 Task: Look for space in Minbu, Myanmar from 9th July, 2023 to 16th July, 2023 for 2 adults, 1 child in price range Rs.8000 to Rs.16000. Place can be entire place with 2 bedrooms having 2 beds and 1 bathroom. Property type can be house, flat, guest house. Amenities needed are: washing machine. Booking option can be shelf check-in. Required host language is English.
Action: Mouse moved to (564, 119)
Screenshot: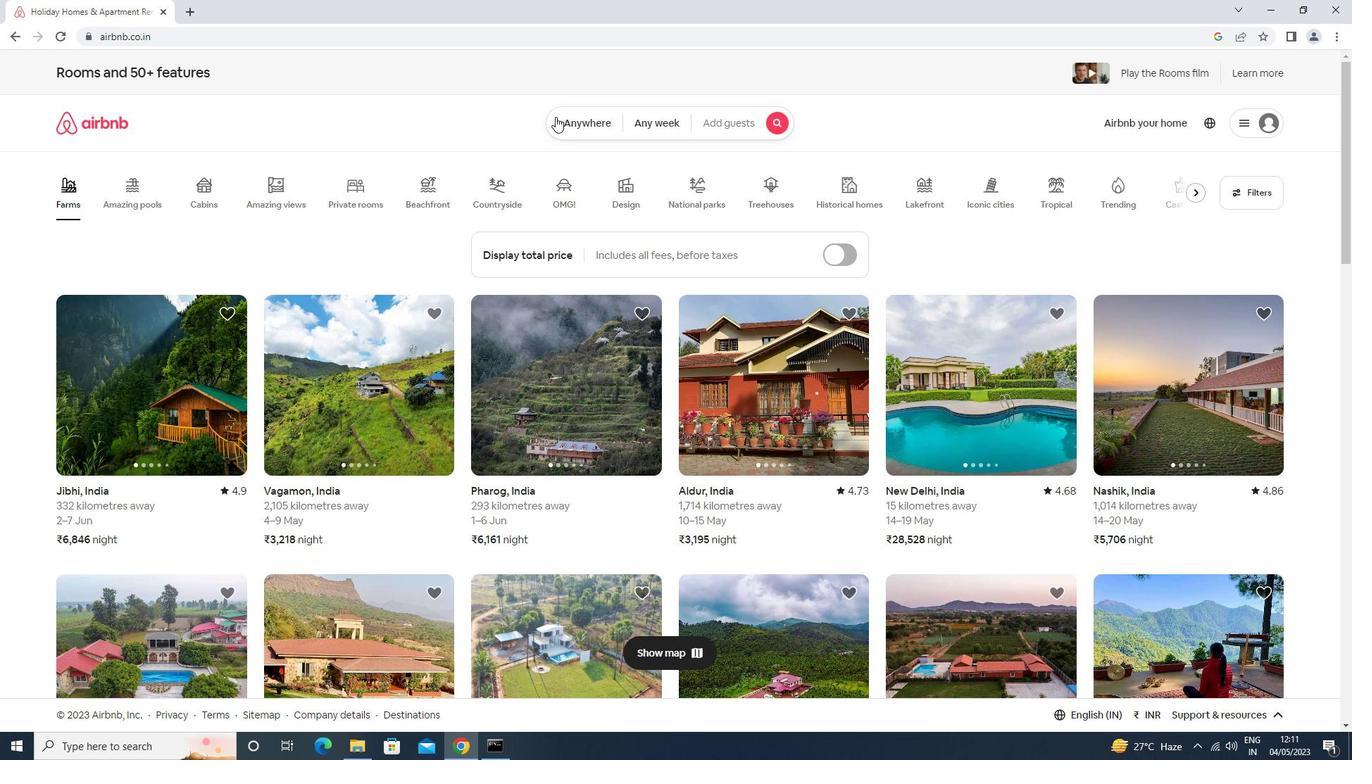 
Action: Mouse pressed left at (564, 119)
Screenshot: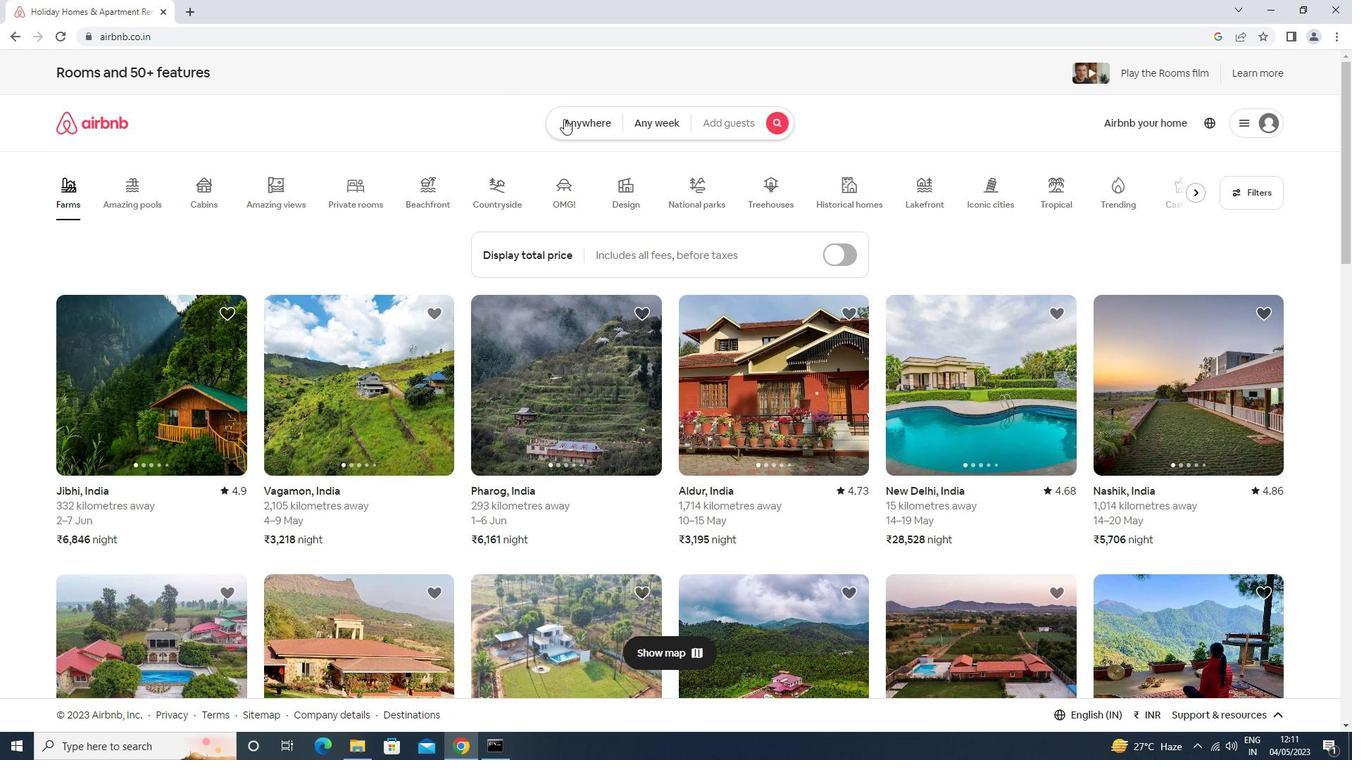 
Action: Mouse moved to (474, 171)
Screenshot: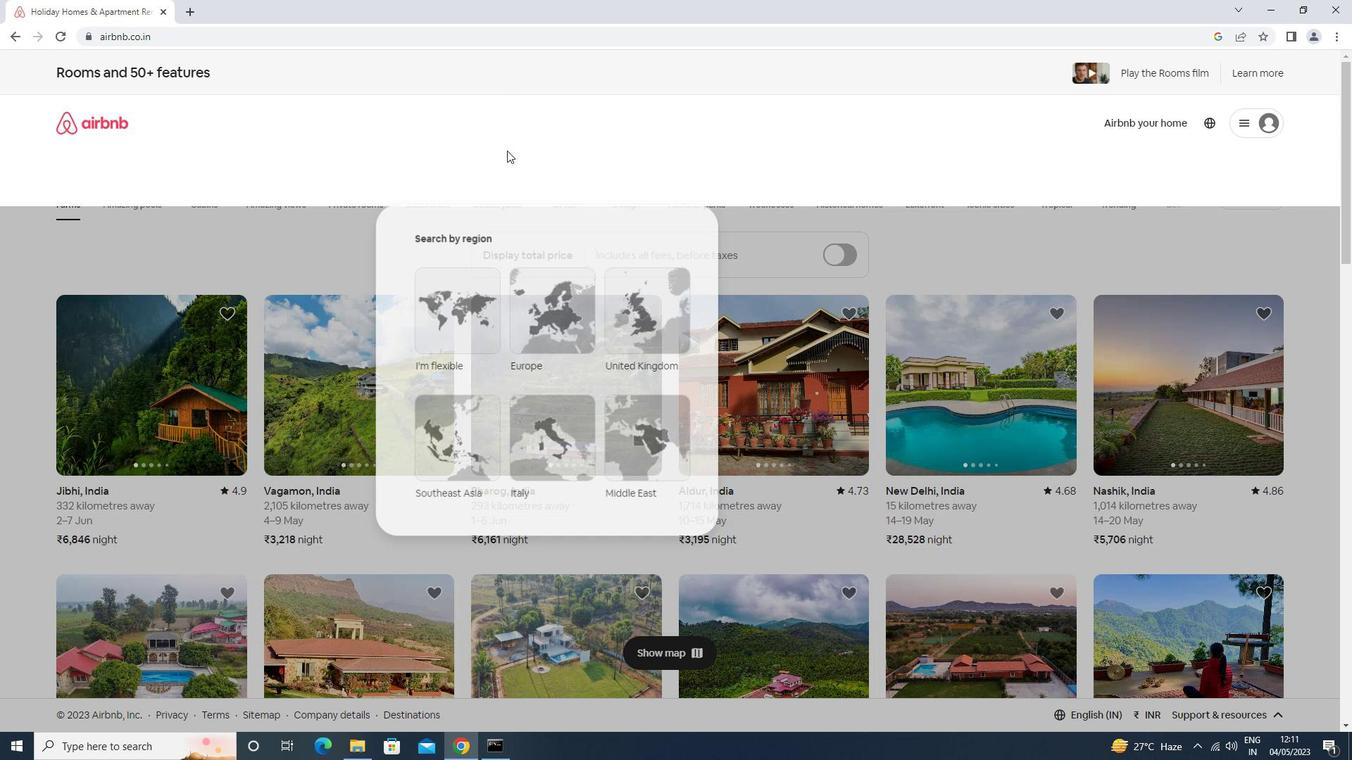 
Action: Mouse pressed left at (474, 171)
Screenshot: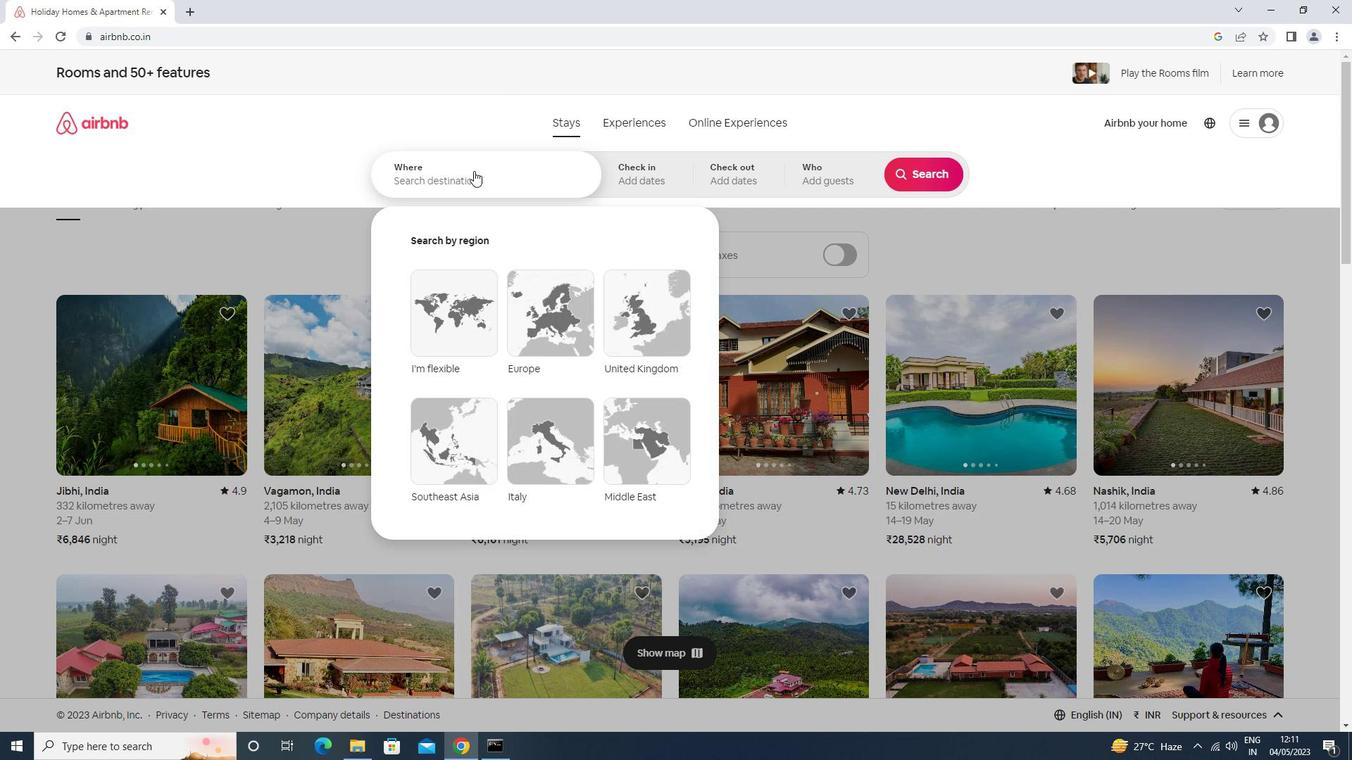 
Action: Mouse moved to (469, 171)
Screenshot: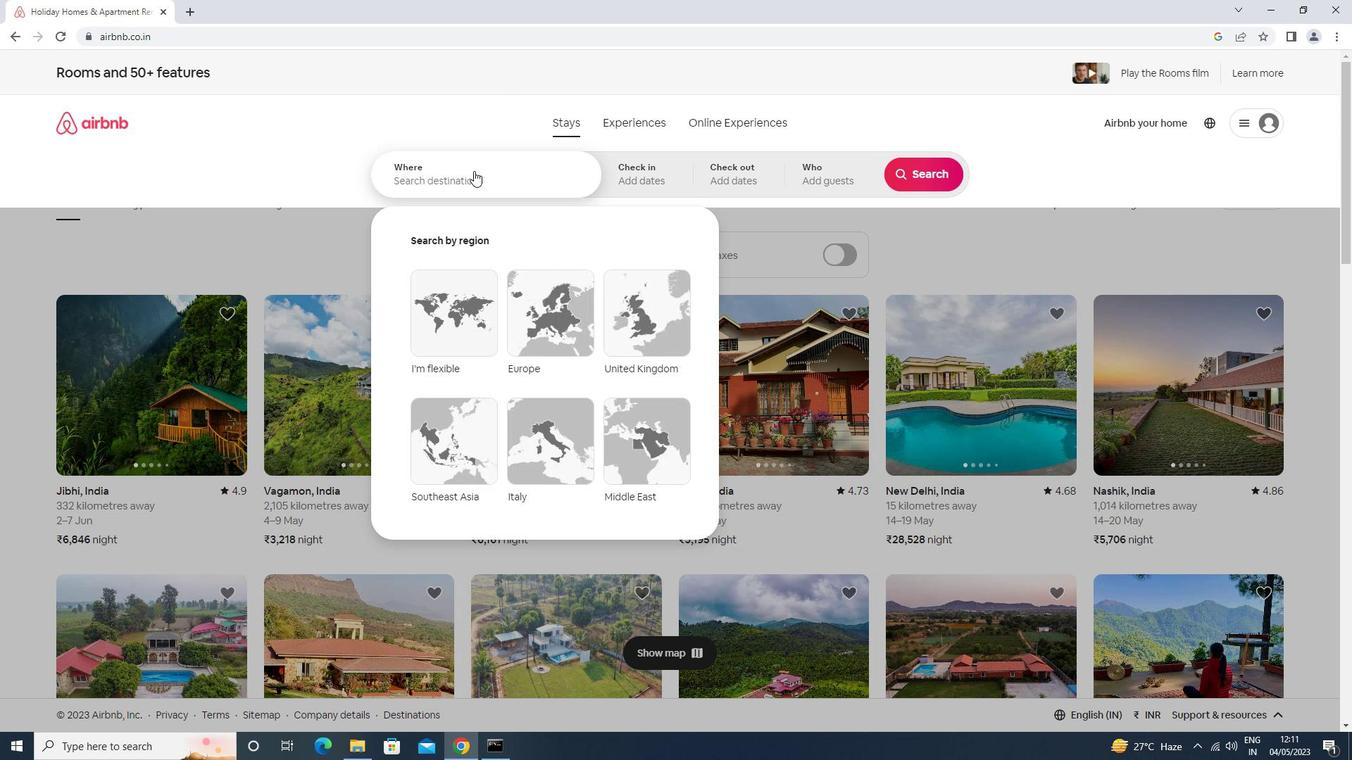
Action: Key pressed minbu<Key.down><Key.down><Key.down><Key.down><Key.down><Key.up><Key.enter>
Screenshot: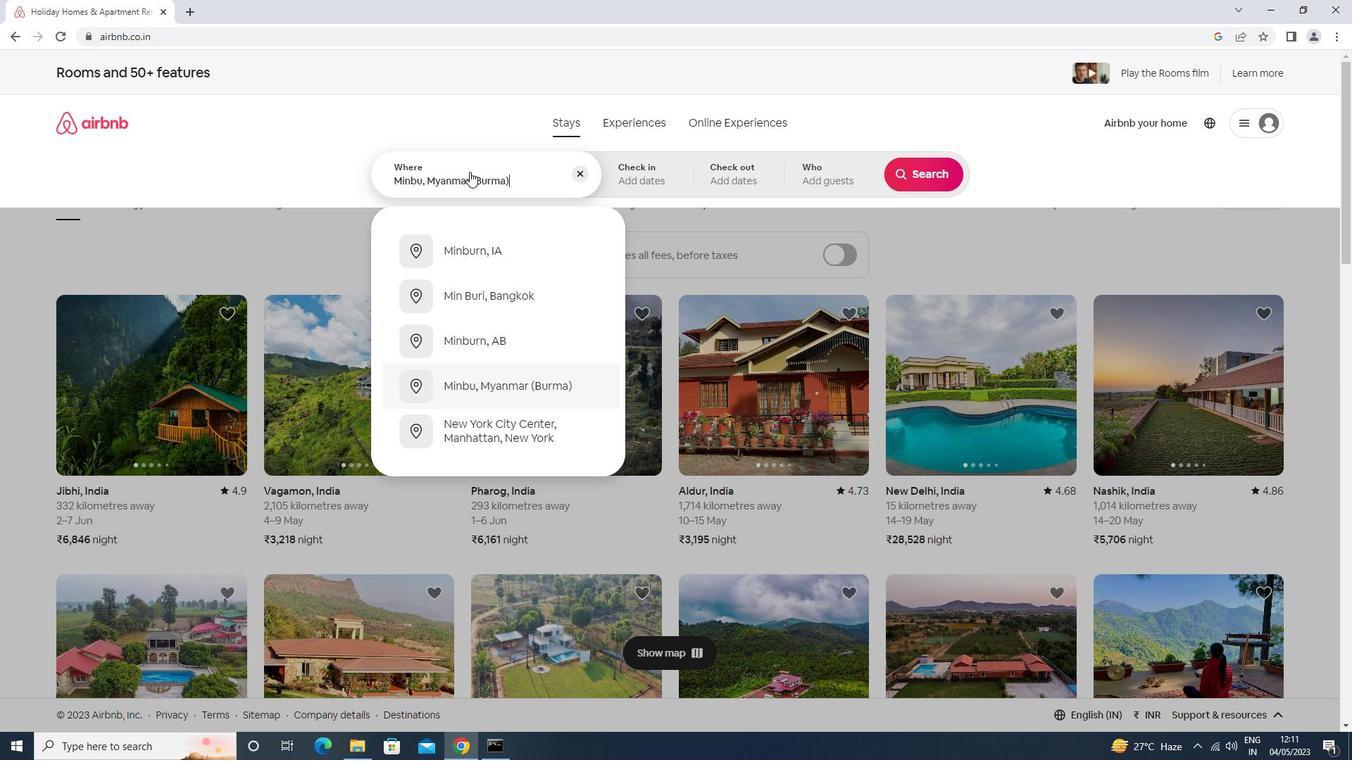 
Action: Mouse moved to (927, 288)
Screenshot: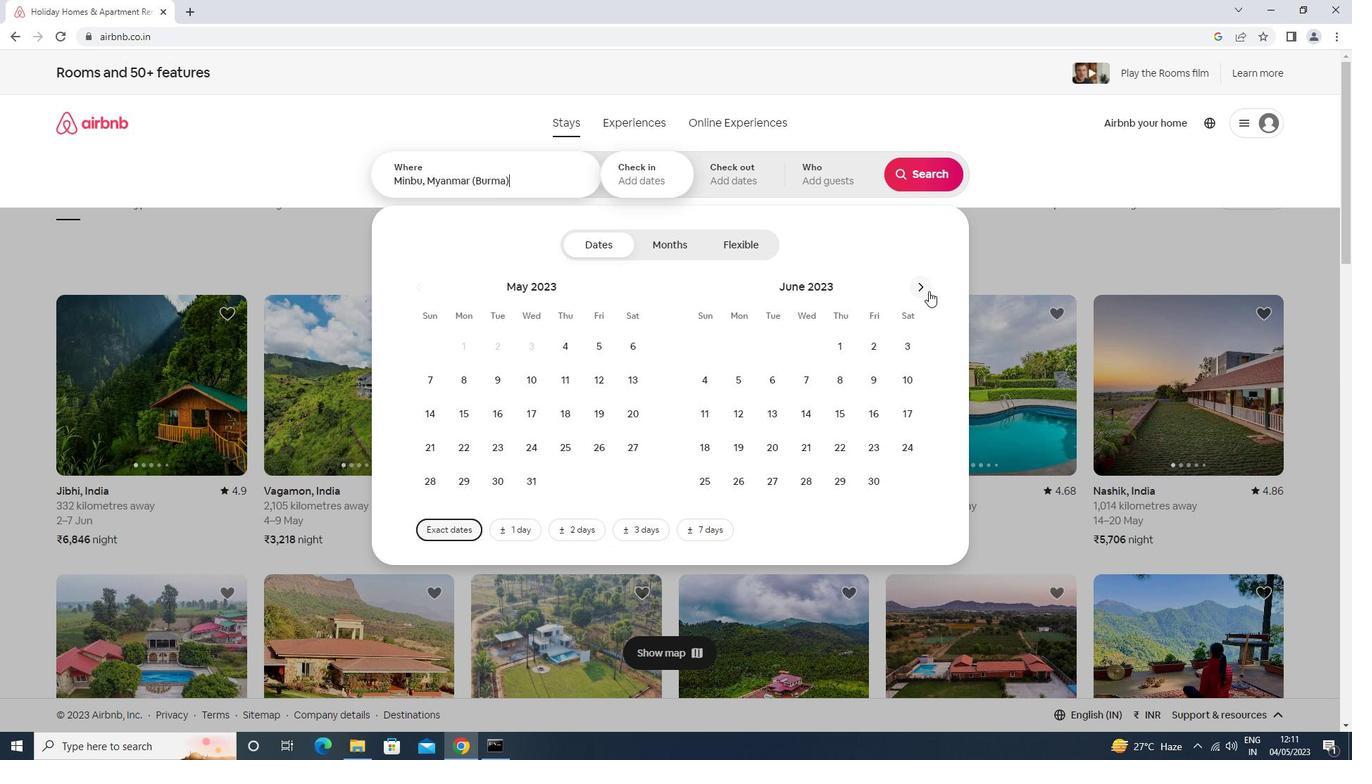 
Action: Mouse pressed left at (927, 288)
Screenshot: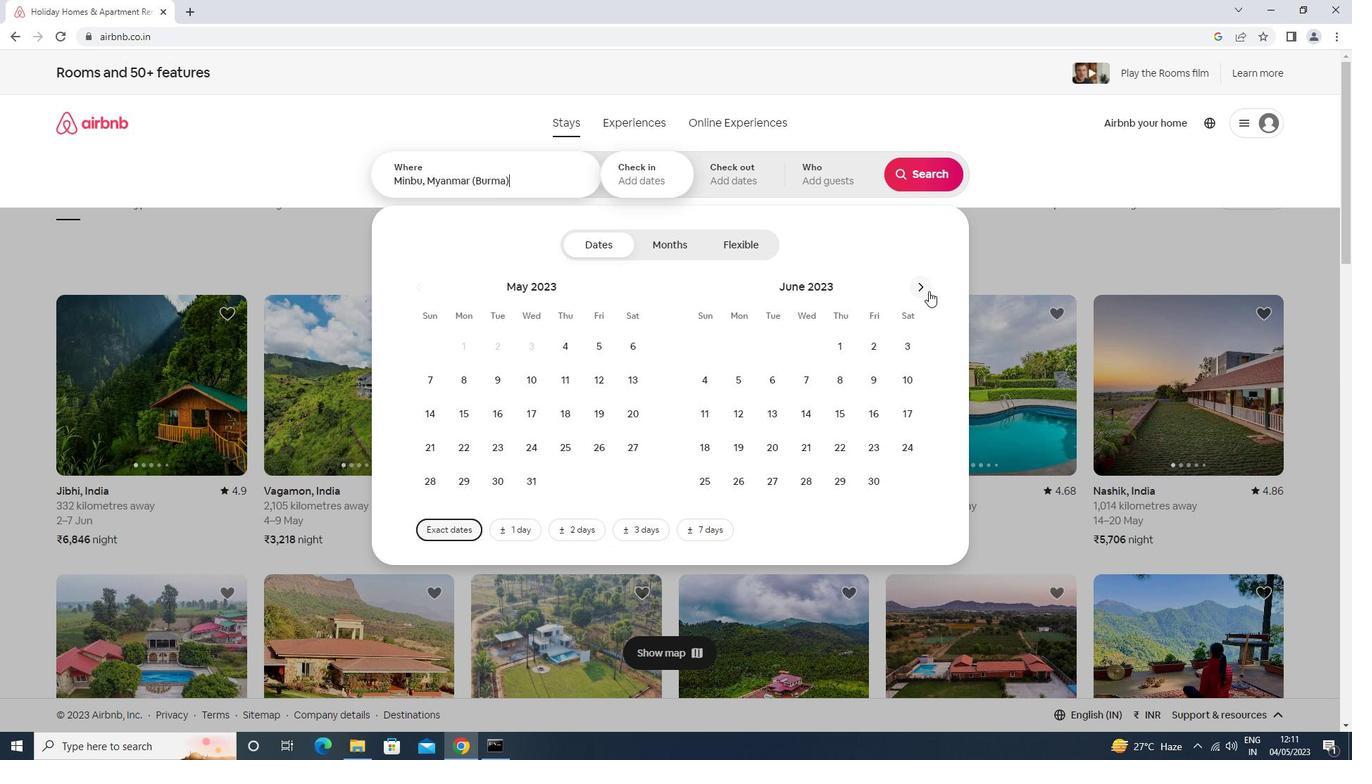 
Action: Mouse moved to (707, 416)
Screenshot: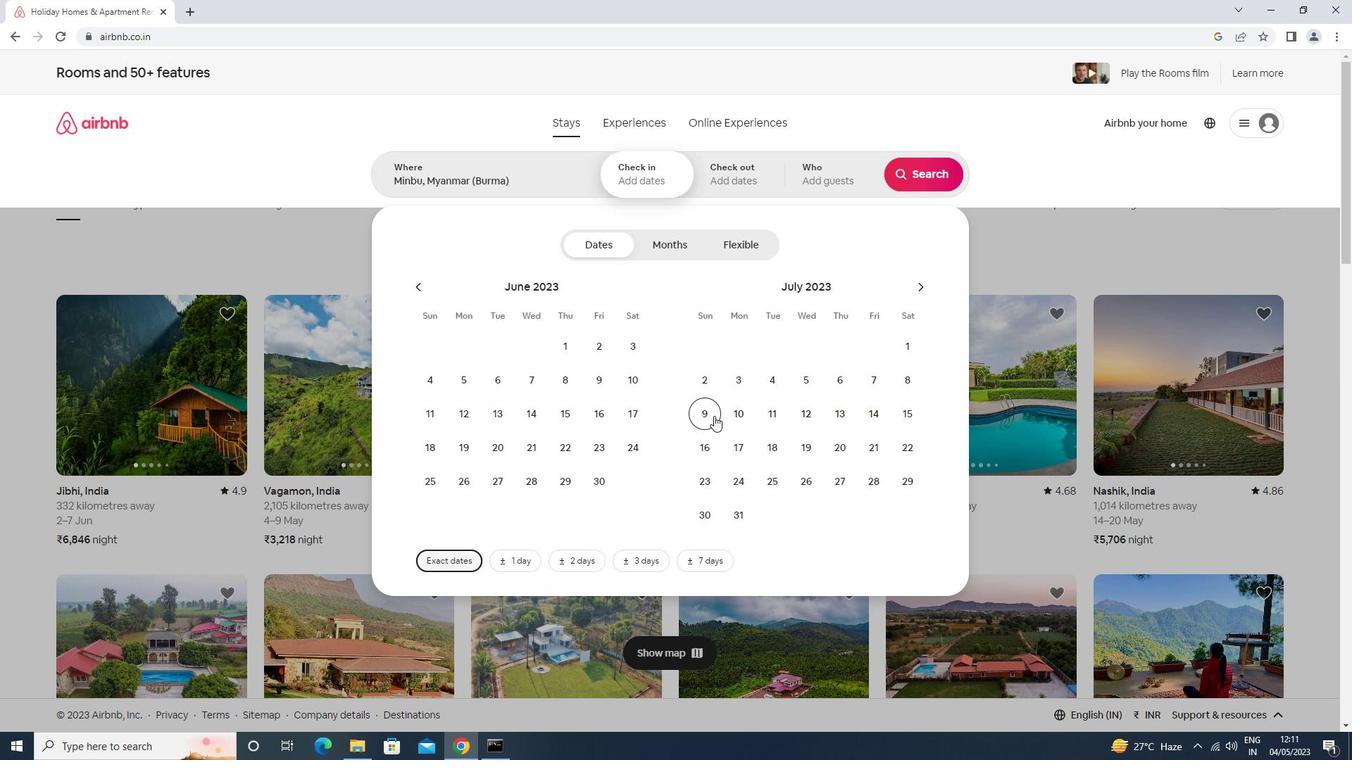 
Action: Mouse pressed left at (707, 416)
Screenshot: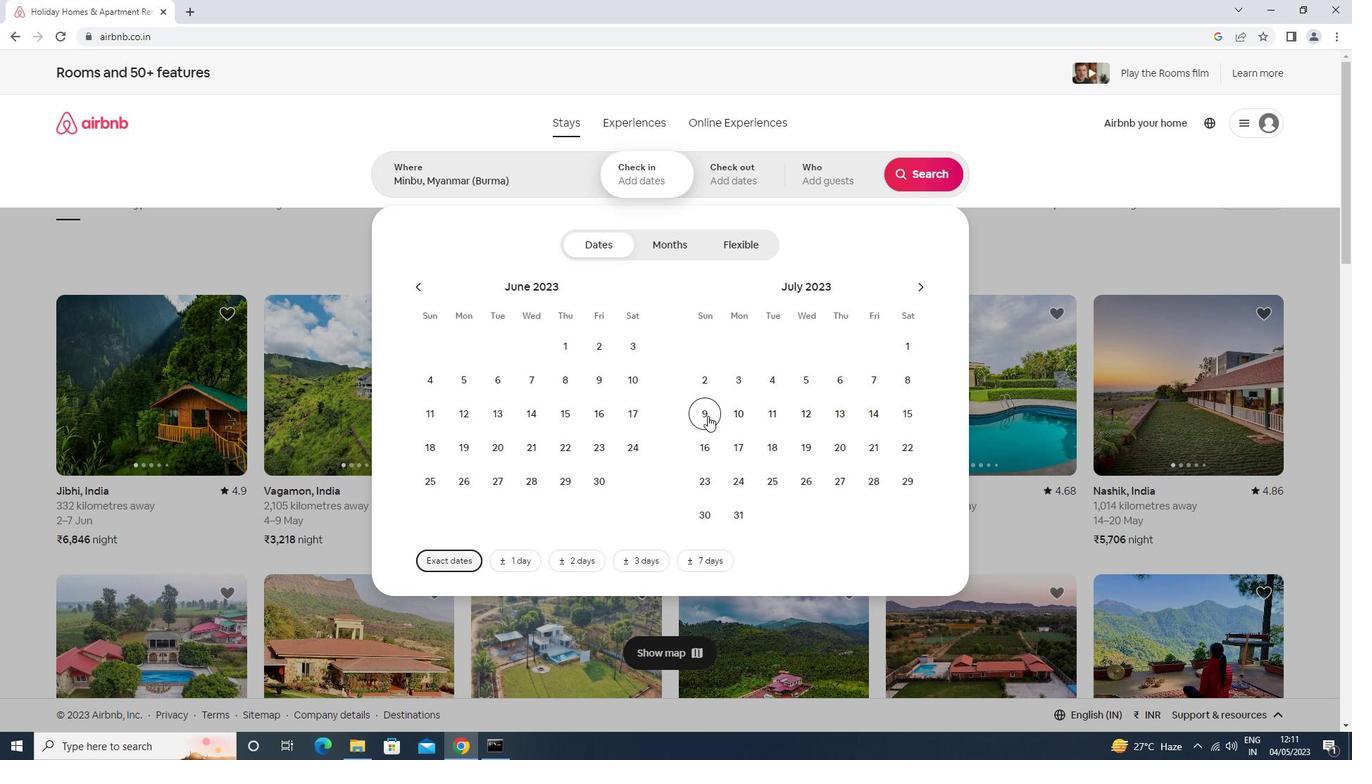 
Action: Mouse moved to (707, 447)
Screenshot: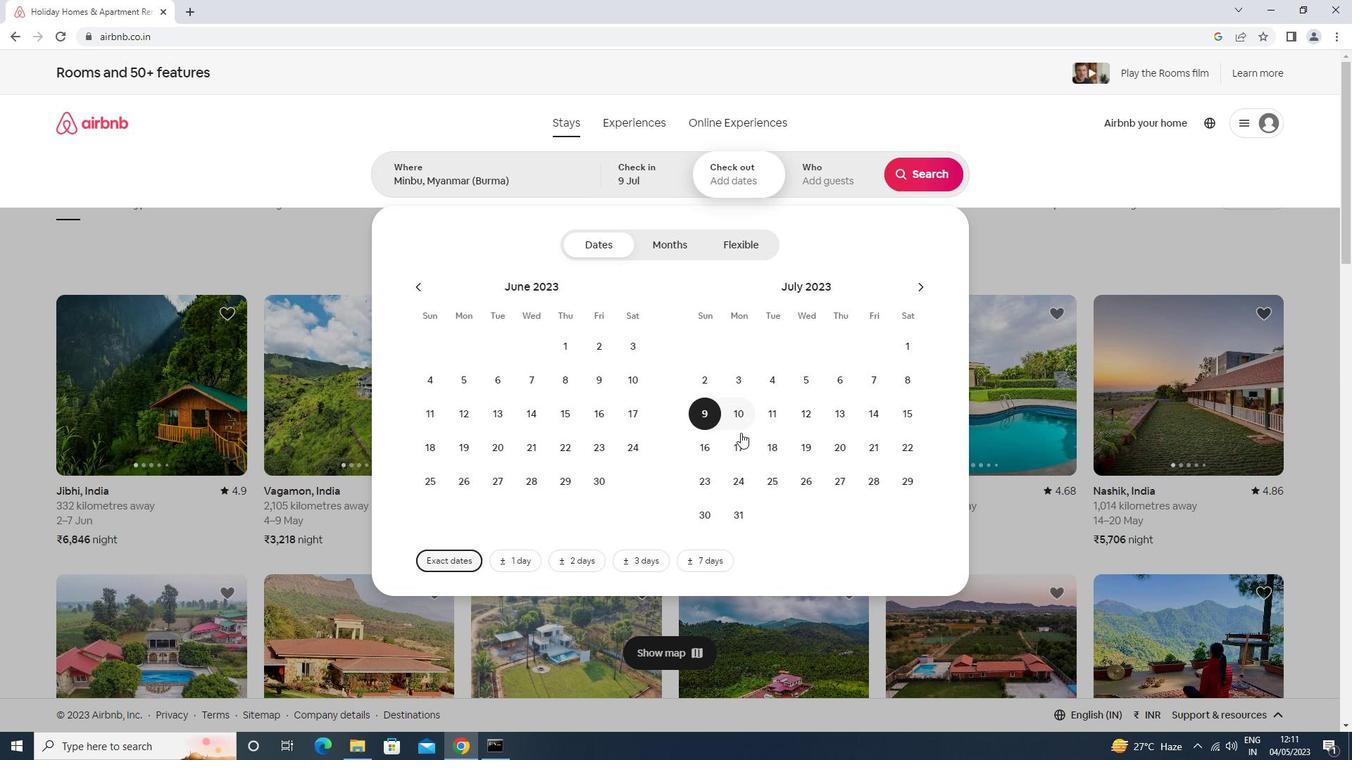 
Action: Mouse pressed left at (707, 447)
Screenshot: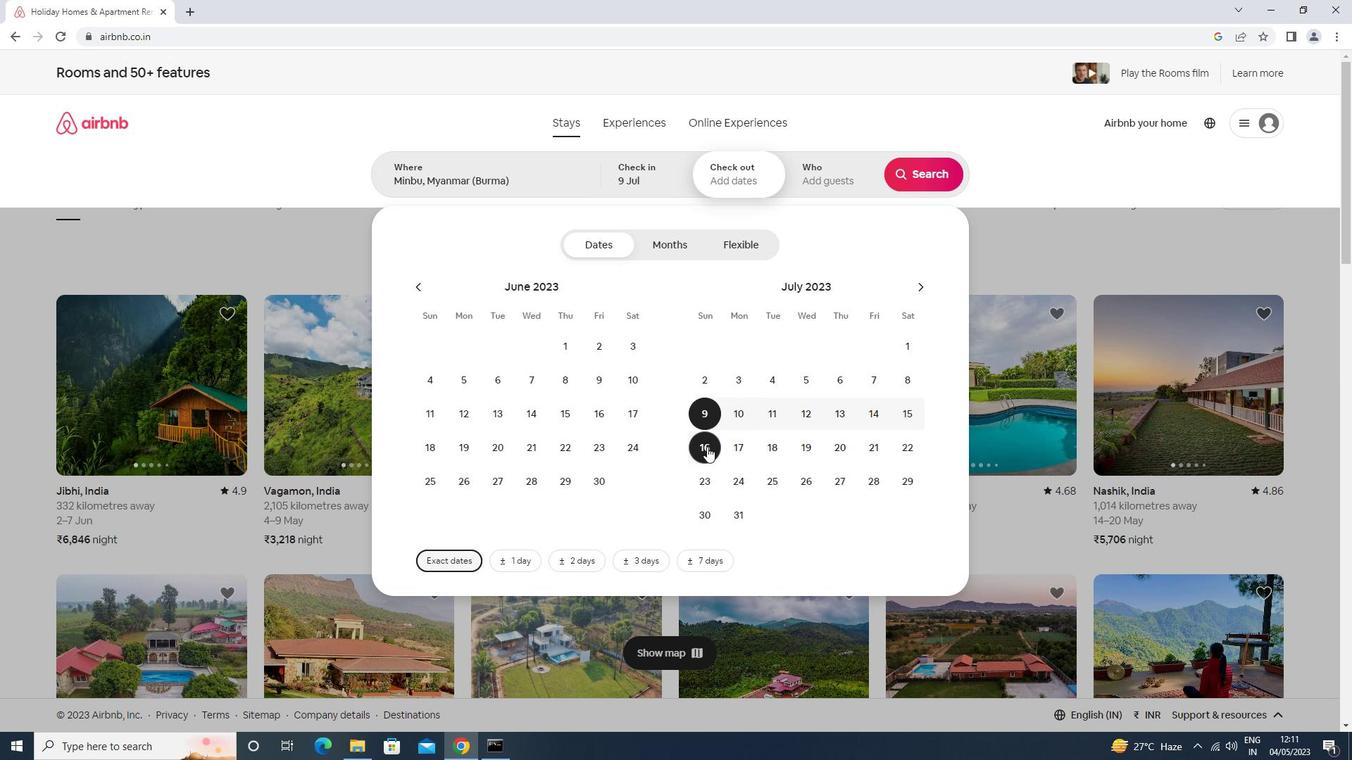 
Action: Mouse moved to (829, 190)
Screenshot: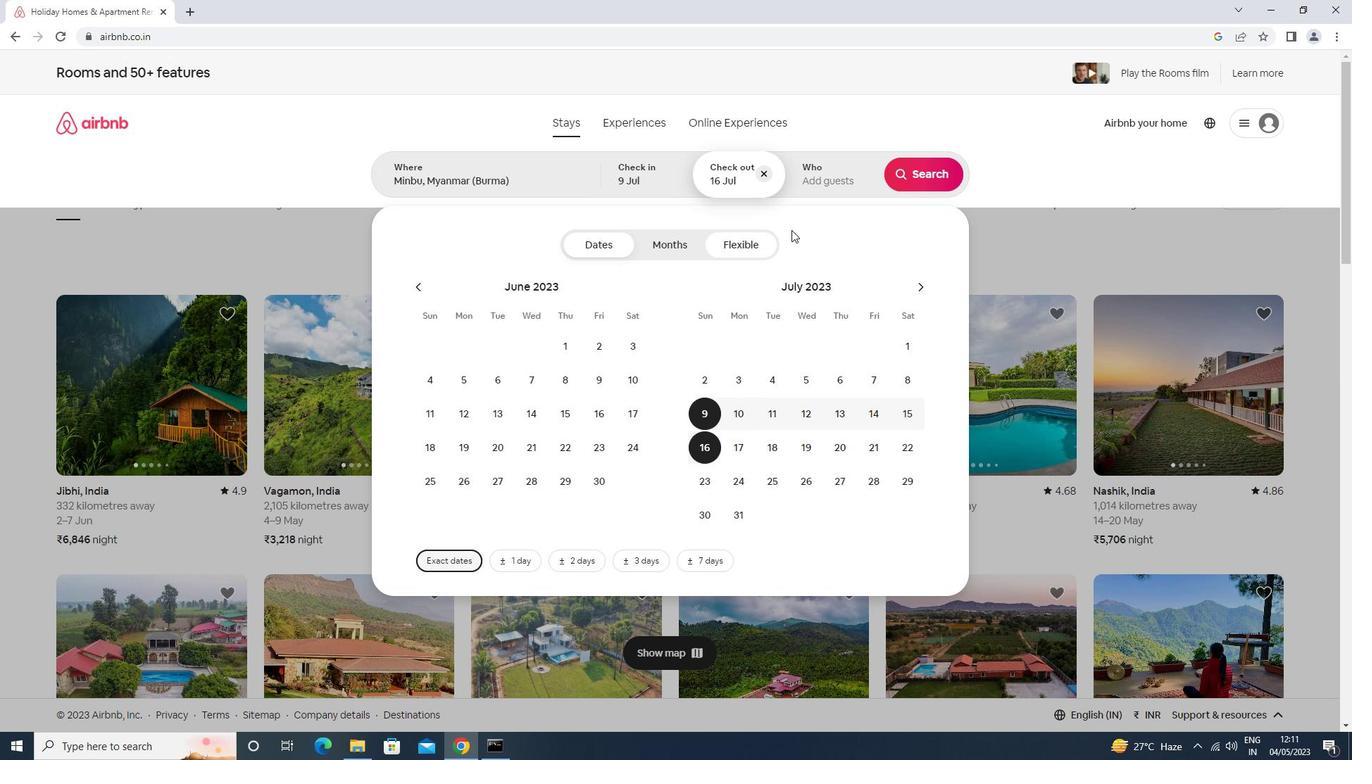 
Action: Mouse pressed left at (829, 190)
Screenshot: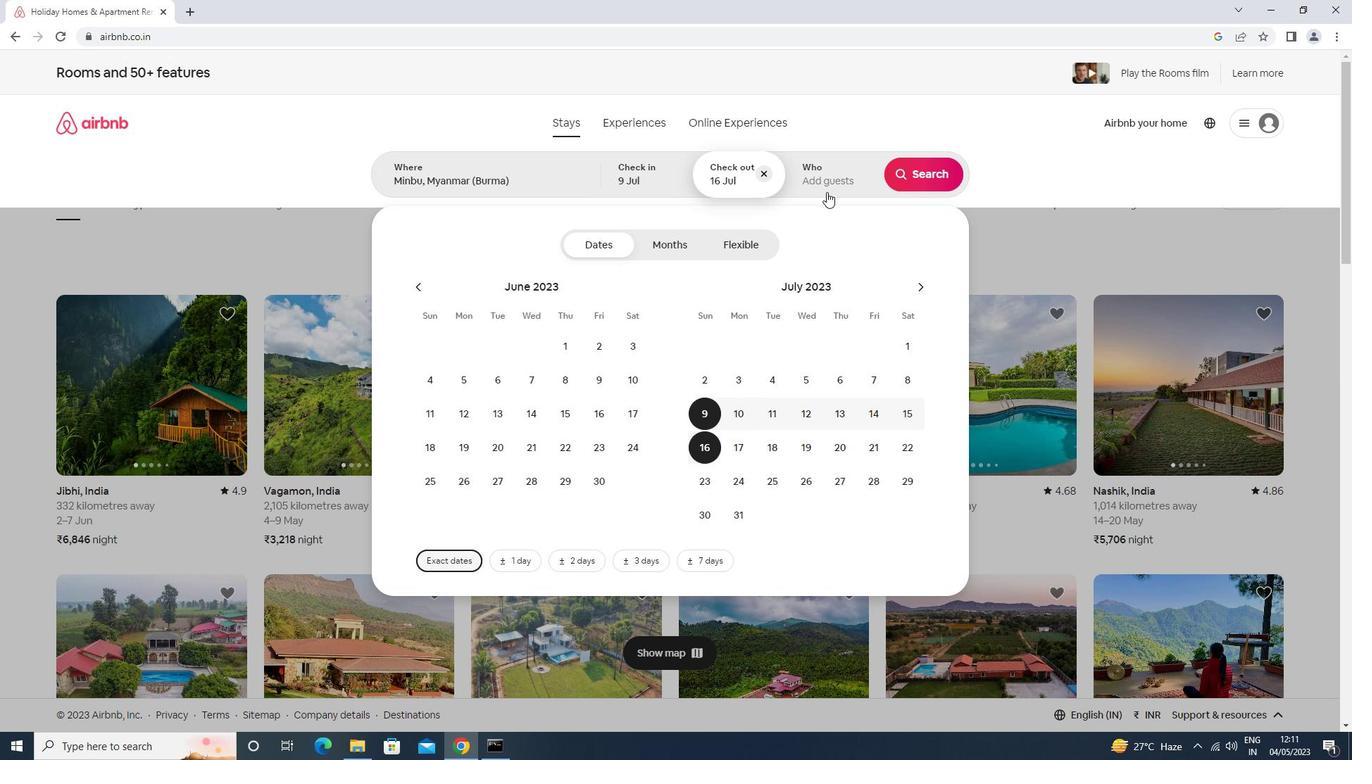
Action: Mouse moved to (934, 250)
Screenshot: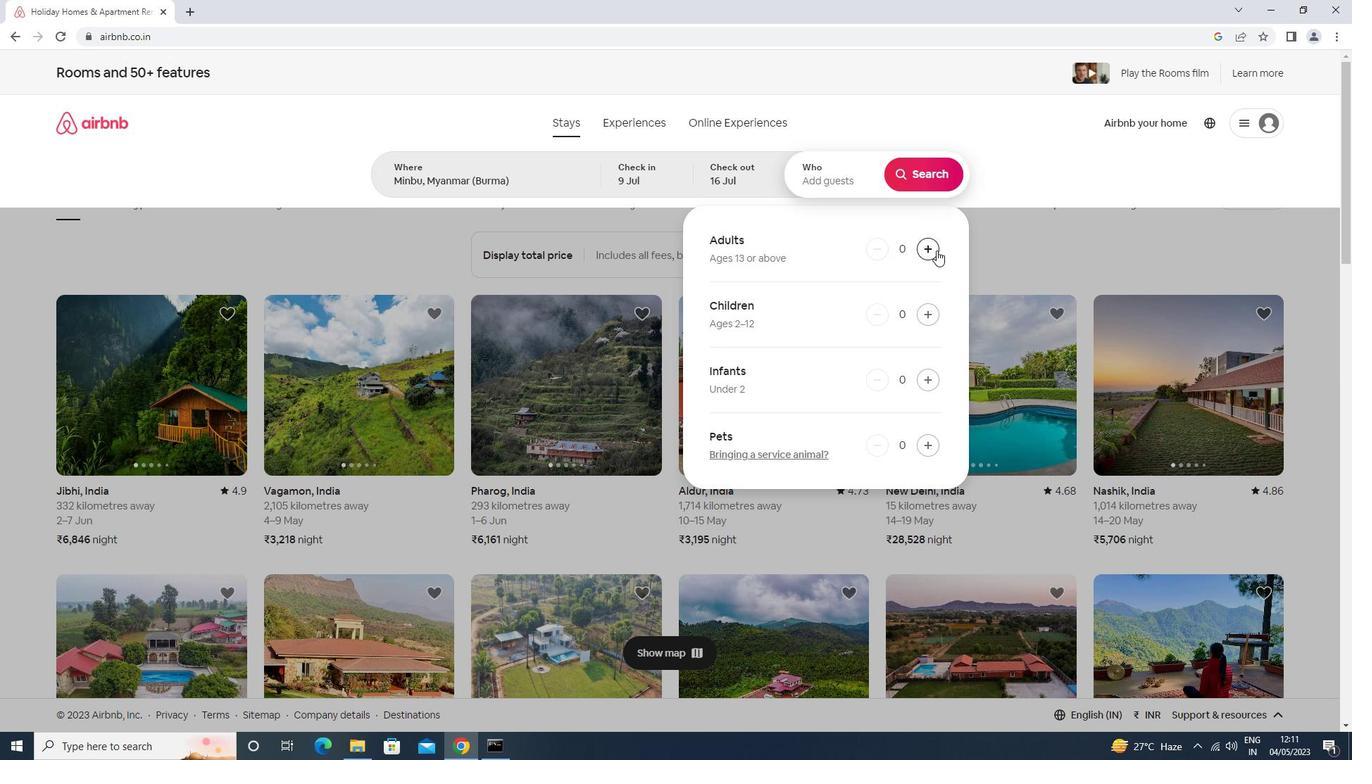 
Action: Mouse pressed left at (934, 250)
Screenshot: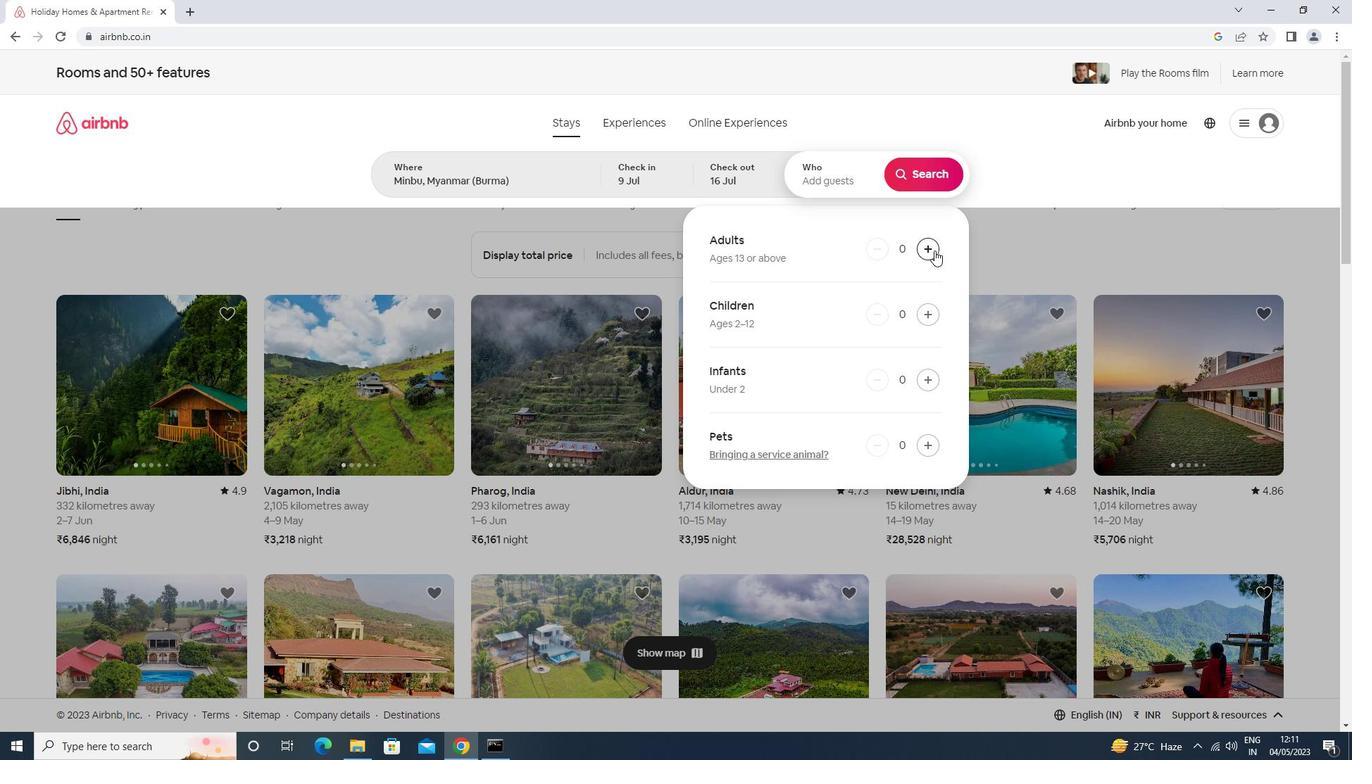 
Action: Mouse moved to (934, 250)
Screenshot: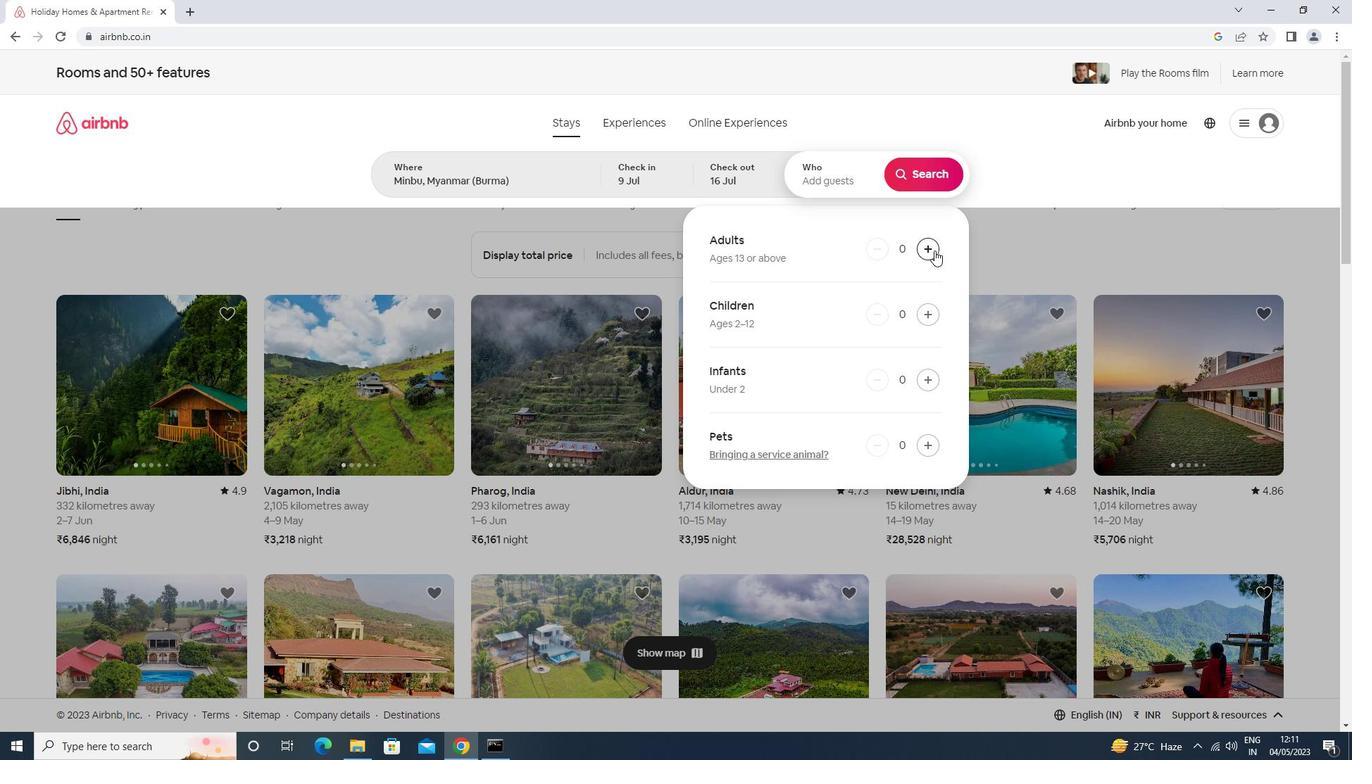 
Action: Mouse pressed left at (934, 250)
Screenshot: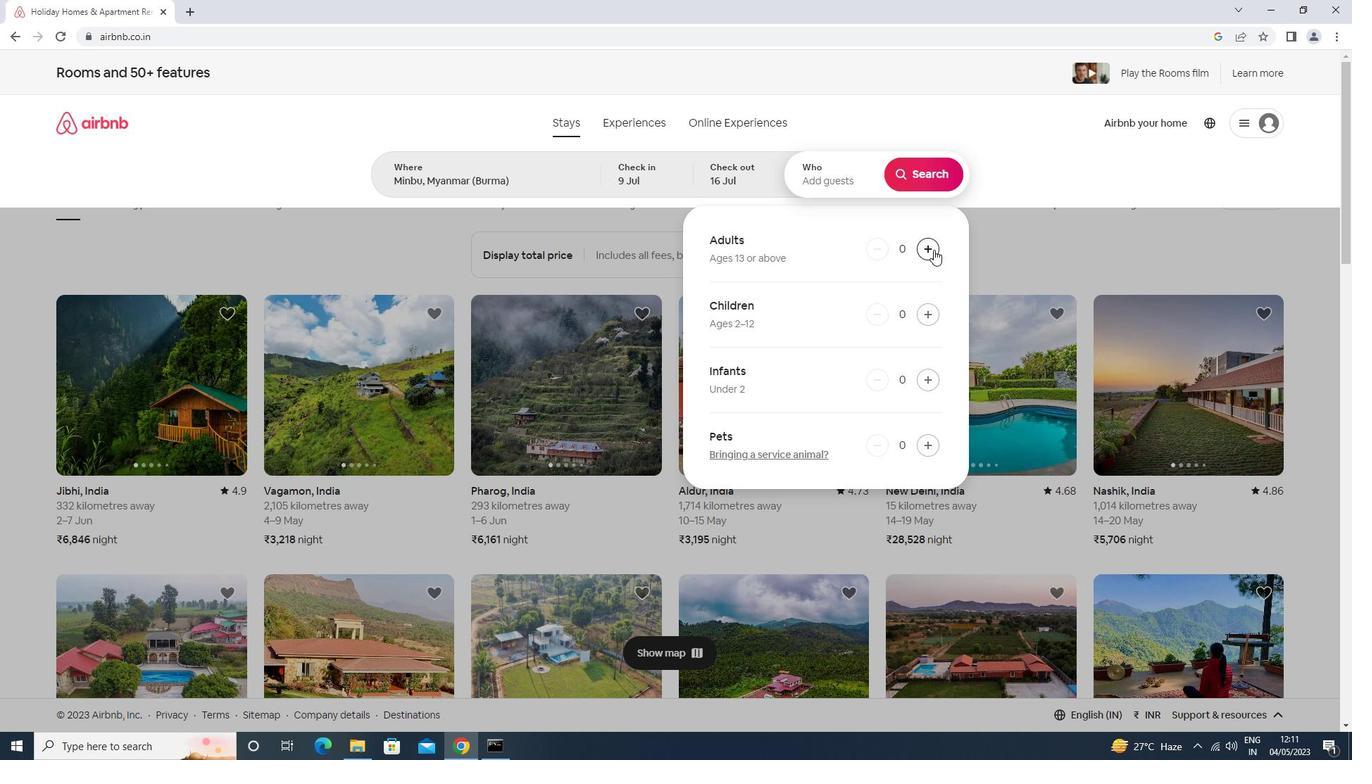 
Action: Mouse moved to (927, 319)
Screenshot: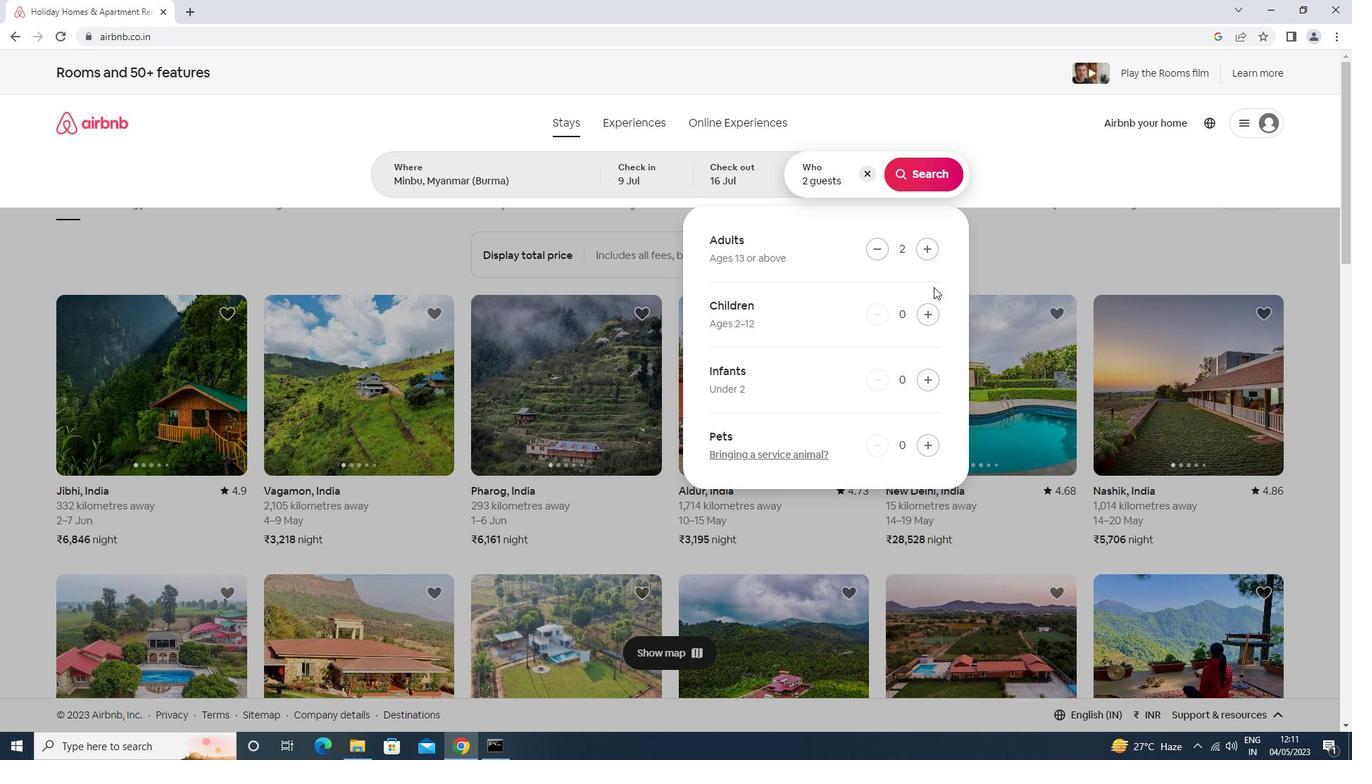 
Action: Mouse pressed left at (927, 319)
Screenshot: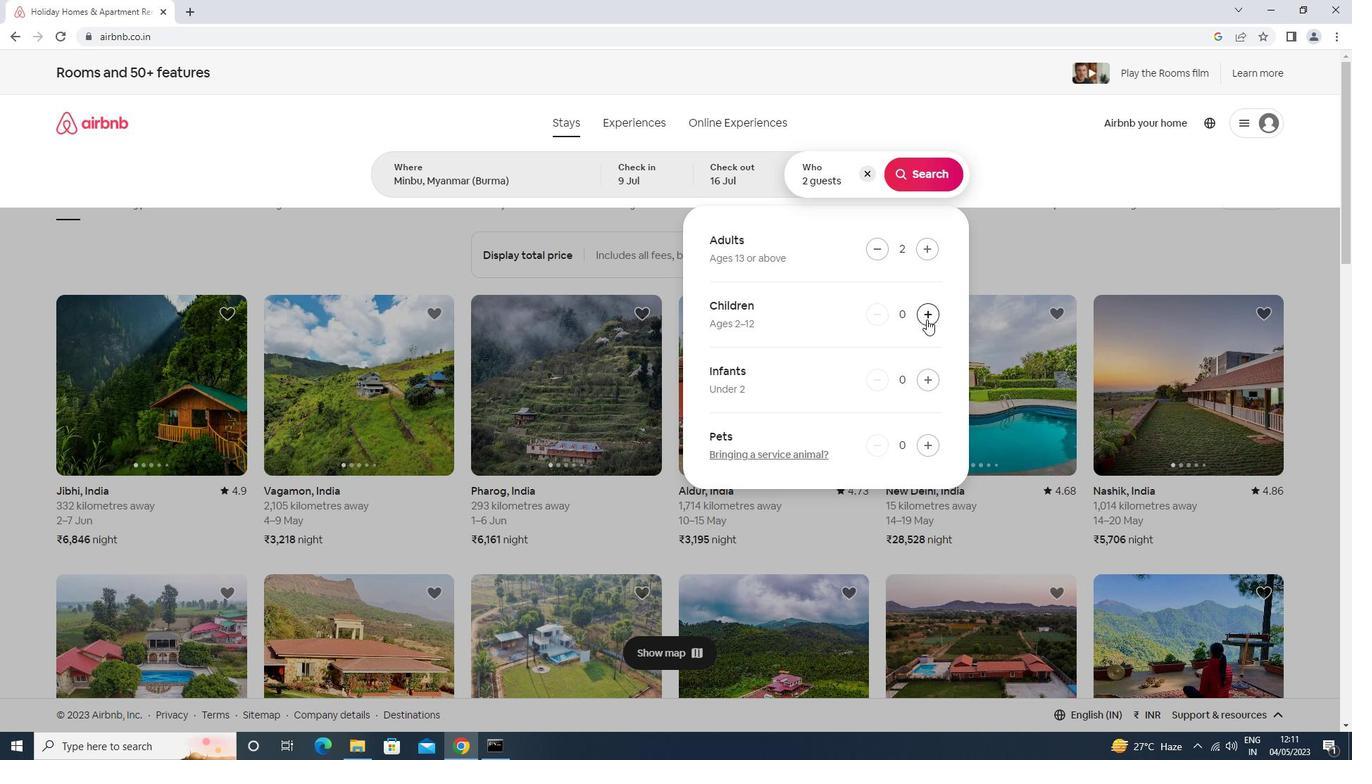
Action: Mouse moved to (907, 164)
Screenshot: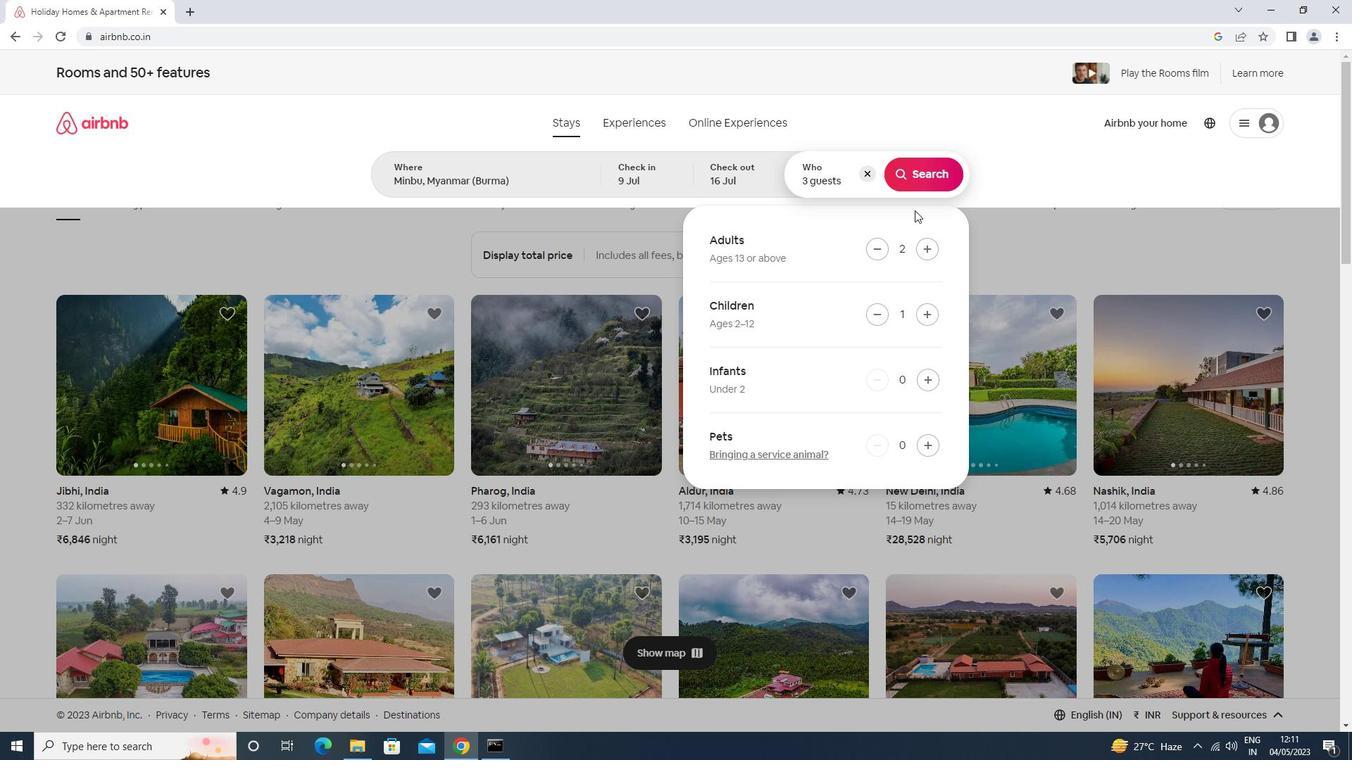 
Action: Mouse pressed left at (907, 164)
Screenshot: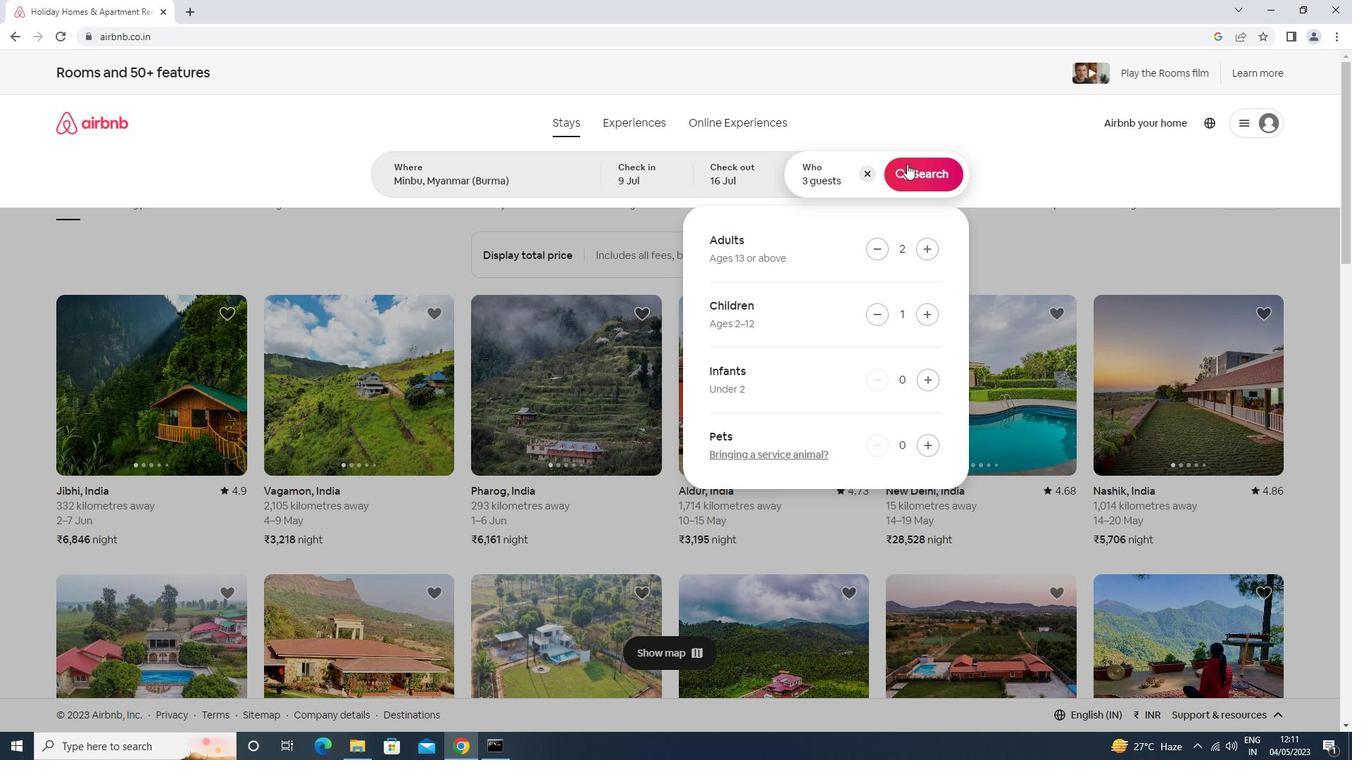 
Action: Mouse moved to (1277, 140)
Screenshot: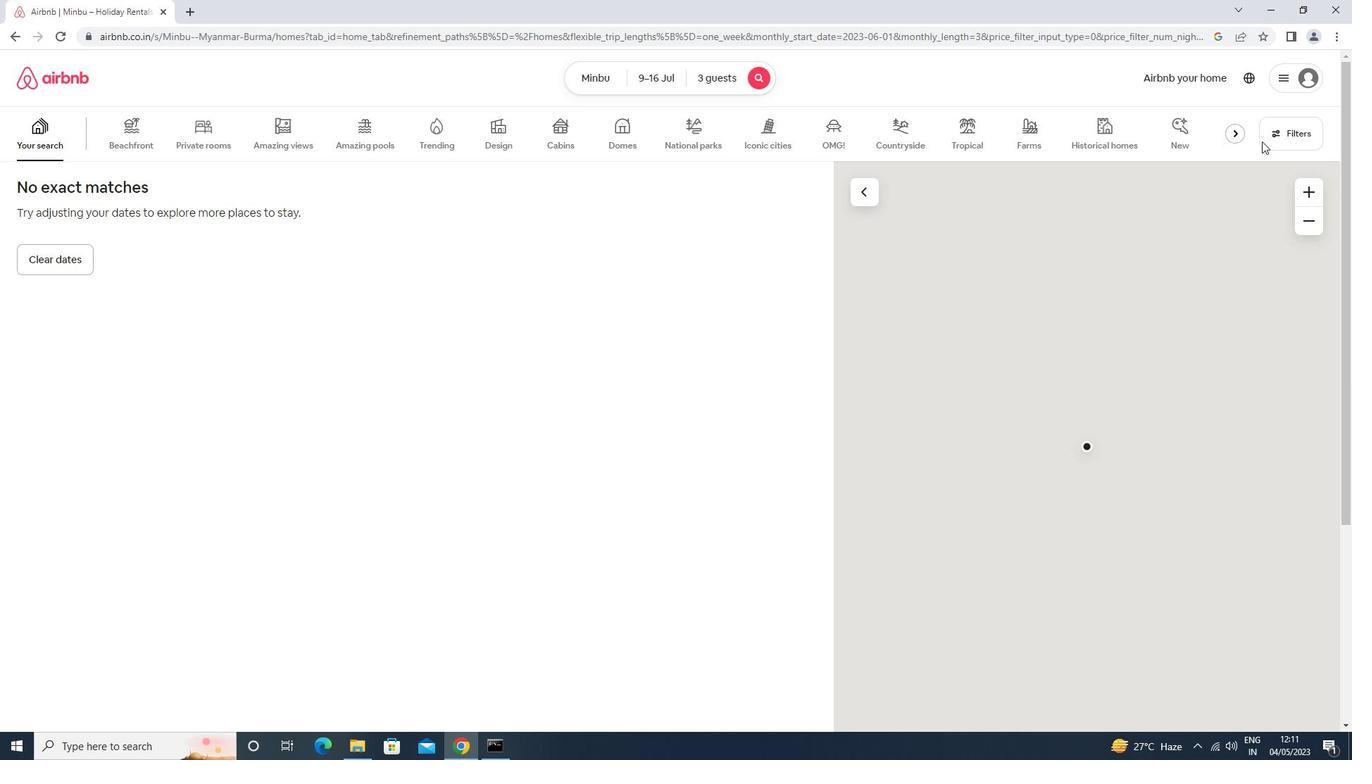 
Action: Mouse pressed left at (1277, 140)
Screenshot: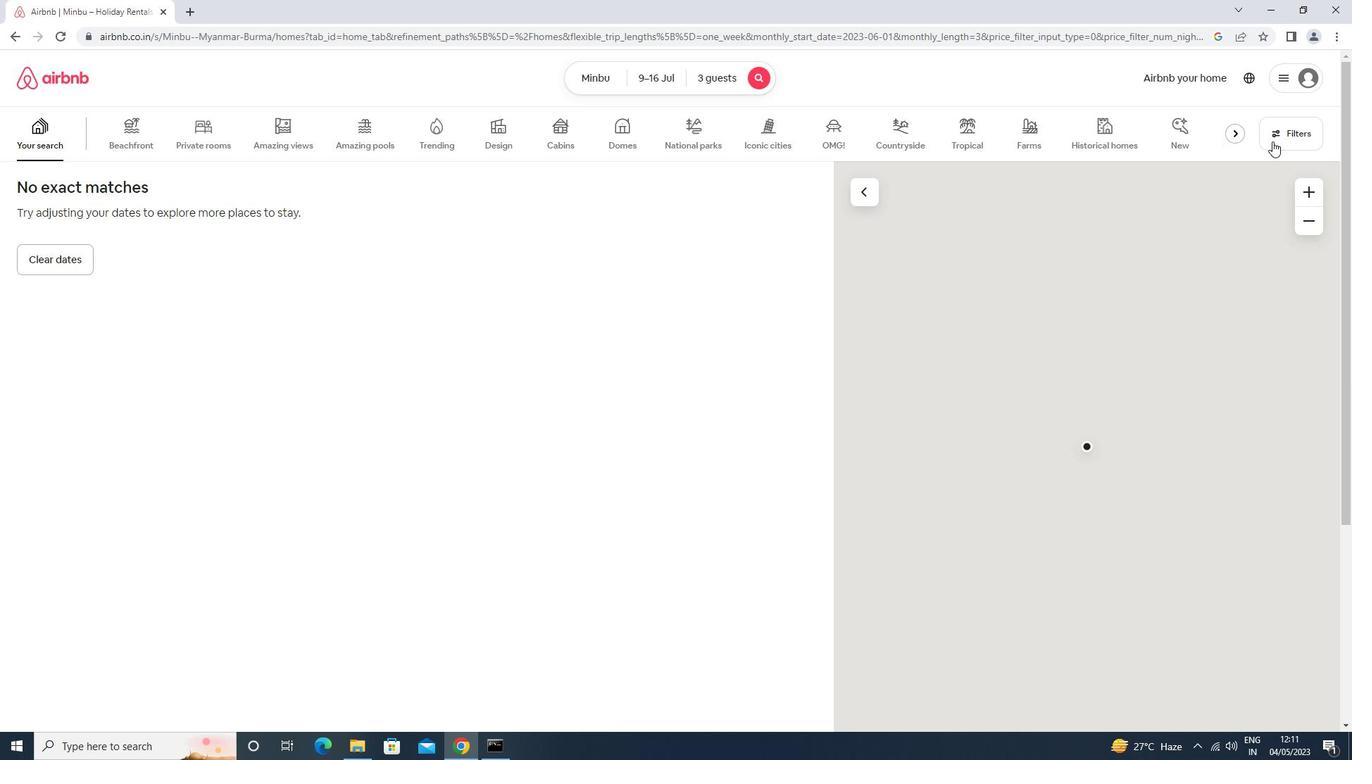 
Action: Mouse moved to (612, 226)
Screenshot: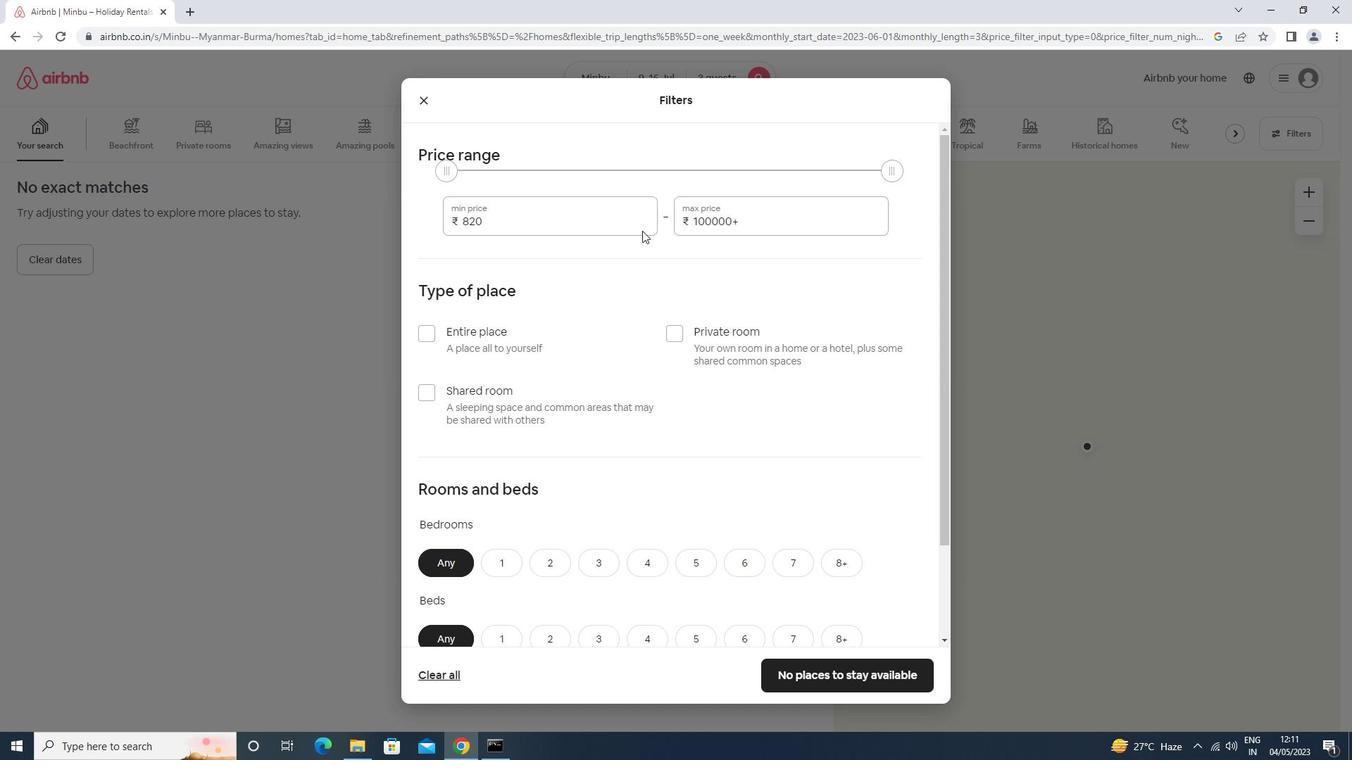 
Action: Mouse pressed left at (612, 226)
Screenshot: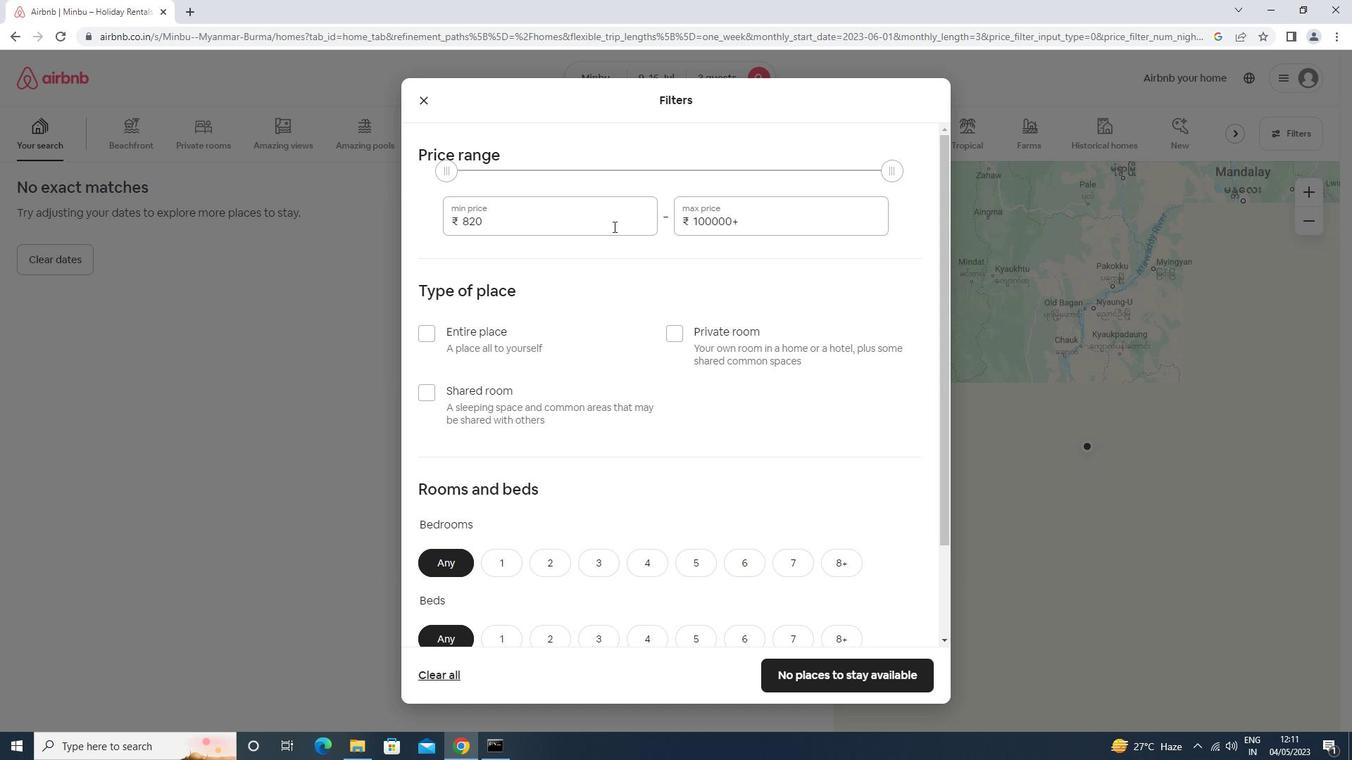 
Action: Mouse moved to (602, 228)
Screenshot: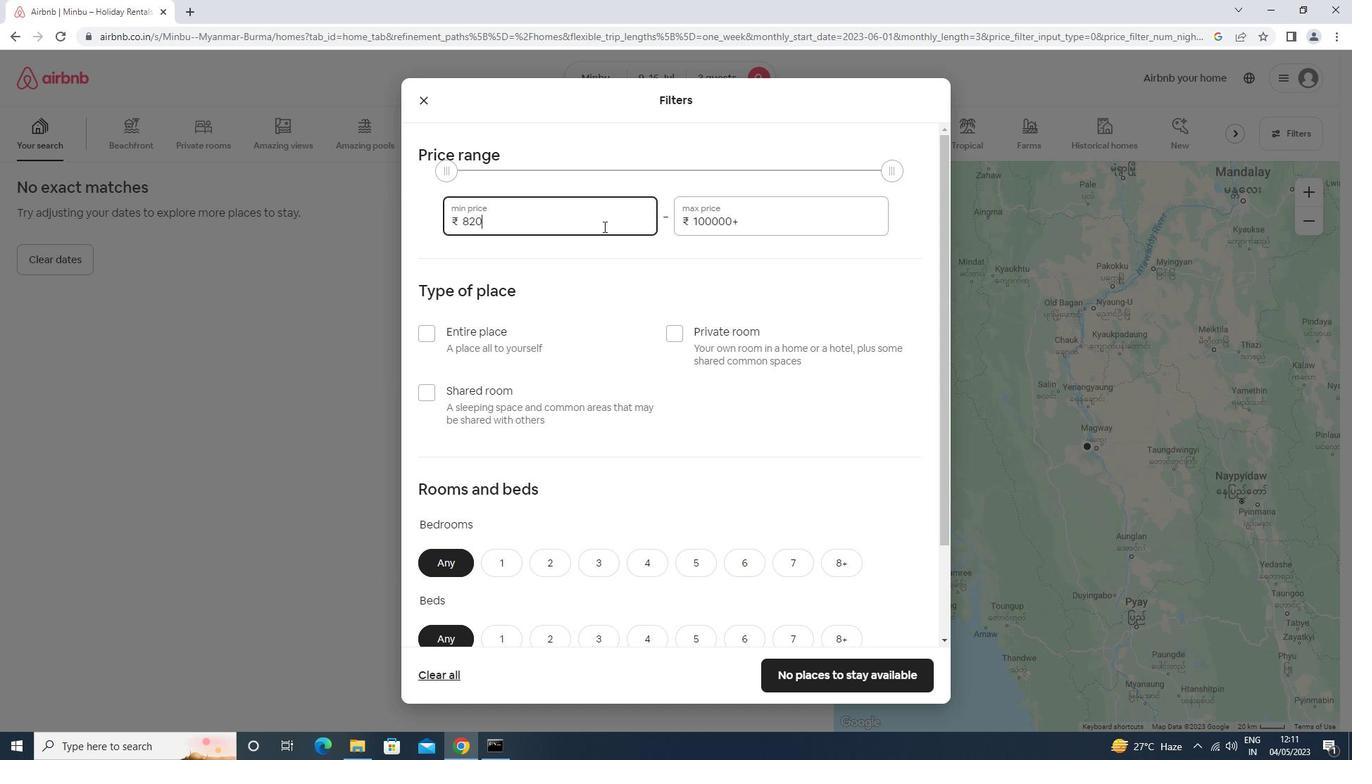 
Action: Key pressed <Key.backspace><Key.backspace><Key.backspace>5000<Key.tab>15000
Screenshot: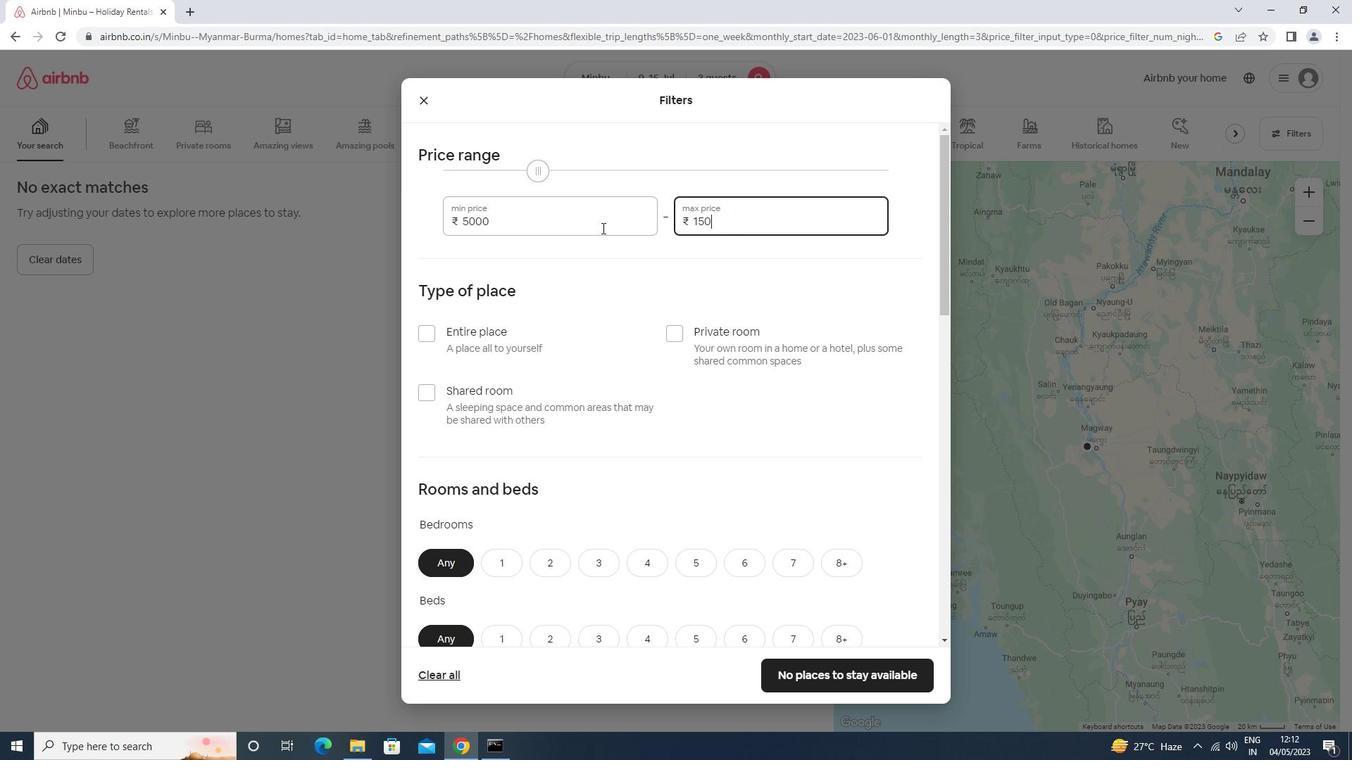 
Action: Mouse moved to (471, 336)
Screenshot: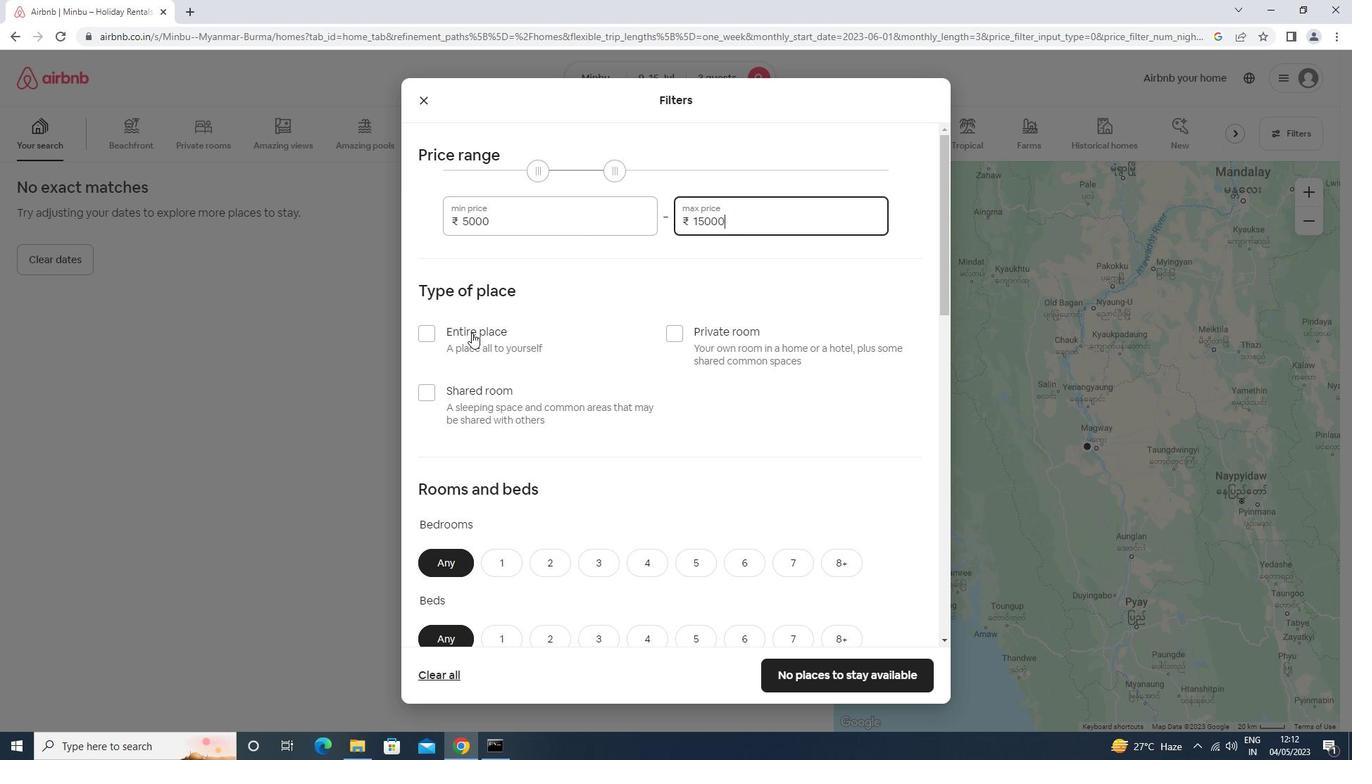 
Action: Mouse pressed left at (471, 336)
Screenshot: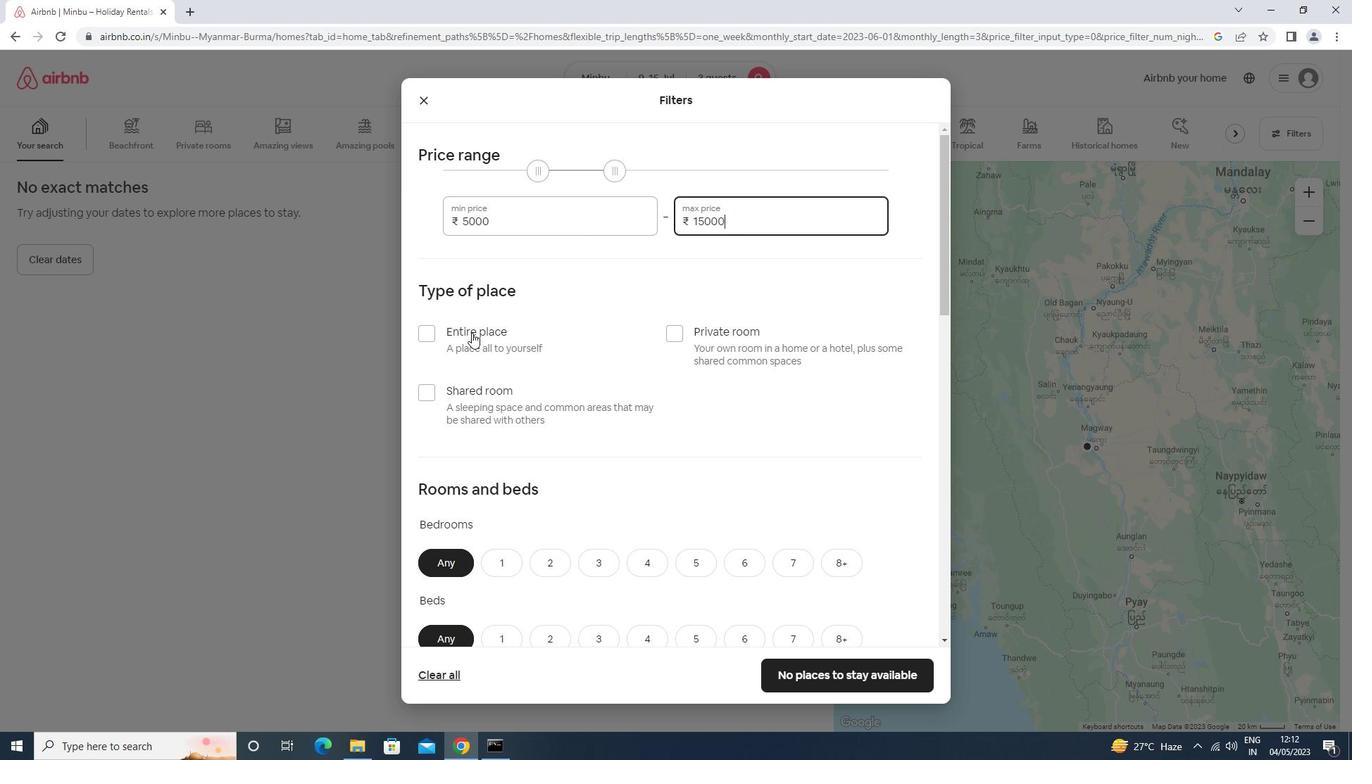 
Action: Mouse moved to (471, 328)
Screenshot: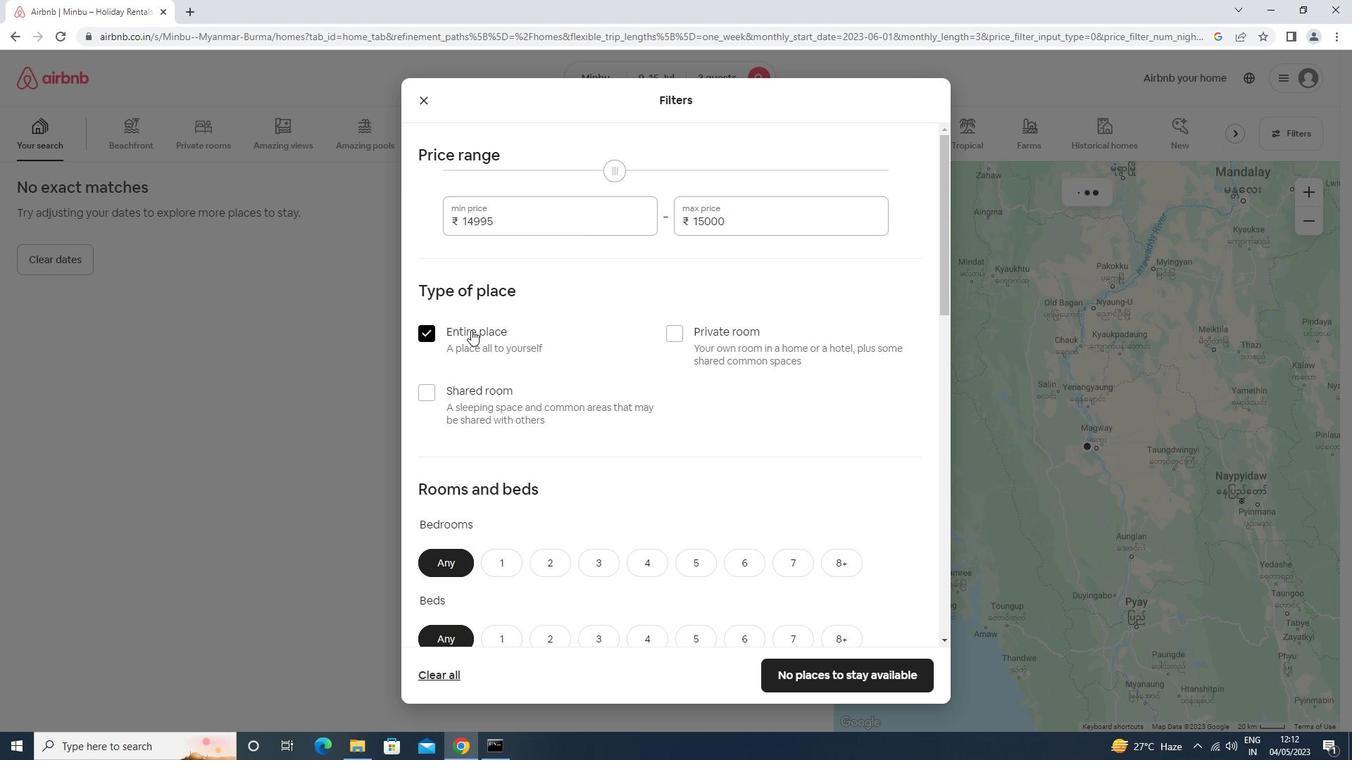 
Action: Mouse scrolled (471, 328) with delta (0, 0)
Screenshot: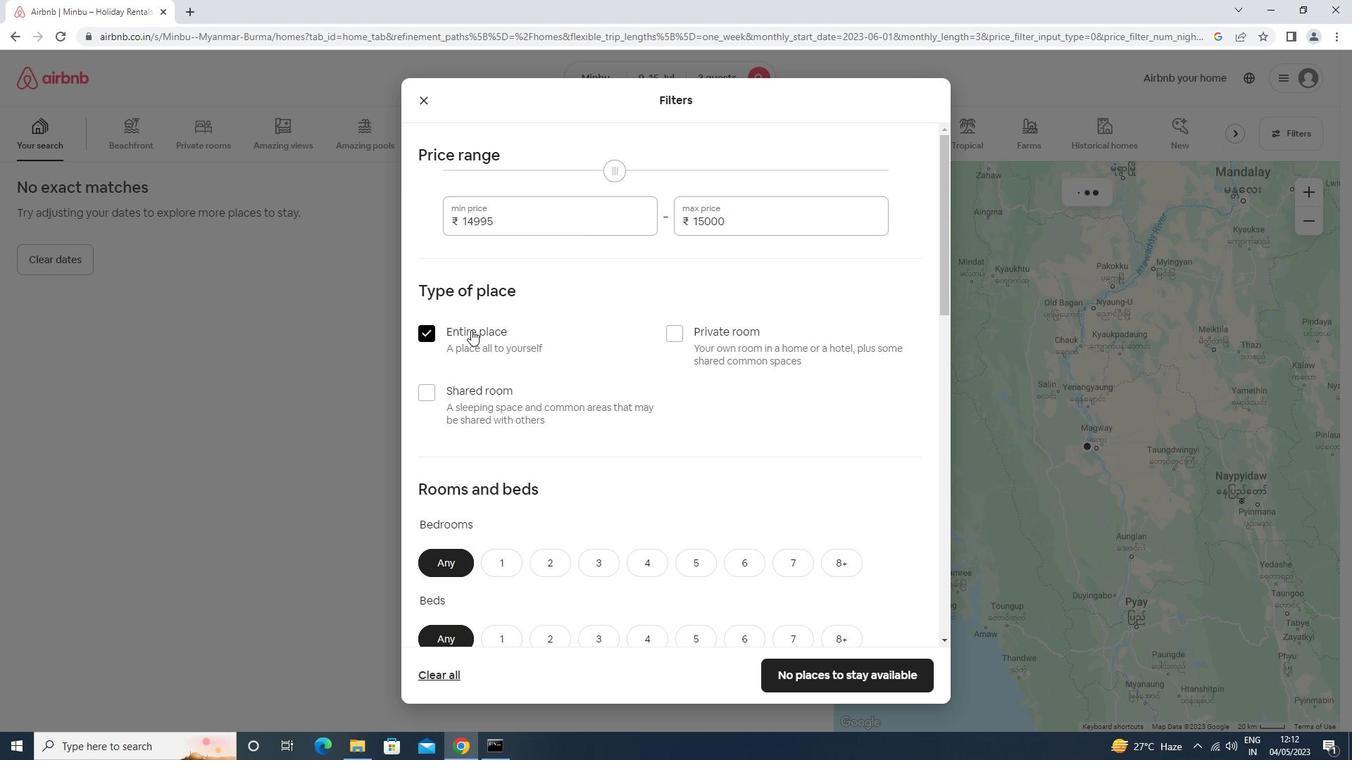 
Action: Mouse scrolled (471, 328) with delta (0, 0)
Screenshot: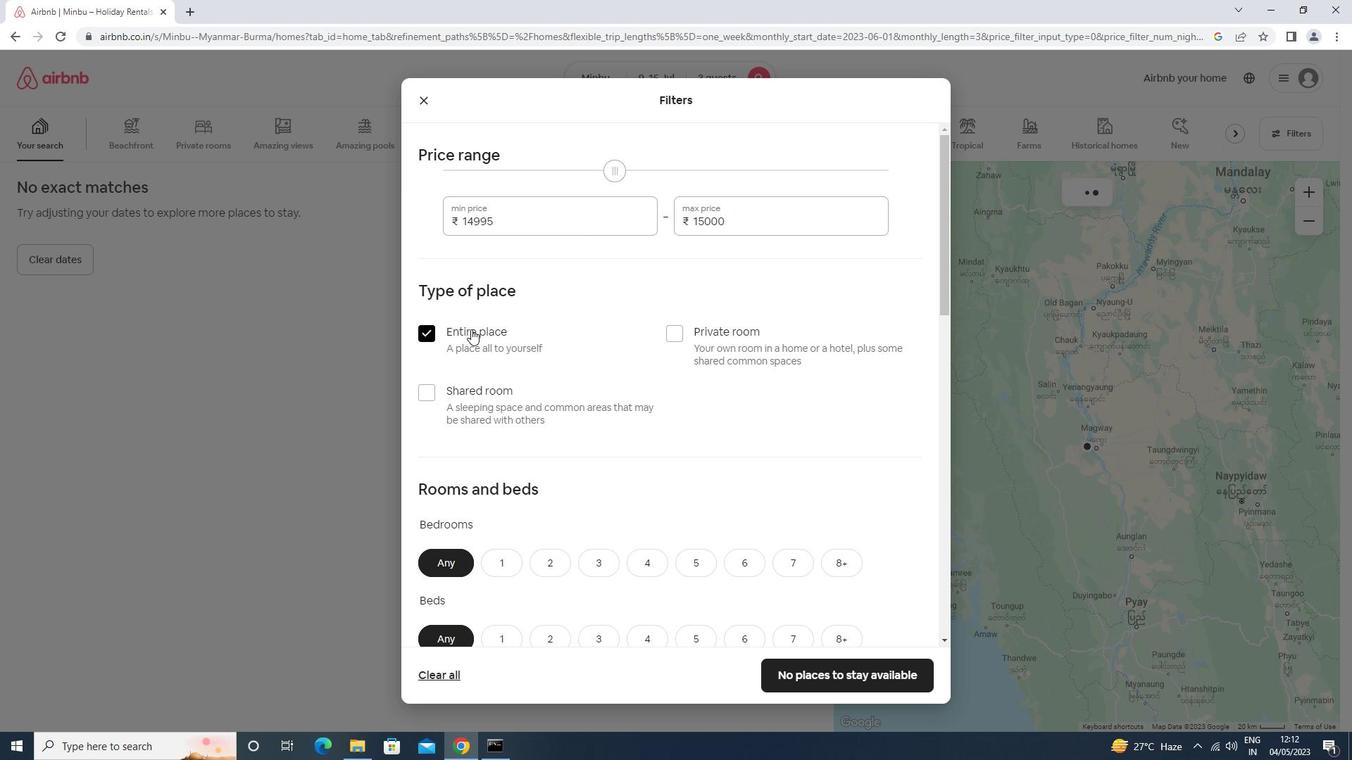 
Action: Mouse scrolled (471, 328) with delta (0, 0)
Screenshot: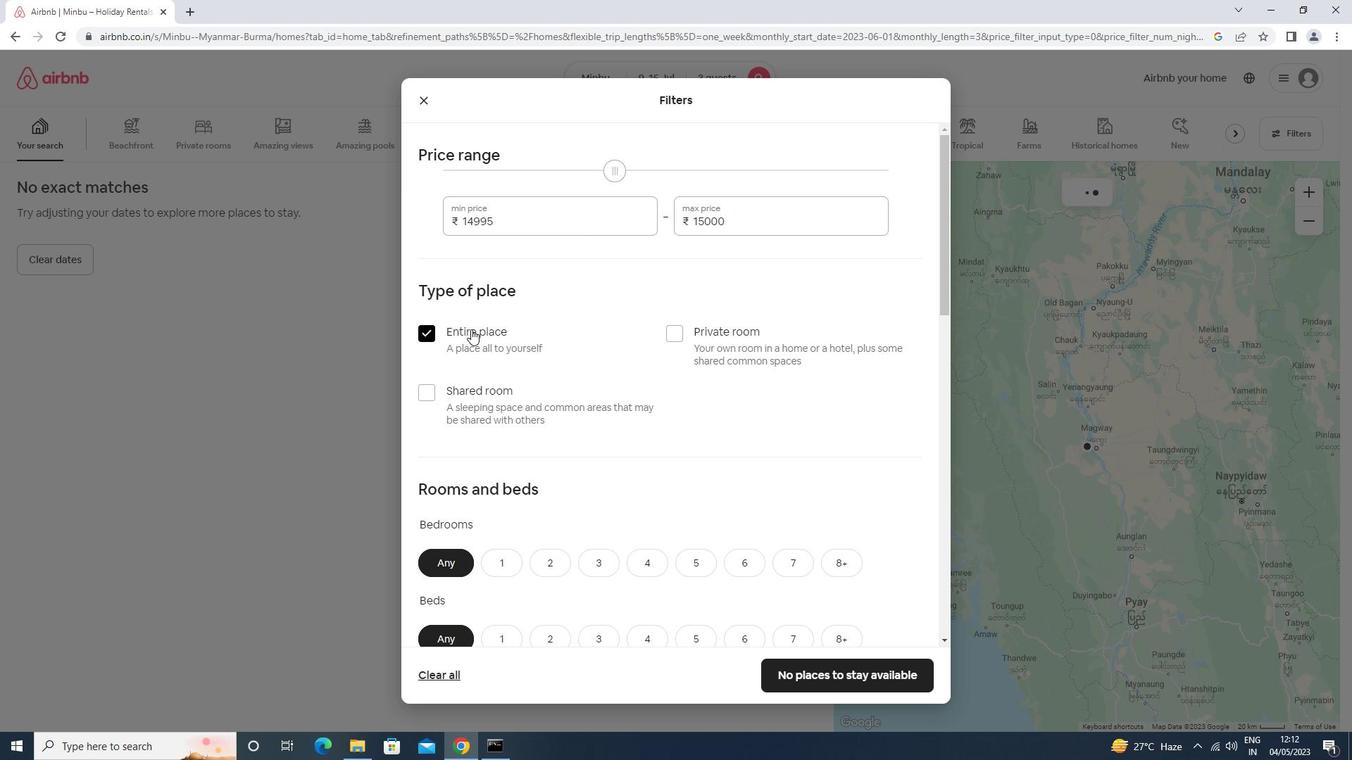 
Action: Mouse scrolled (471, 328) with delta (0, 0)
Screenshot: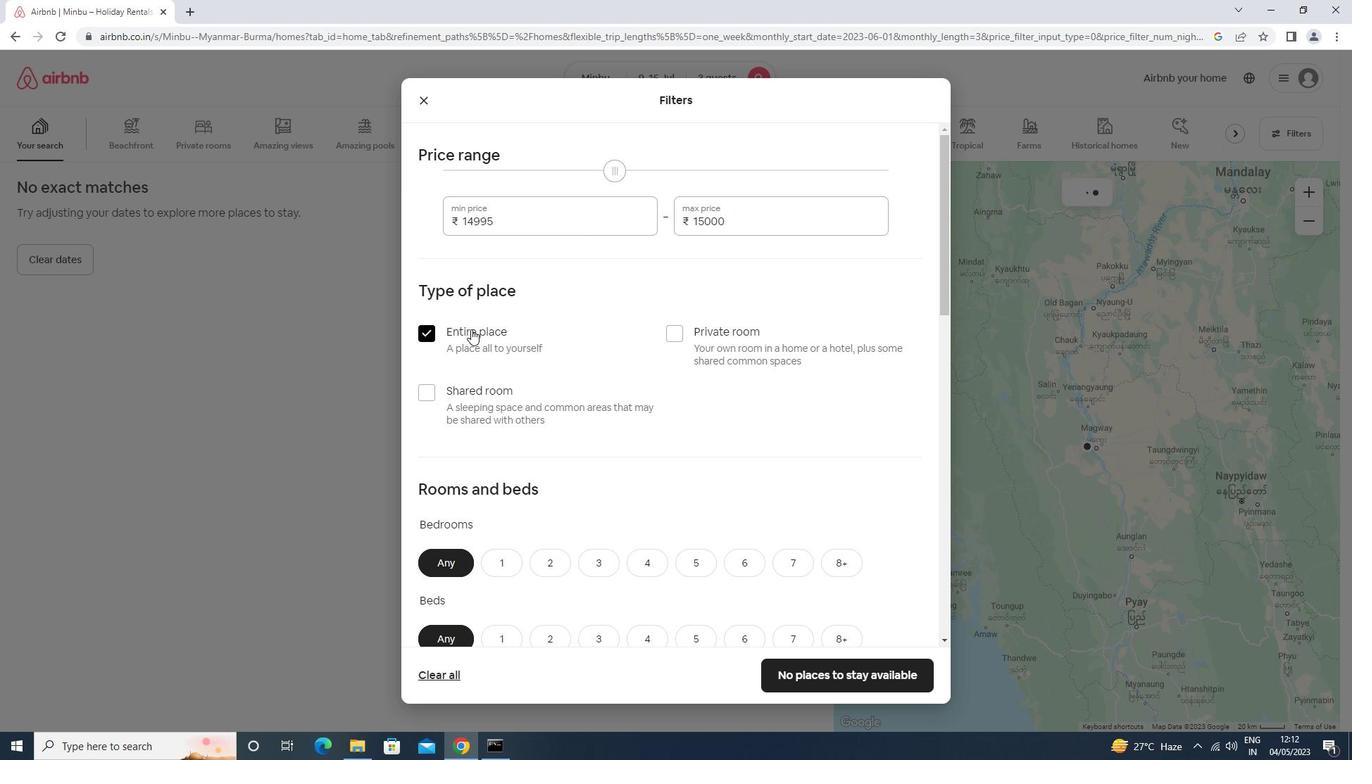 
Action: Mouse scrolled (471, 328) with delta (0, 0)
Screenshot: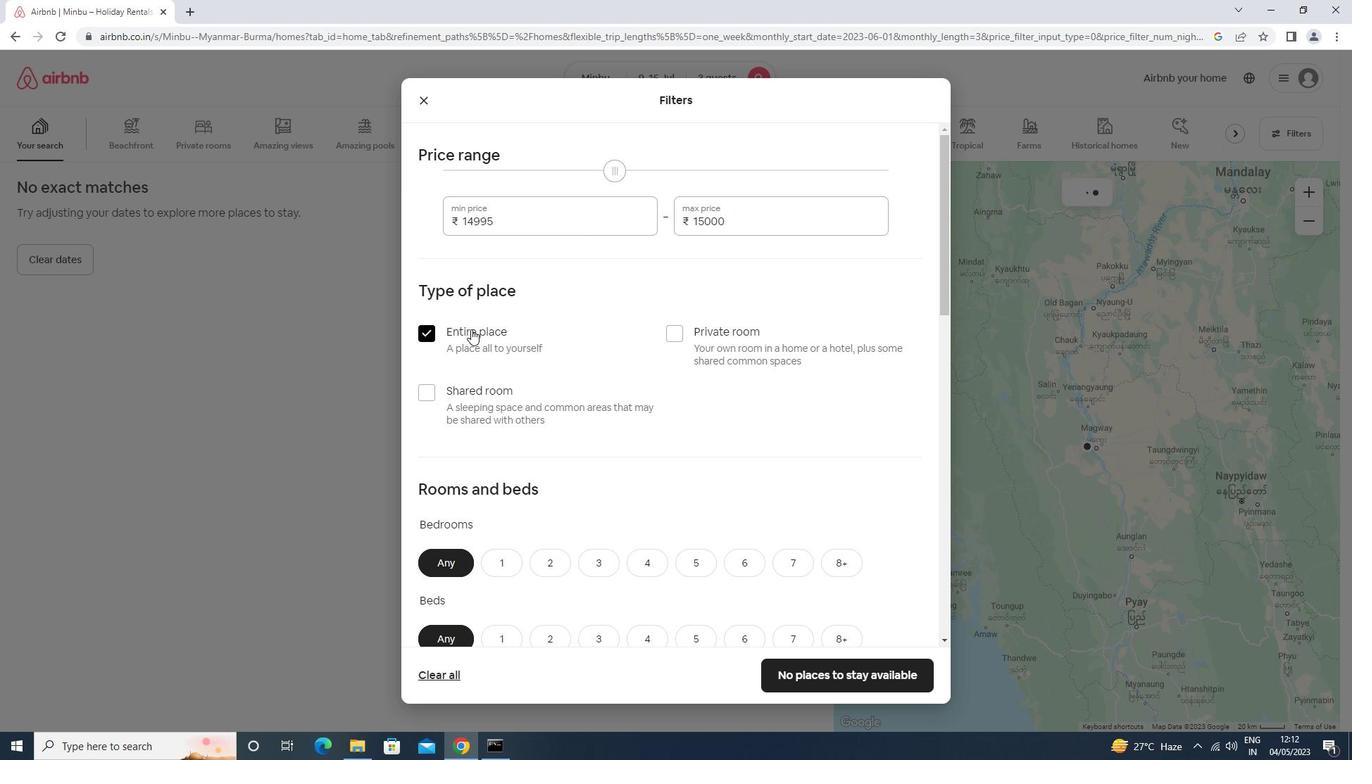 
Action: Mouse moved to (551, 213)
Screenshot: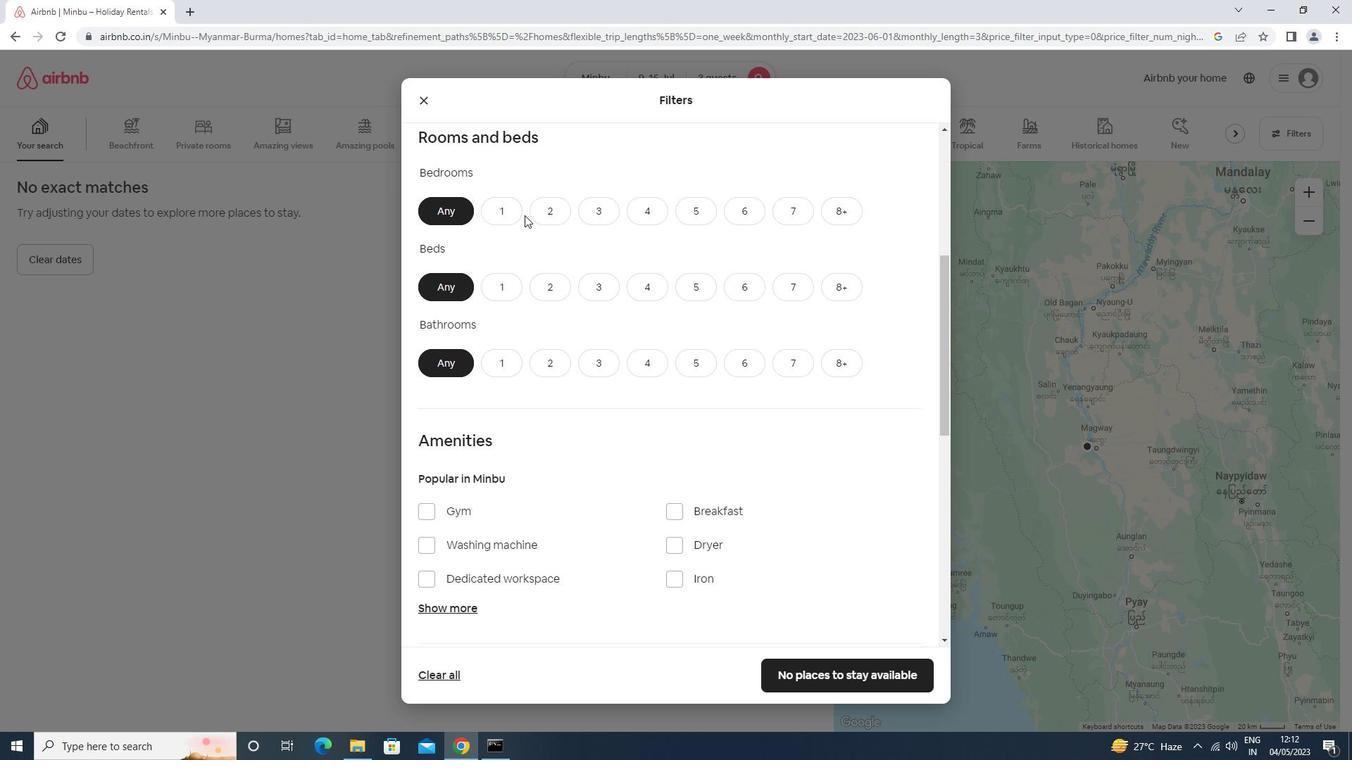 
Action: Mouse pressed left at (551, 213)
Screenshot: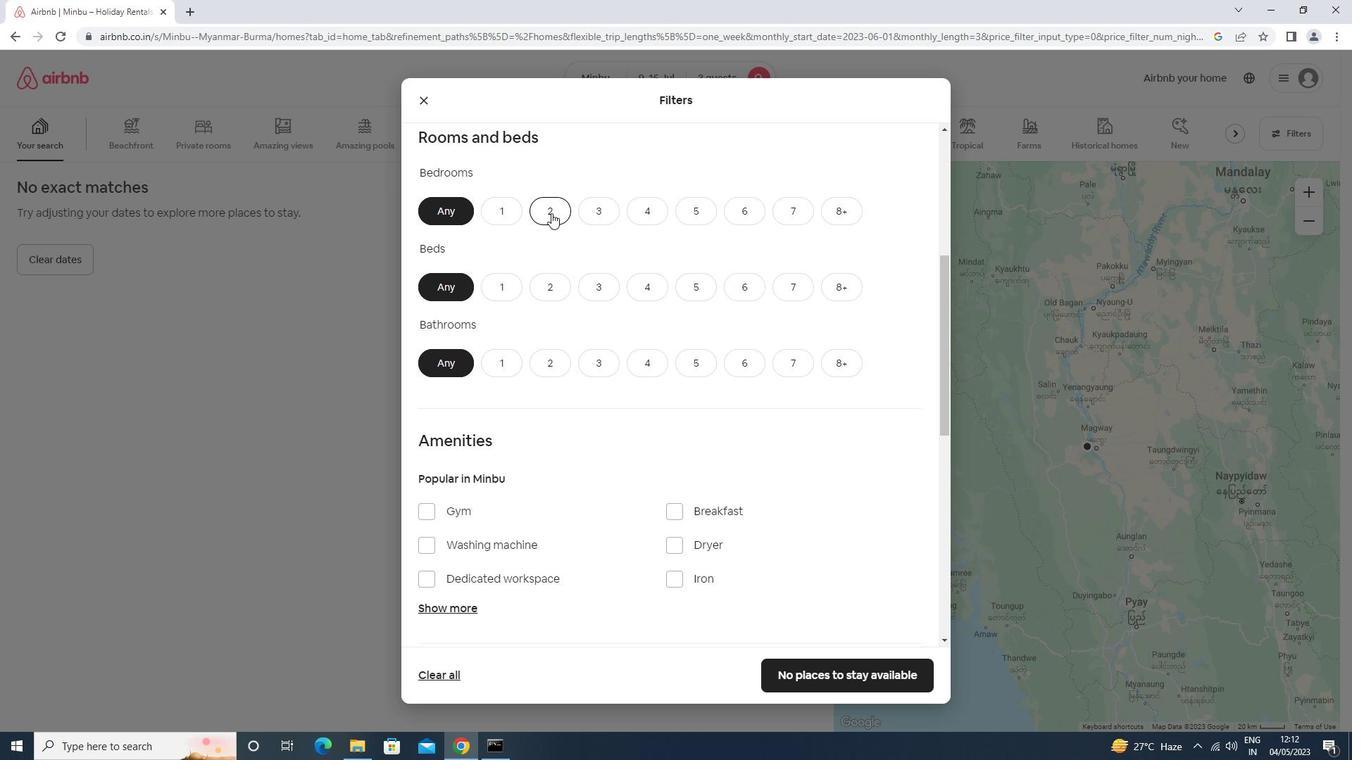 
Action: Mouse moved to (545, 281)
Screenshot: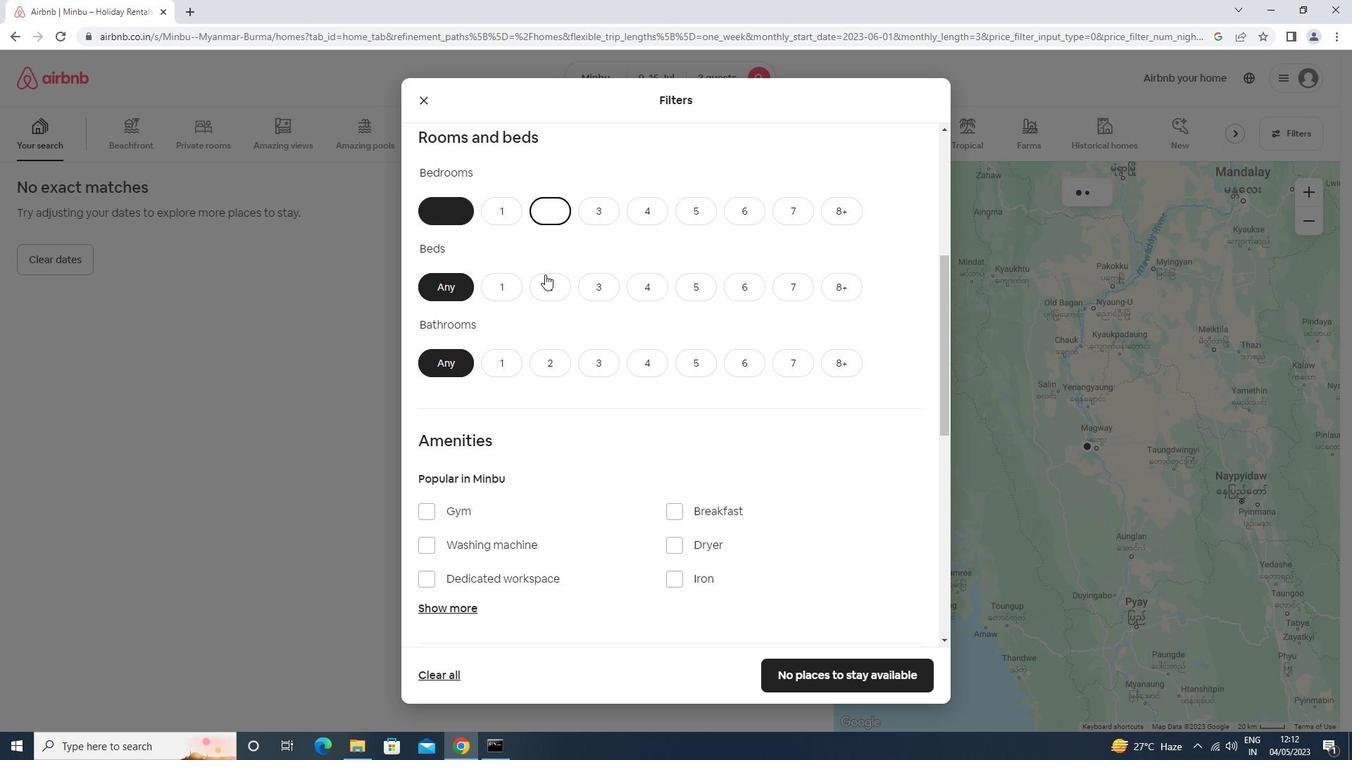 
Action: Mouse pressed left at (545, 281)
Screenshot: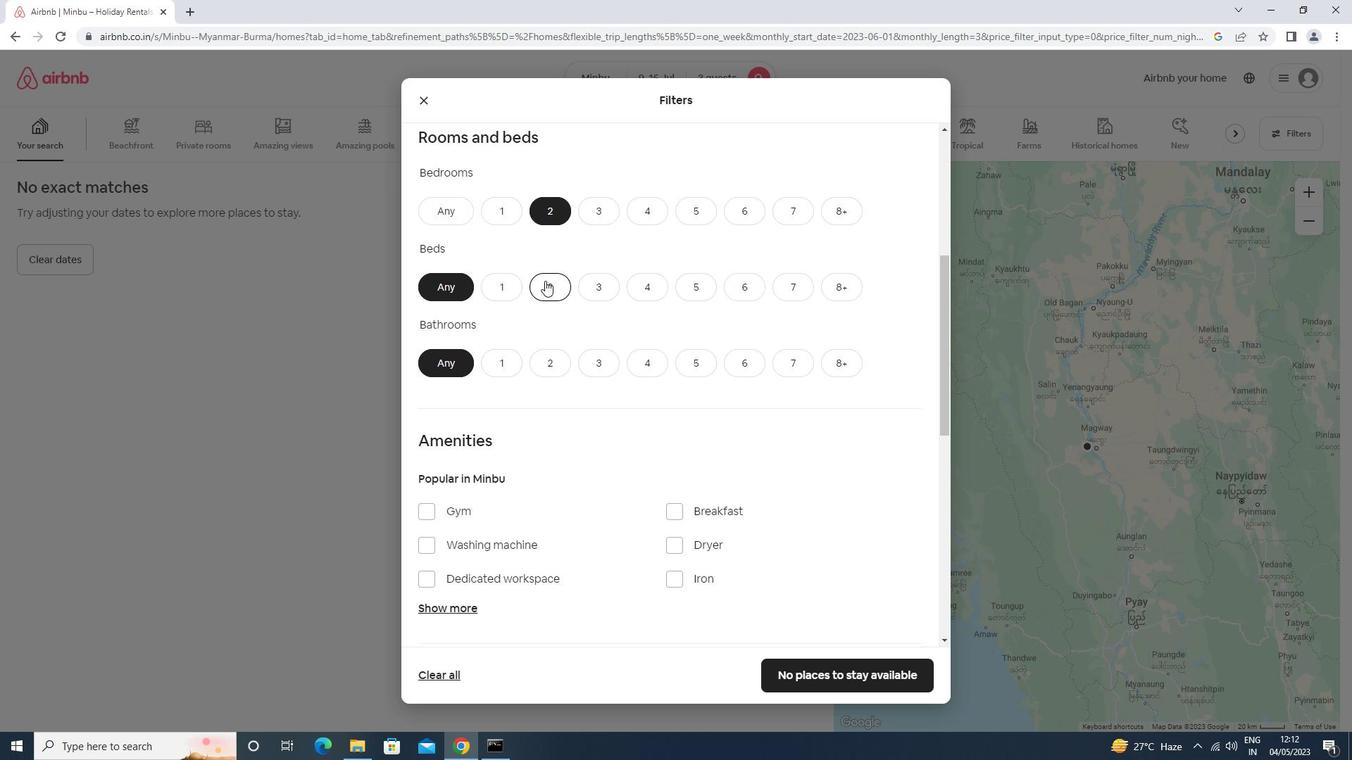 
Action: Mouse moved to (502, 365)
Screenshot: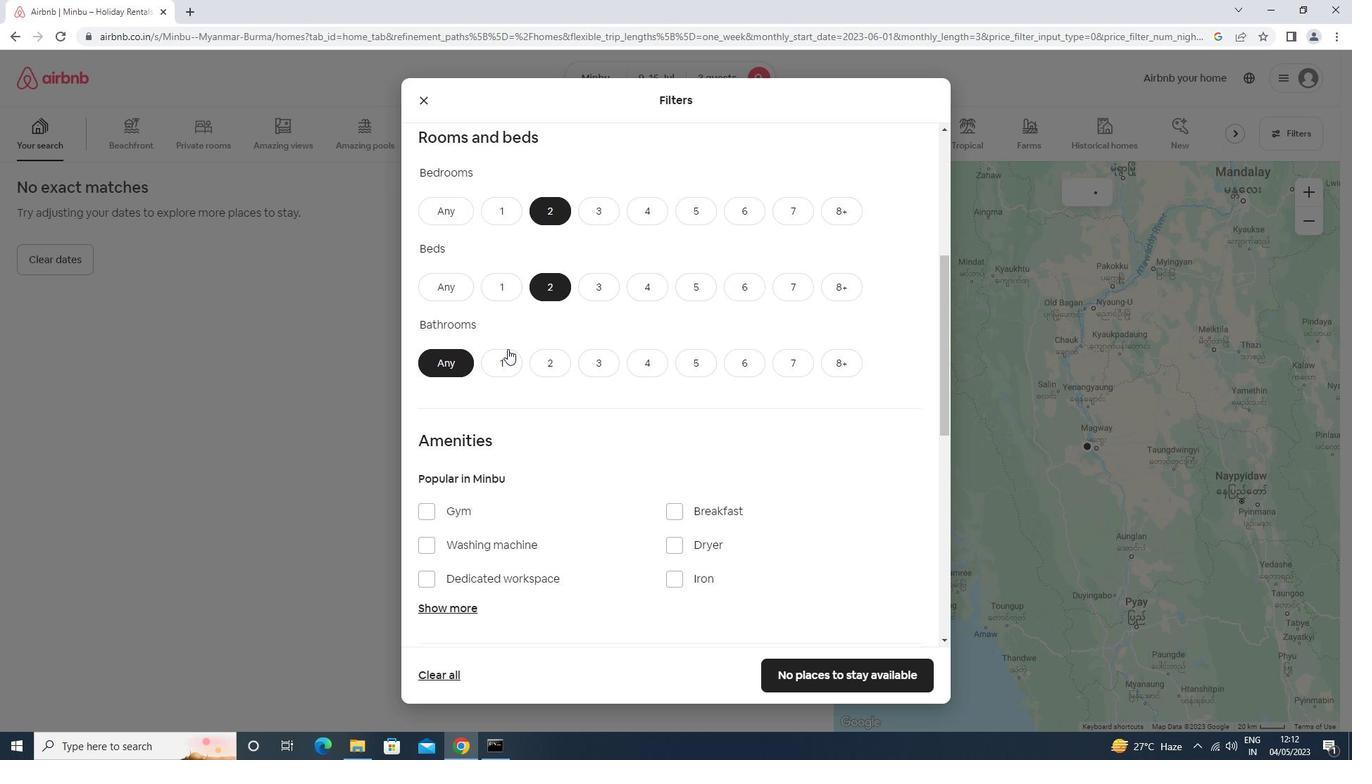 
Action: Mouse pressed left at (502, 365)
Screenshot: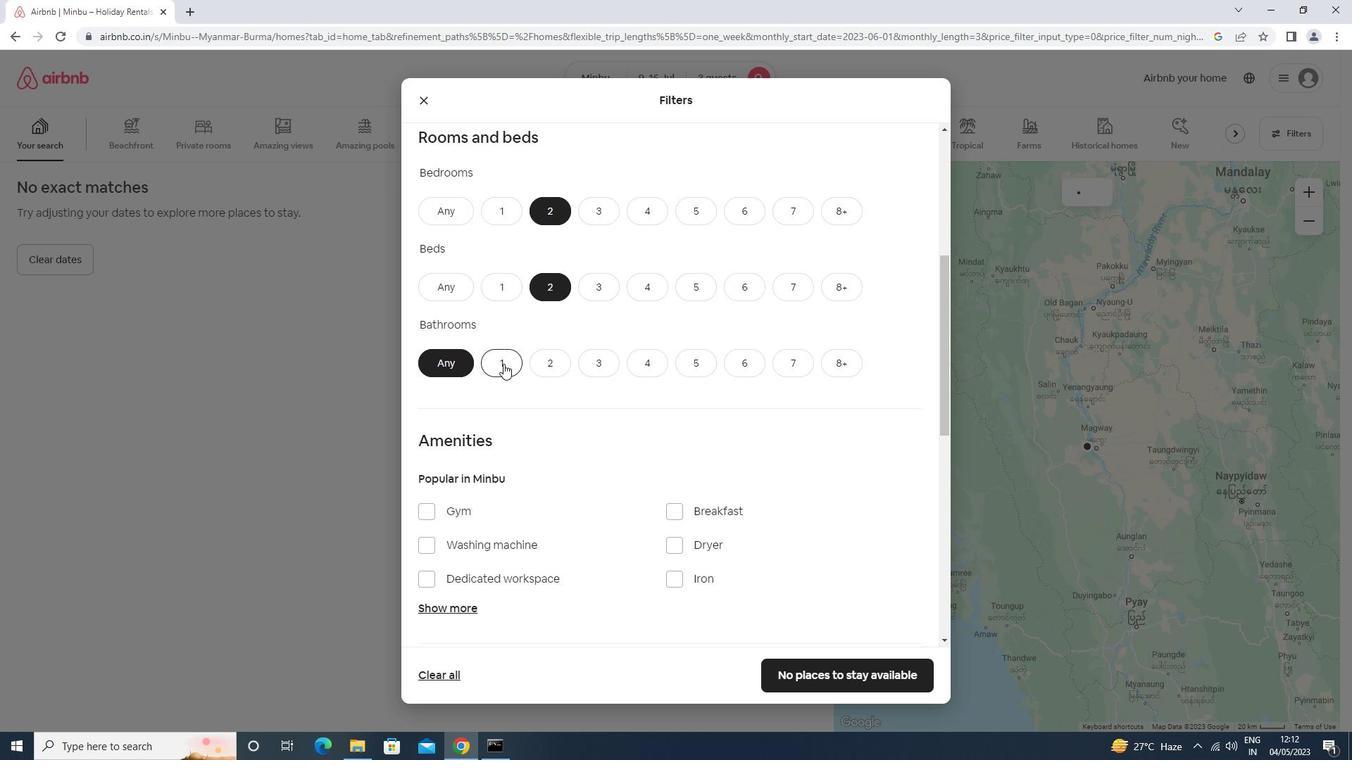 
Action: Mouse moved to (496, 405)
Screenshot: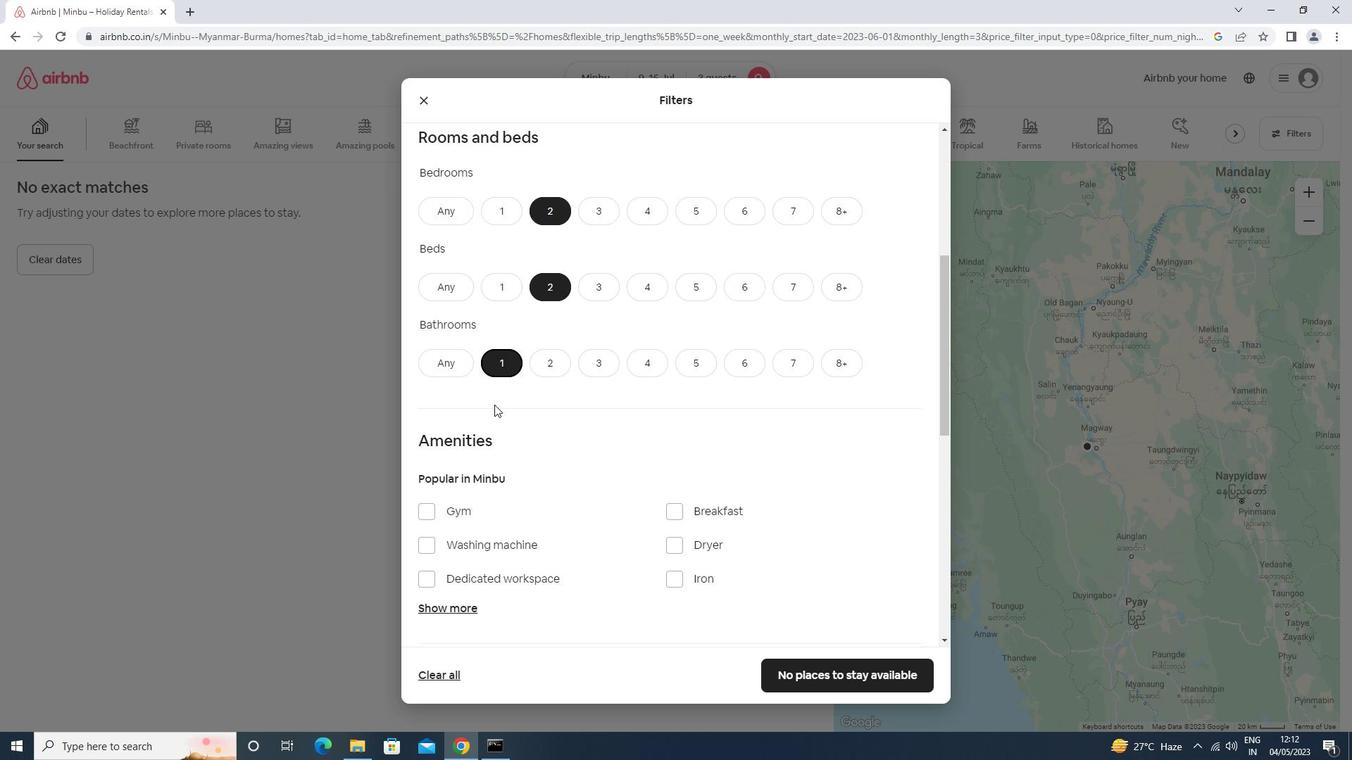 
Action: Mouse scrolled (496, 405) with delta (0, 0)
Screenshot: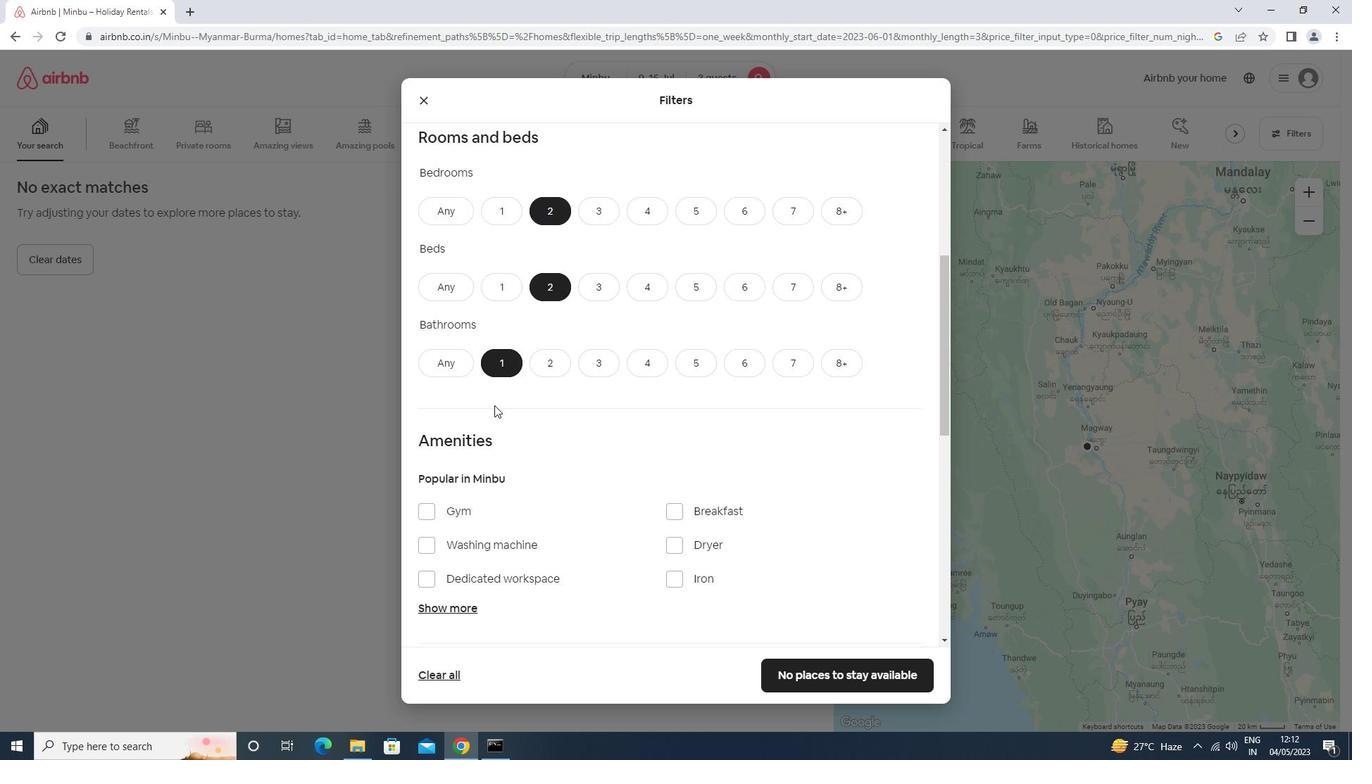 
Action: Mouse moved to (496, 404)
Screenshot: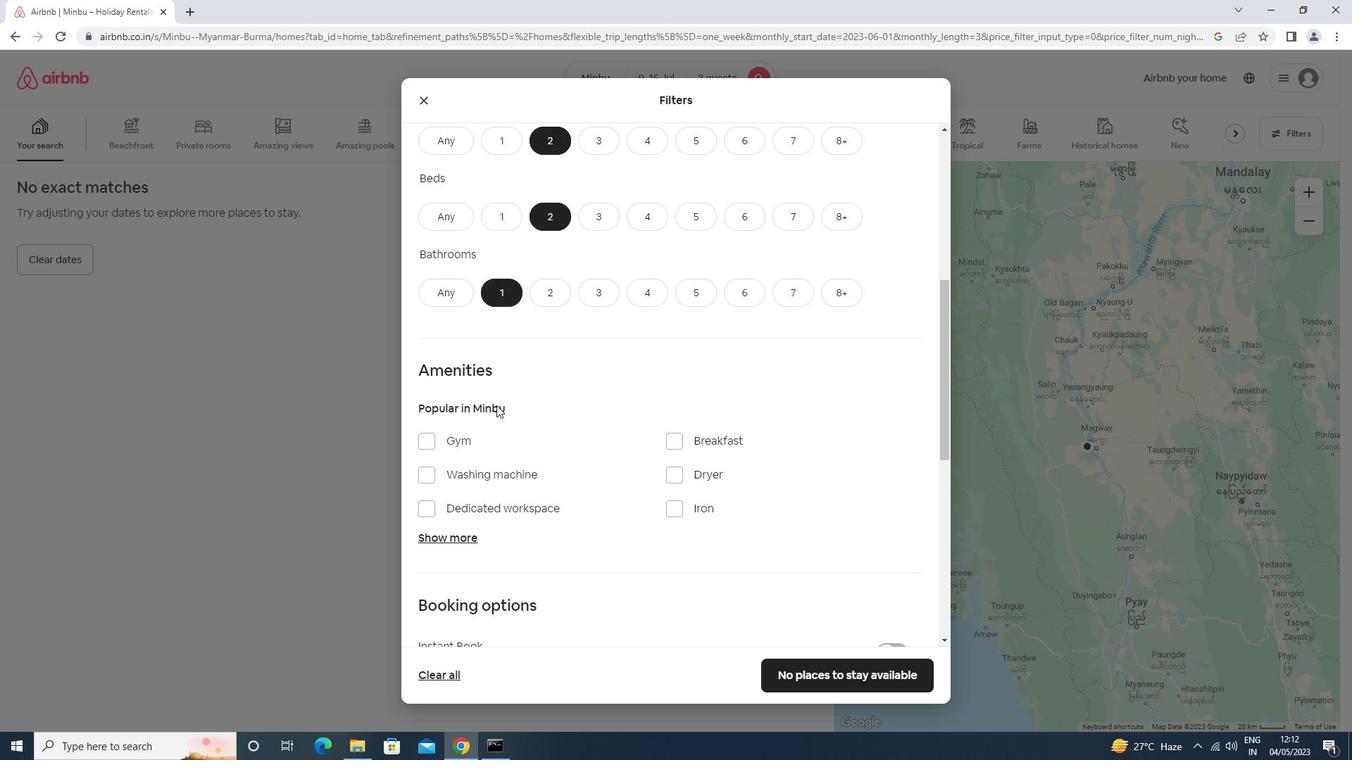 
Action: Mouse scrolled (496, 403) with delta (0, 0)
Screenshot: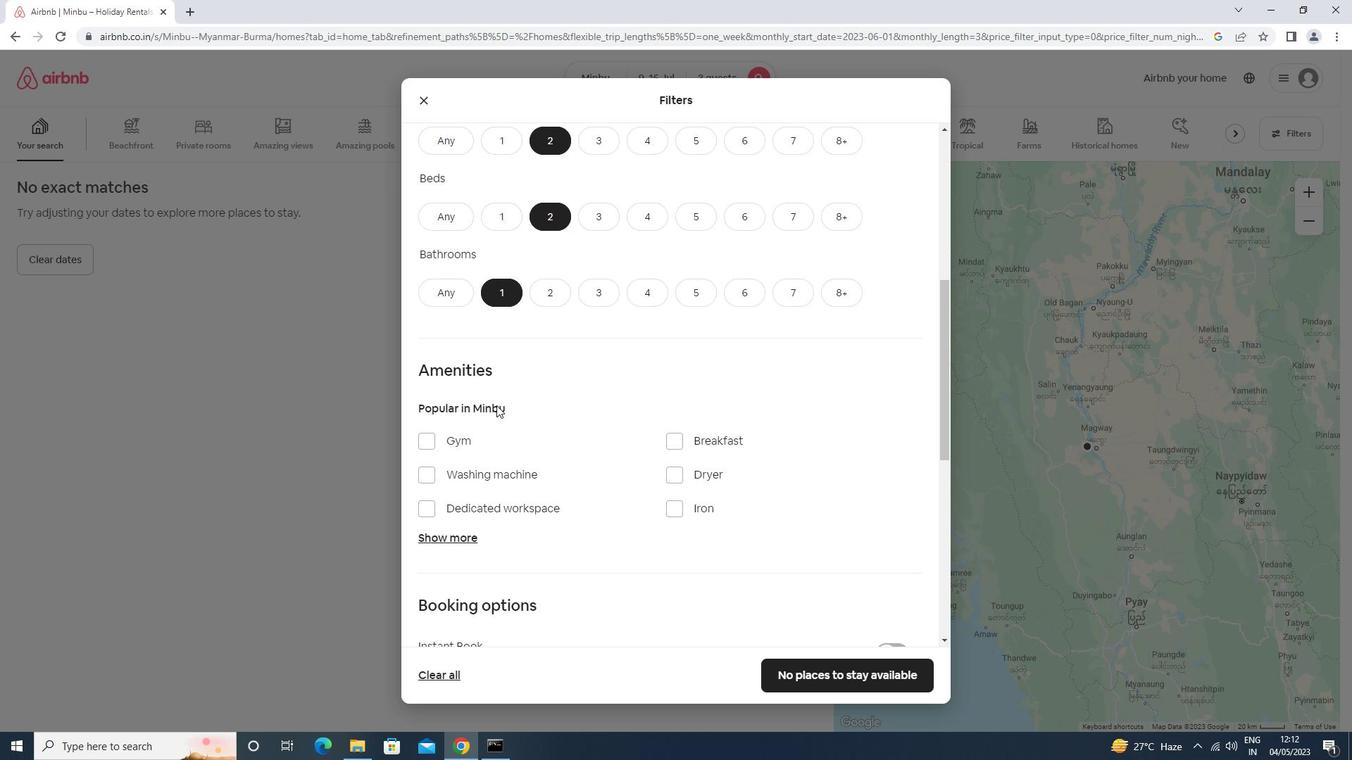 
Action: Mouse moved to (504, 400)
Screenshot: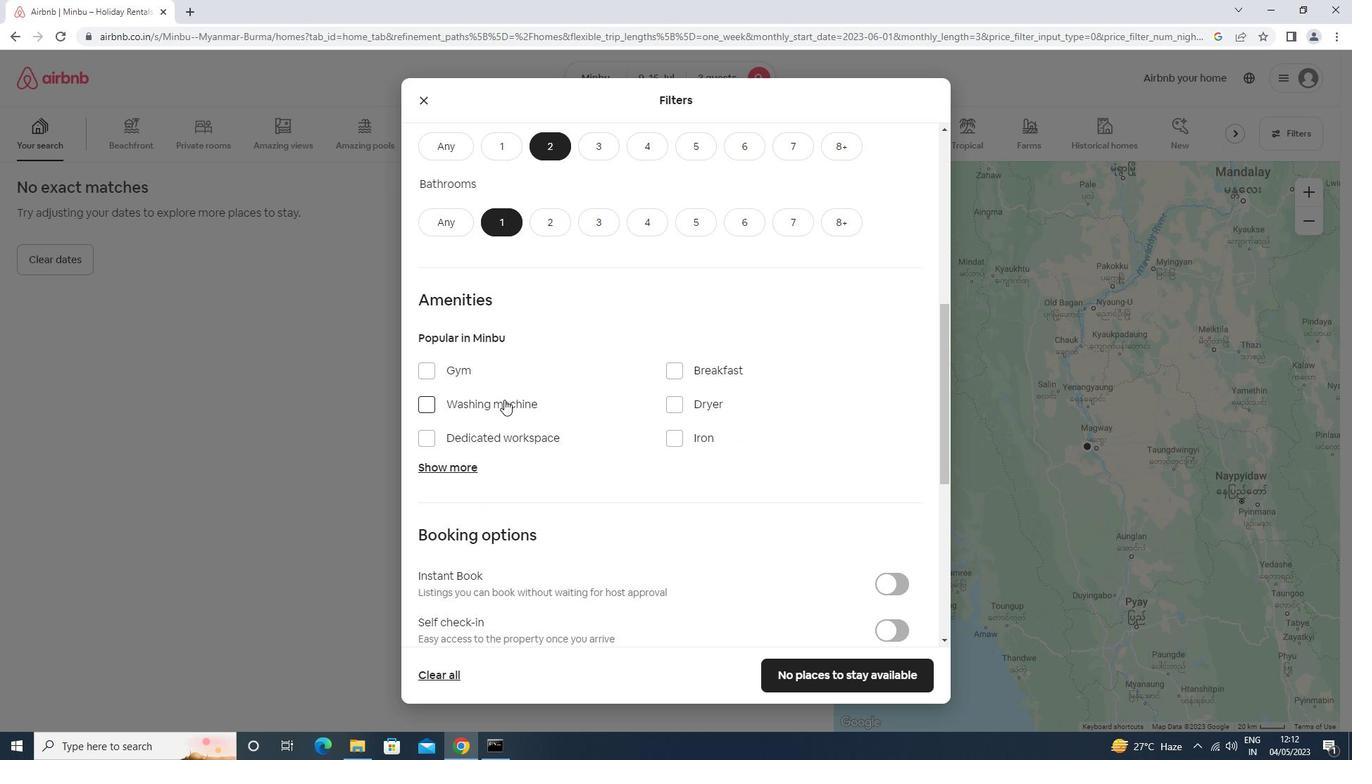 
Action: Mouse pressed left at (504, 400)
Screenshot: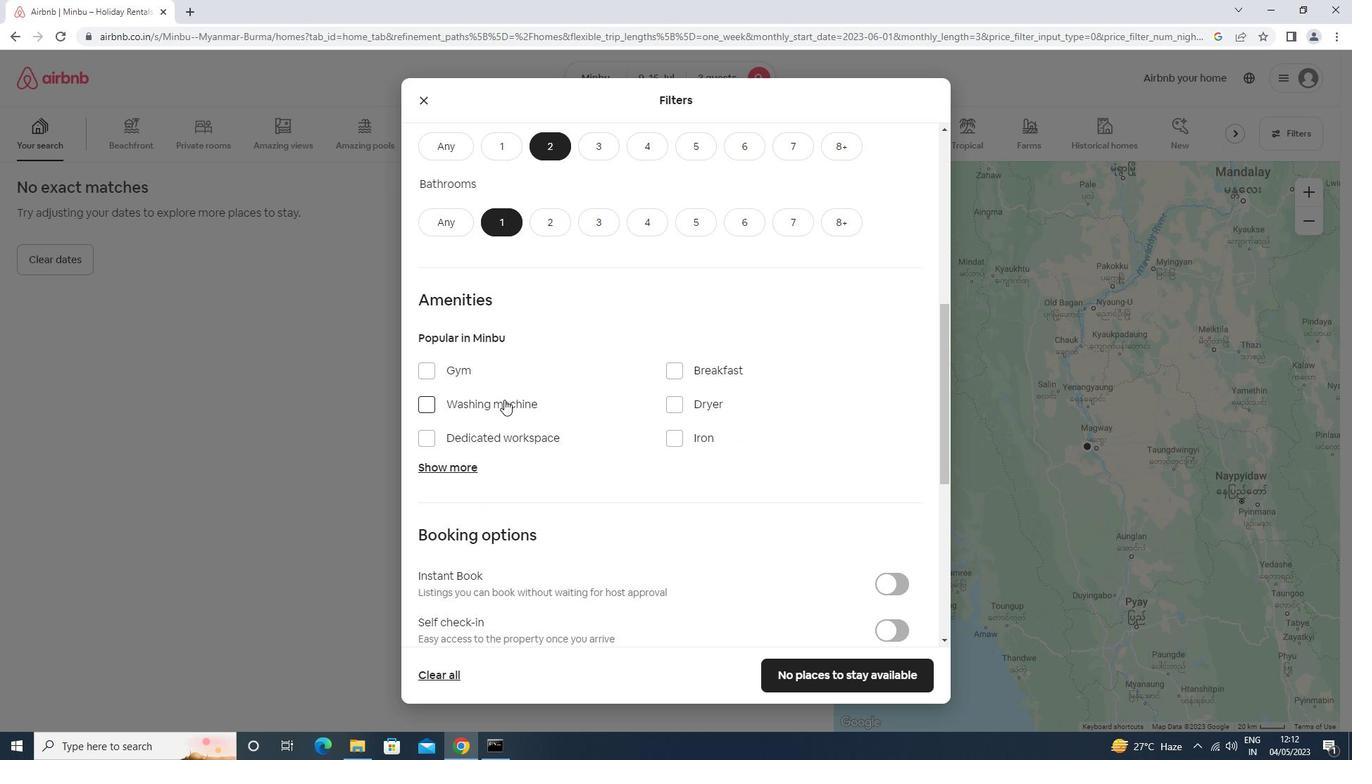 
Action: Mouse moved to (471, 467)
Screenshot: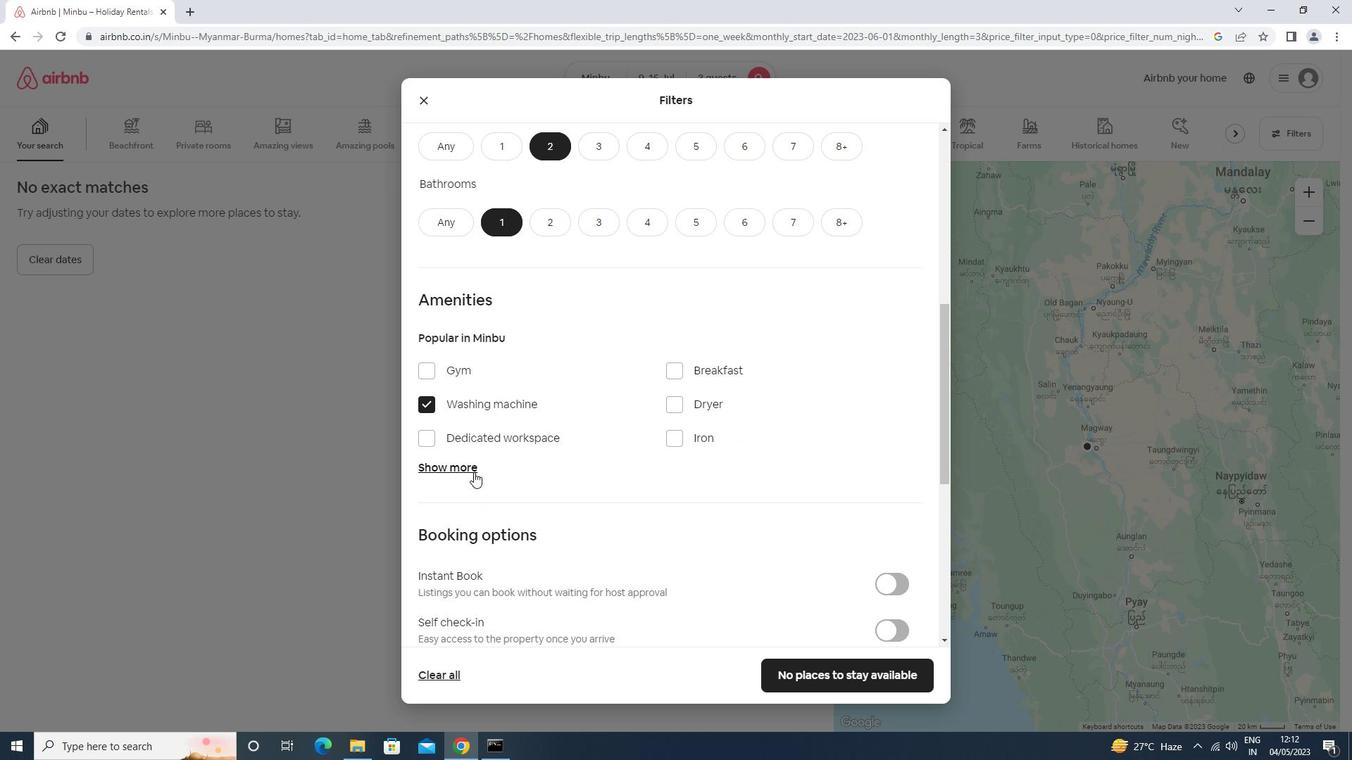 
Action: Mouse pressed left at (471, 467)
Screenshot: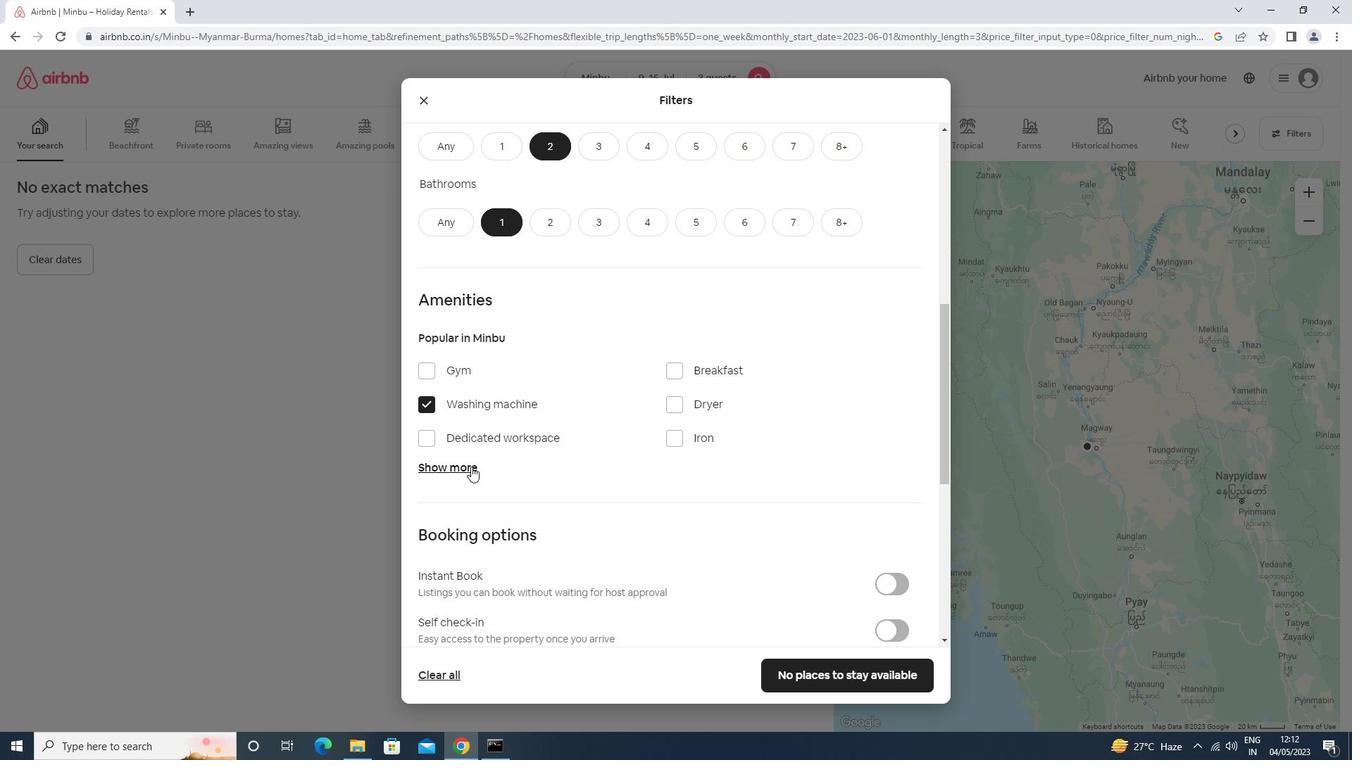 
Action: Mouse moved to (471, 465)
Screenshot: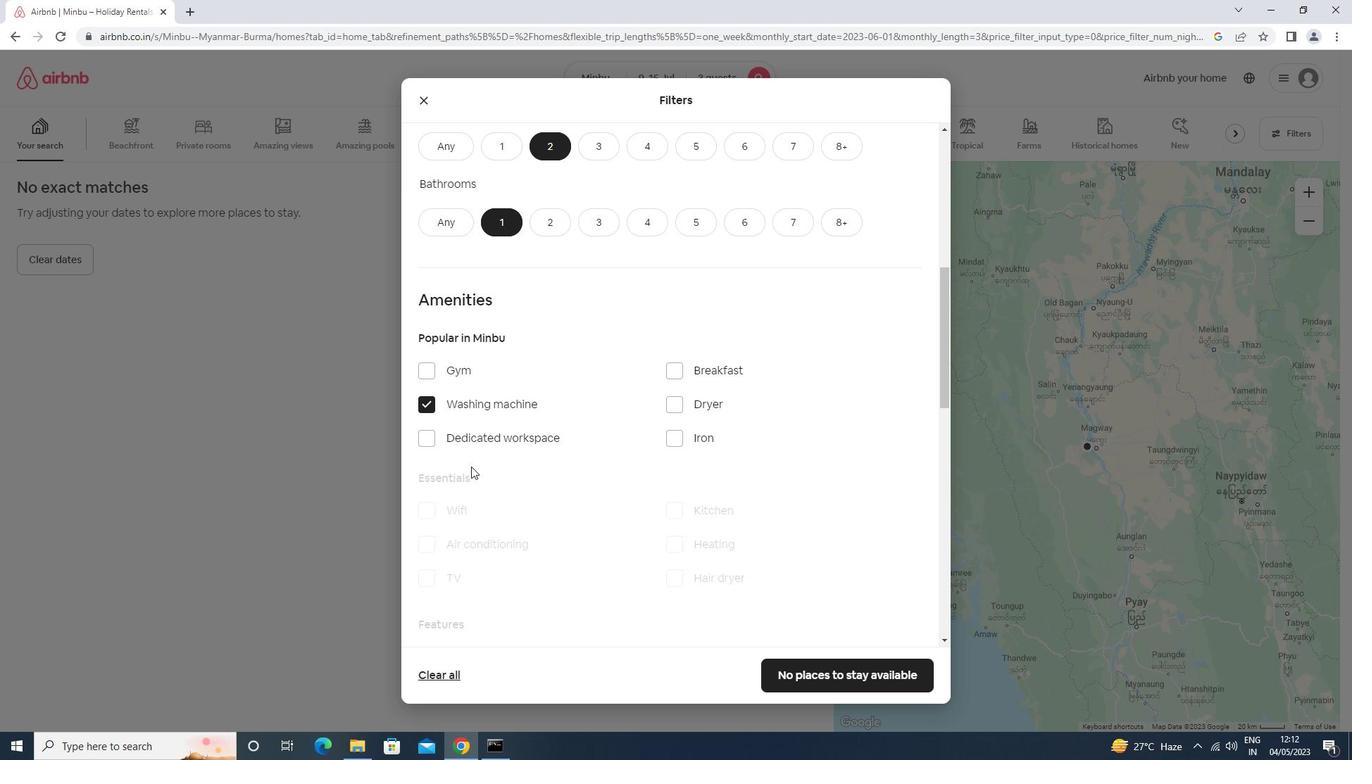
Action: Mouse scrolled (471, 464) with delta (0, 0)
Screenshot: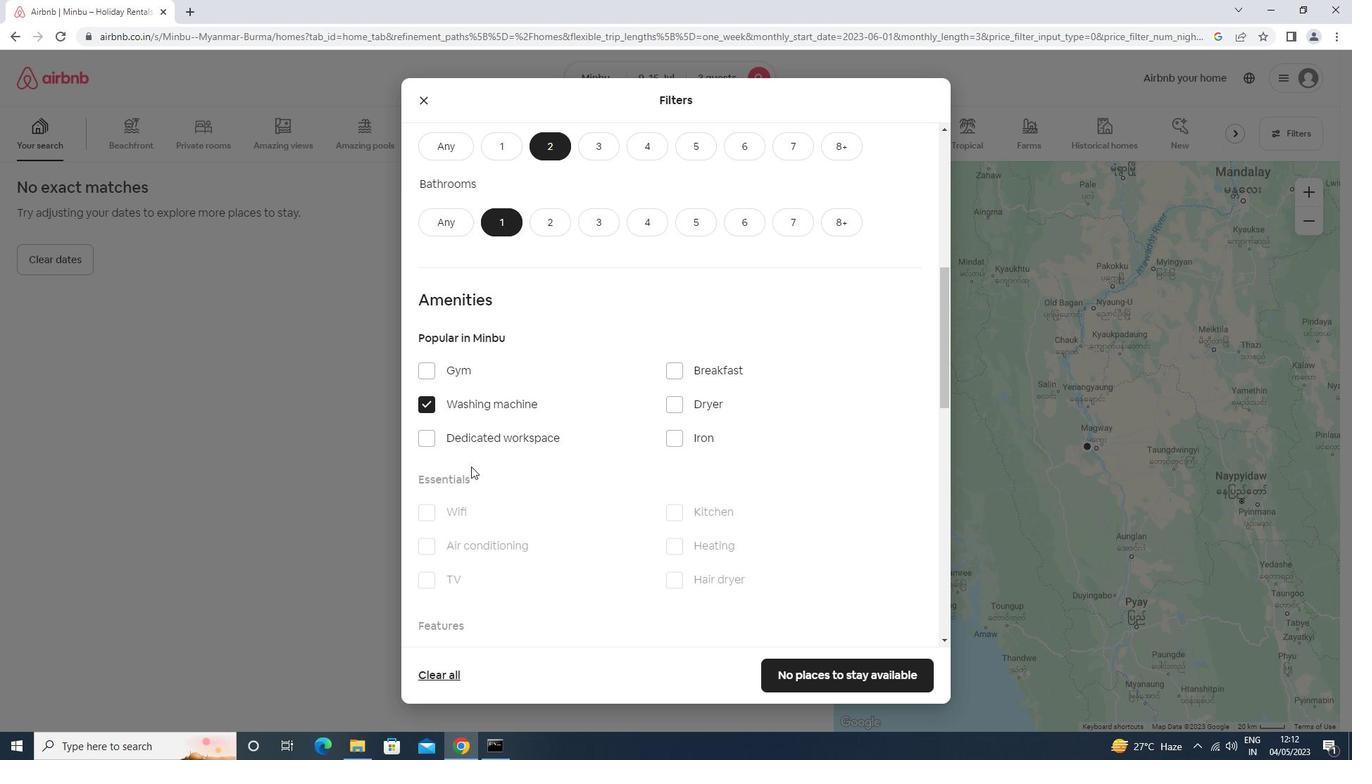 
Action: Mouse scrolled (471, 464) with delta (0, 0)
Screenshot: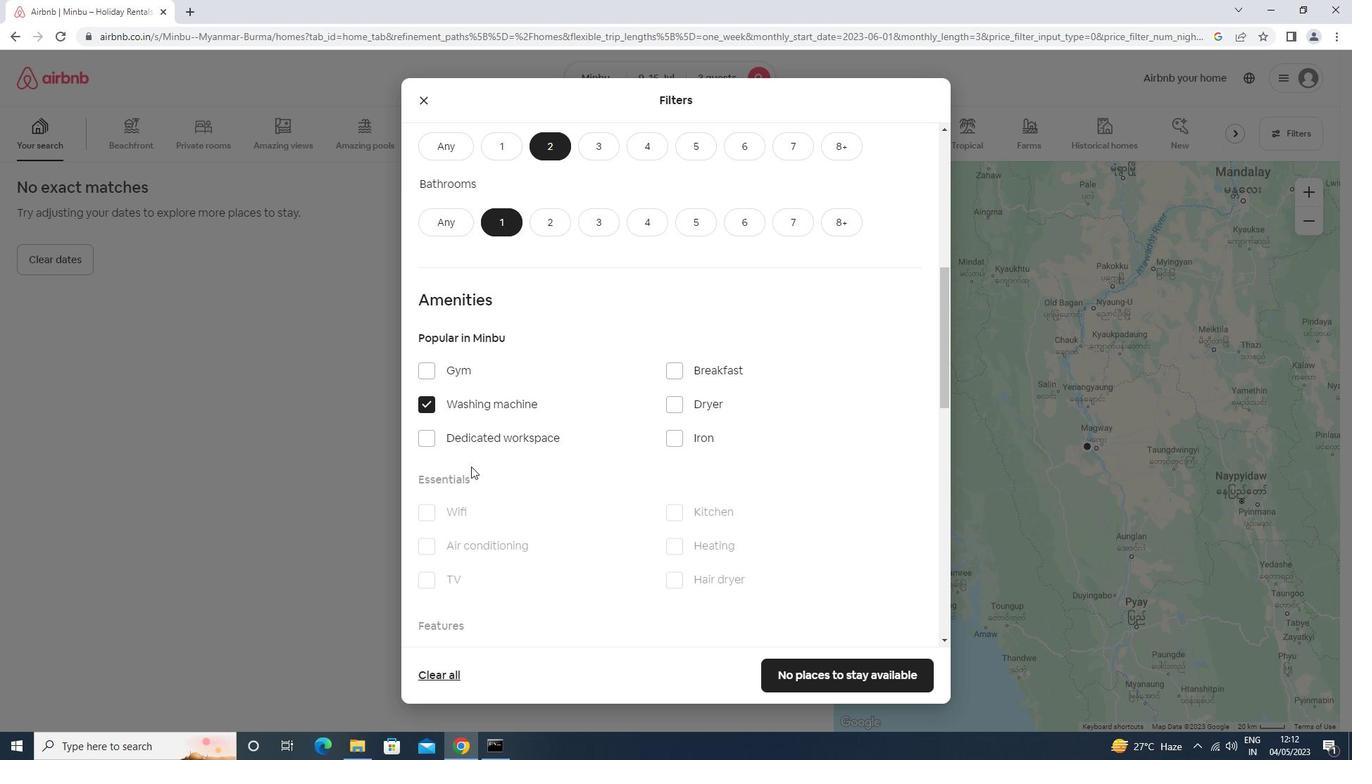 
Action: Mouse scrolled (471, 464) with delta (0, 0)
Screenshot: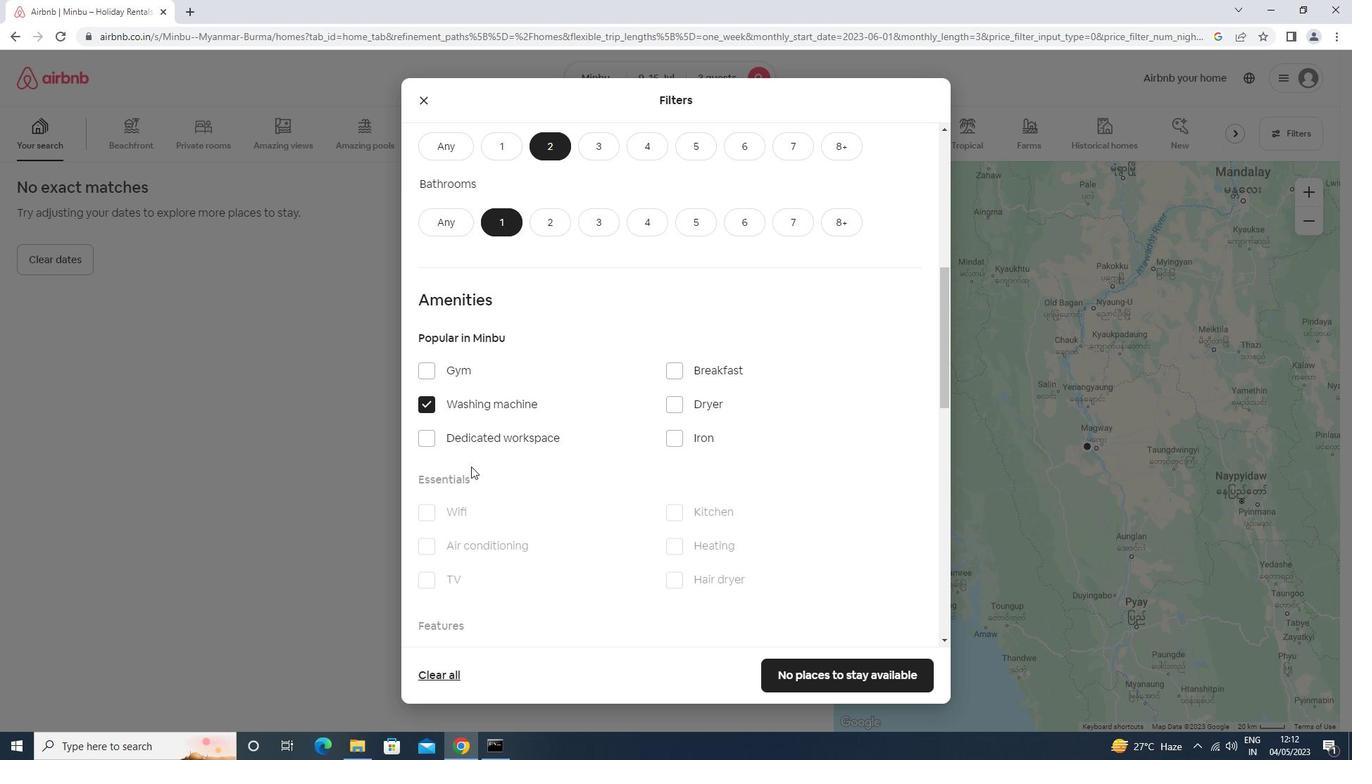 
Action: Mouse scrolled (471, 464) with delta (0, 0)
Screenshot: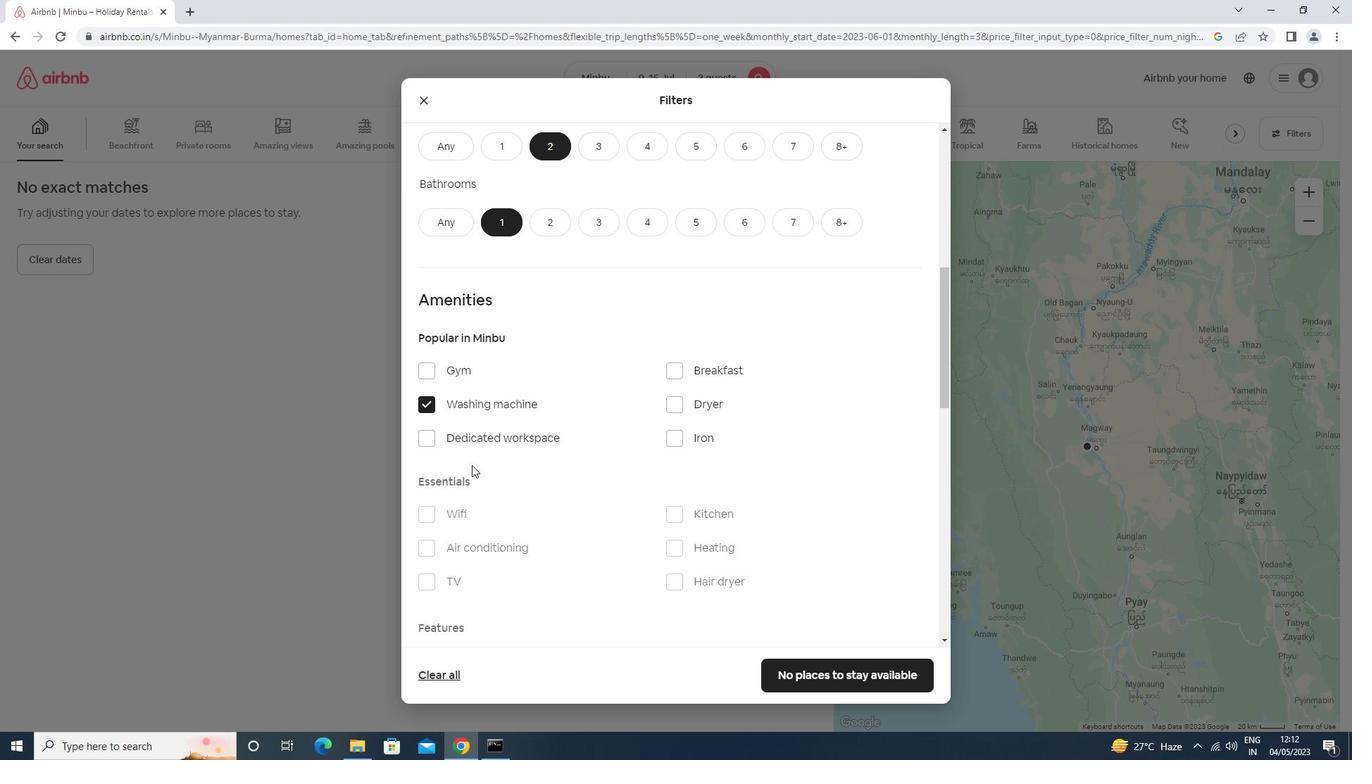 
Action: Mouse moved to (438, 231)
Screenshot: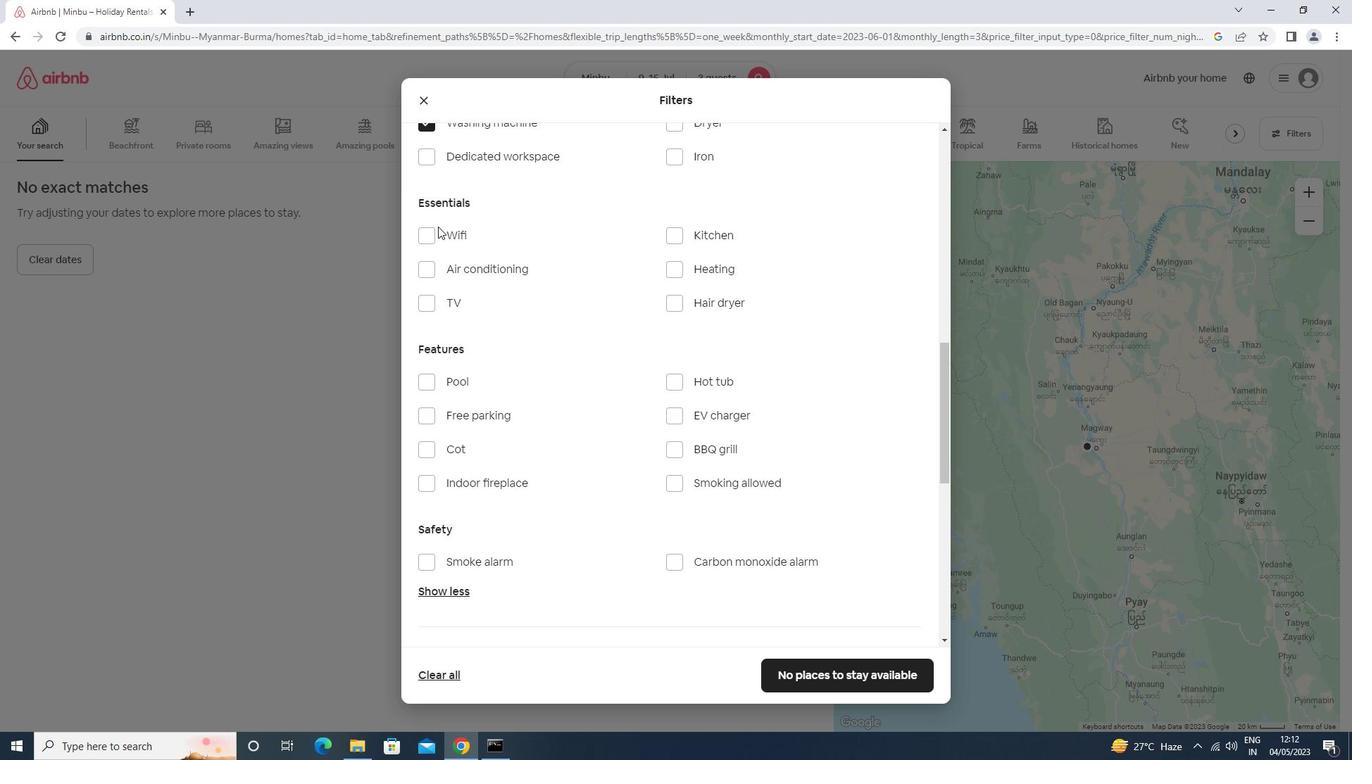 
Action: Mouse pressed left at (438, 231)
Screenshot: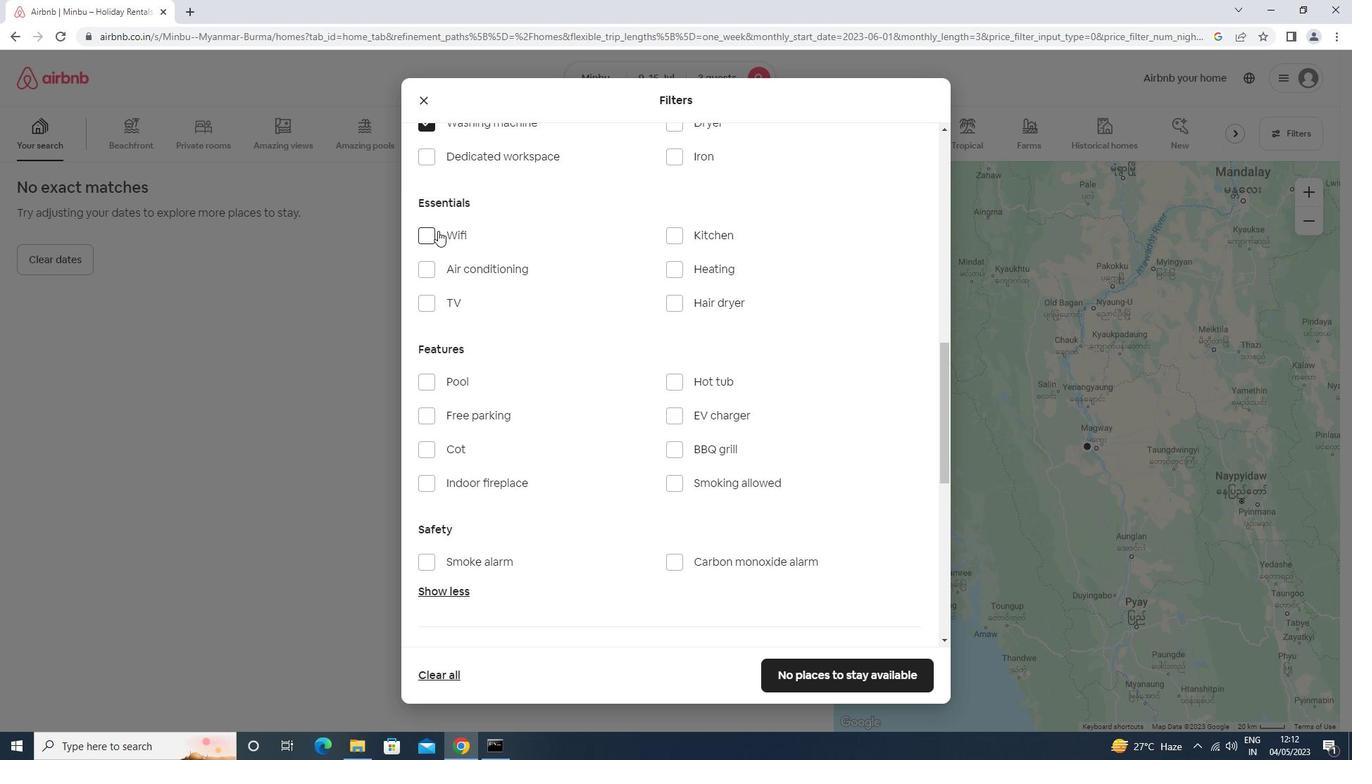 
Action: Mouse moved to (630, 386)
Screenshot: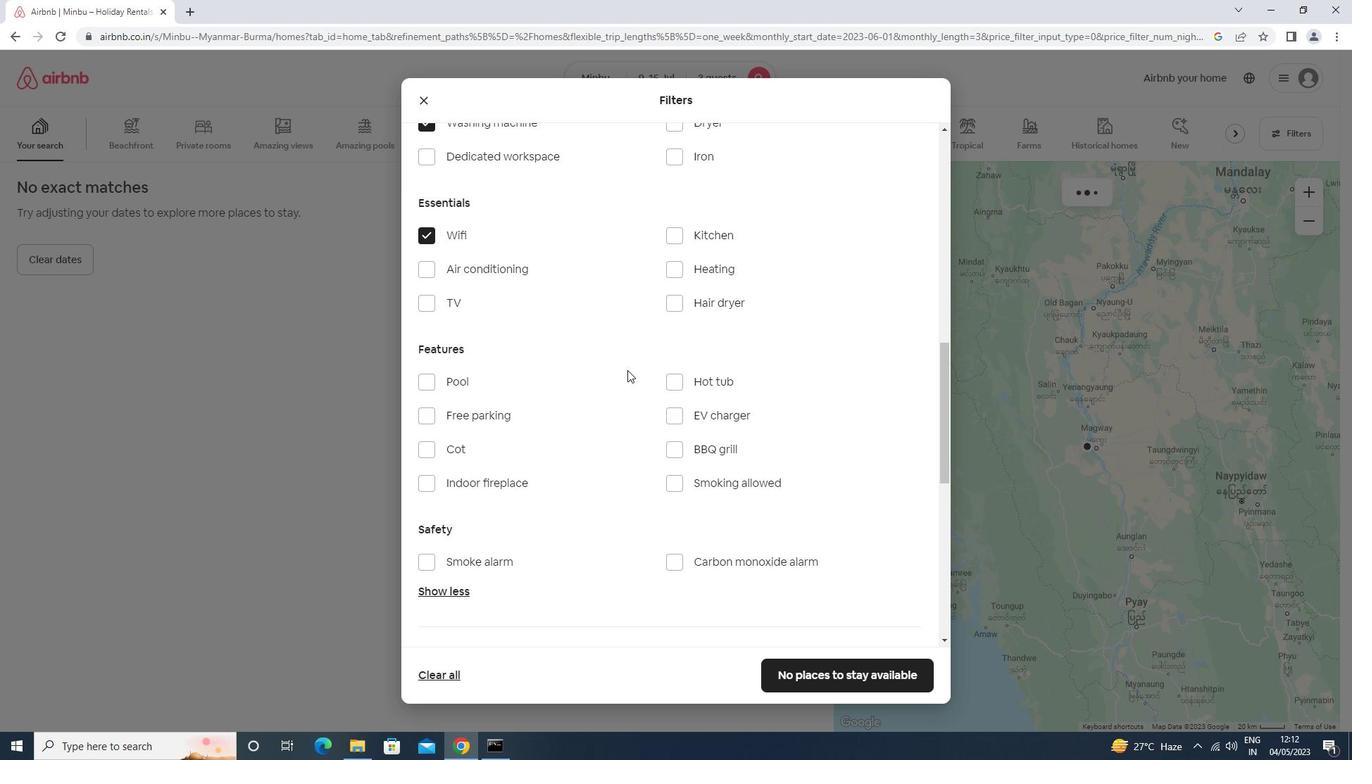 
Action: Mouse scrolled (630, 385) with delta (0, 0)
Screenshot: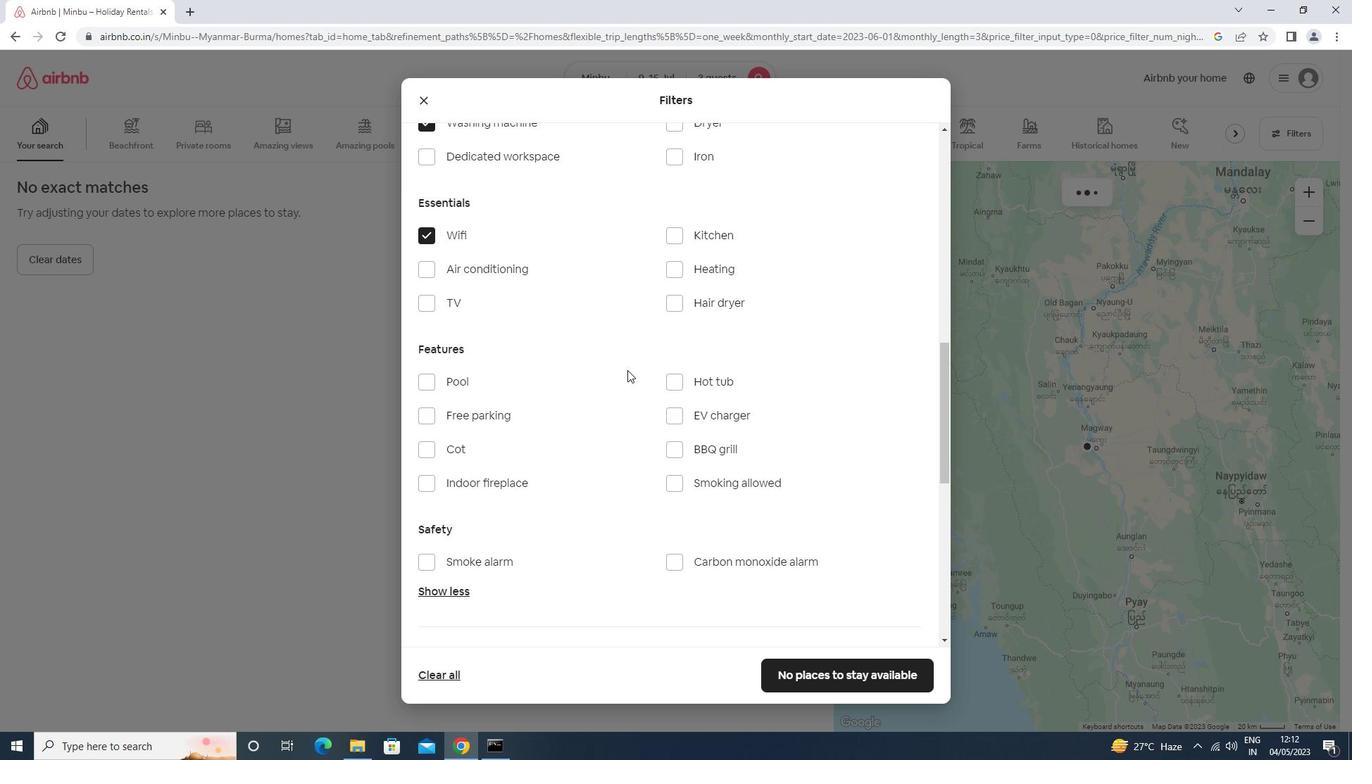 
Action: Mouse moved to (630, 388)
Screenshot: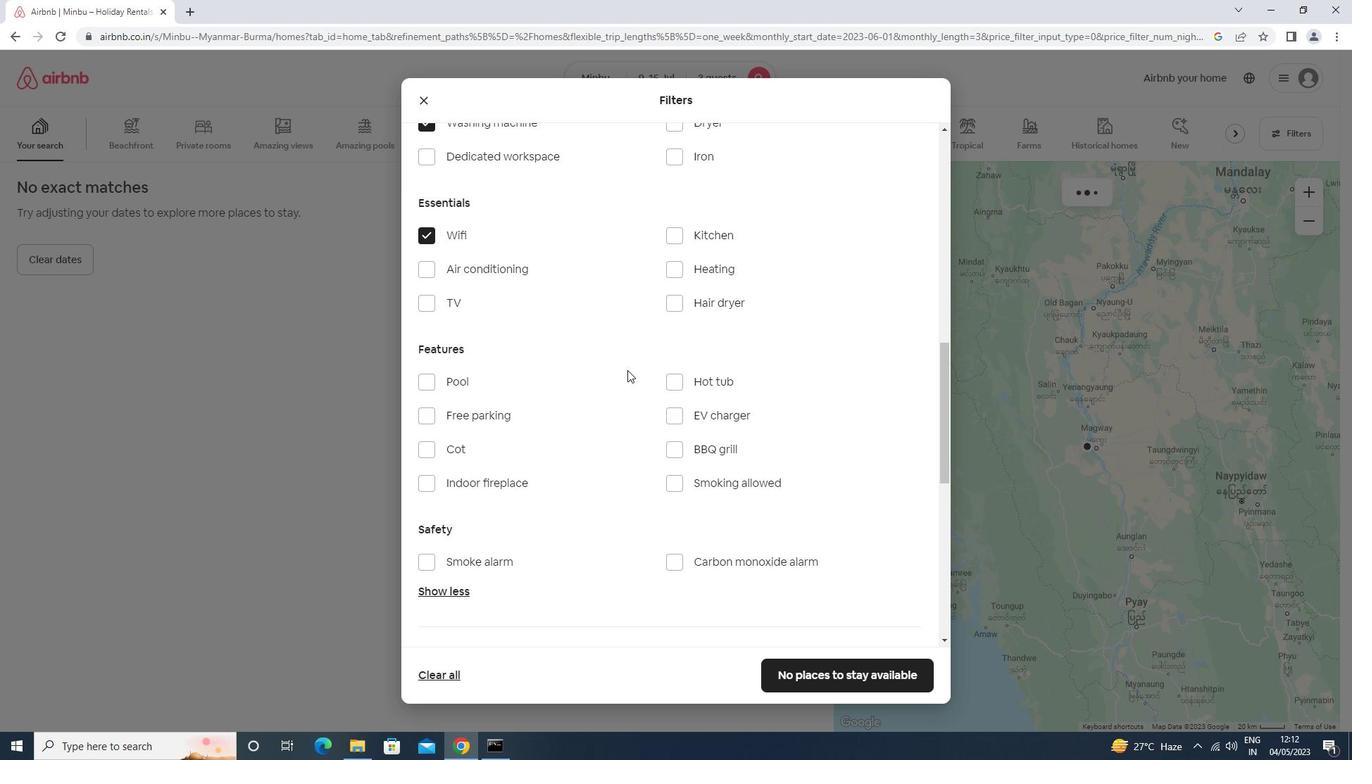 
Action: Mouse scrolled (630, 388) with delta (0, 0)
Screenshot: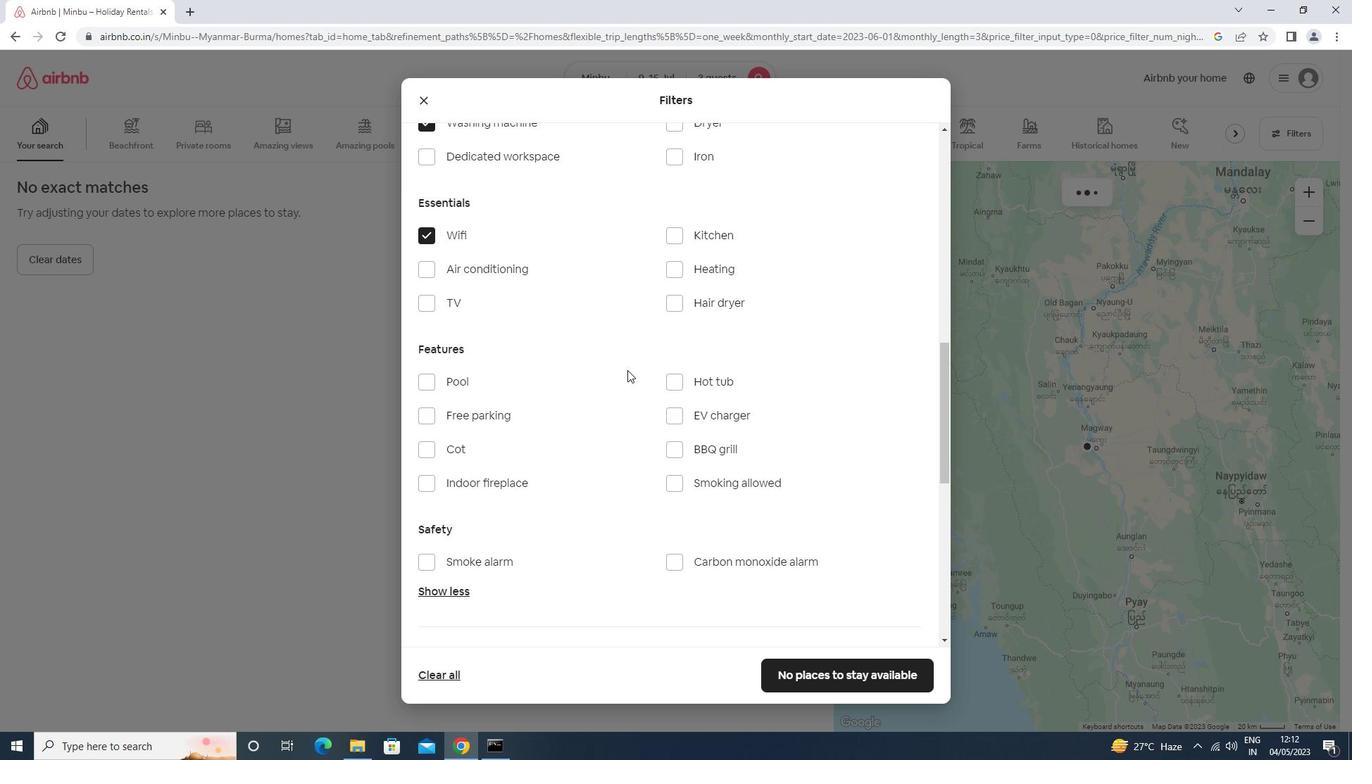 
Action: Mouse moved to (631, 390)
Screenshot: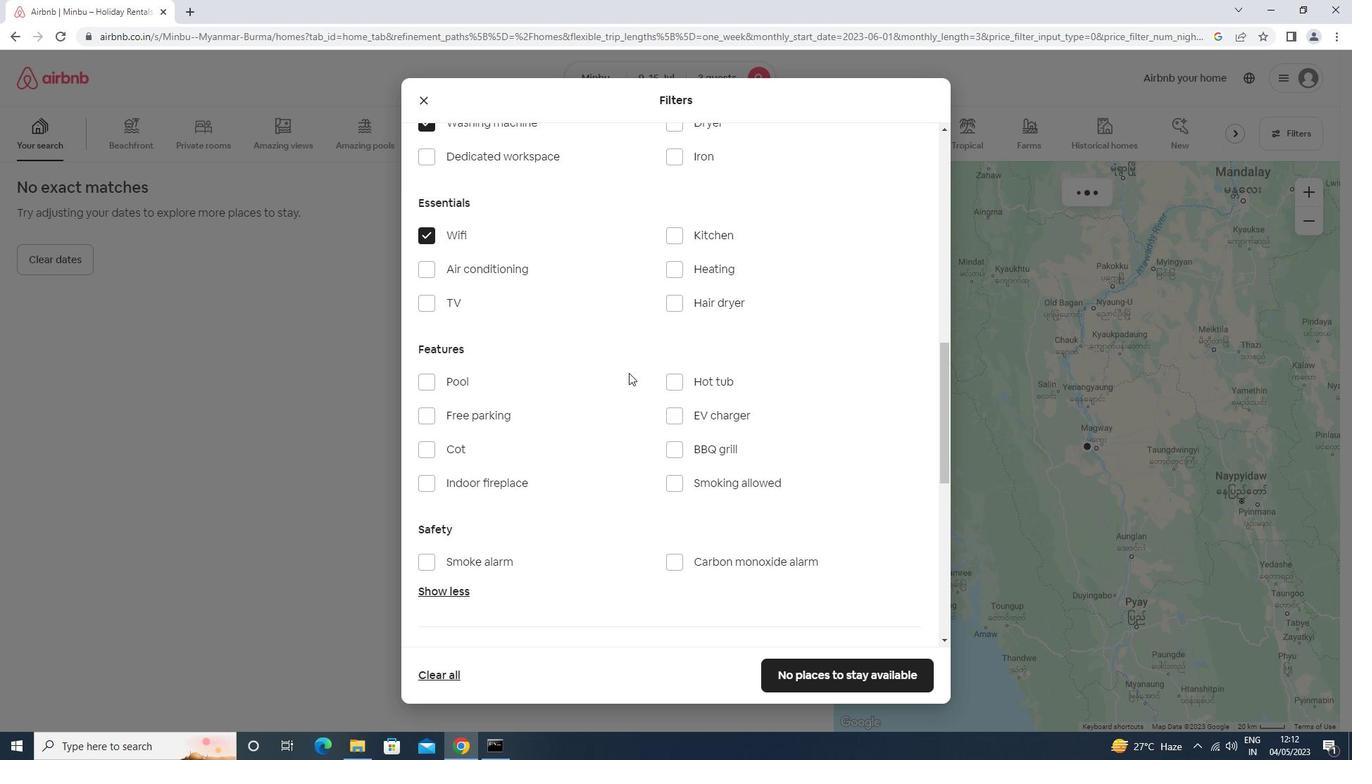 
Action: Mouse scrolled (631, 390) with delta (0, 0)
Screenshot: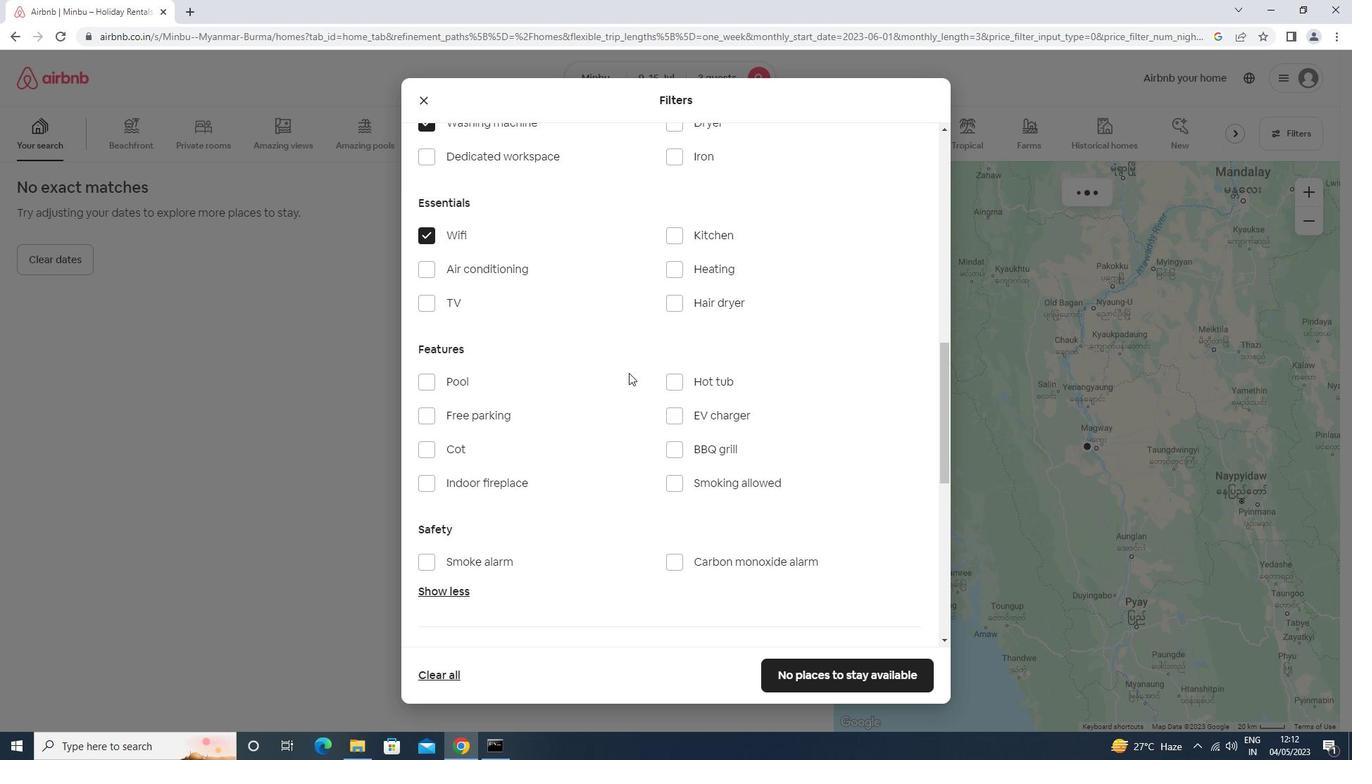 
Action: Mouse moved to (632, 393)
Screenshot: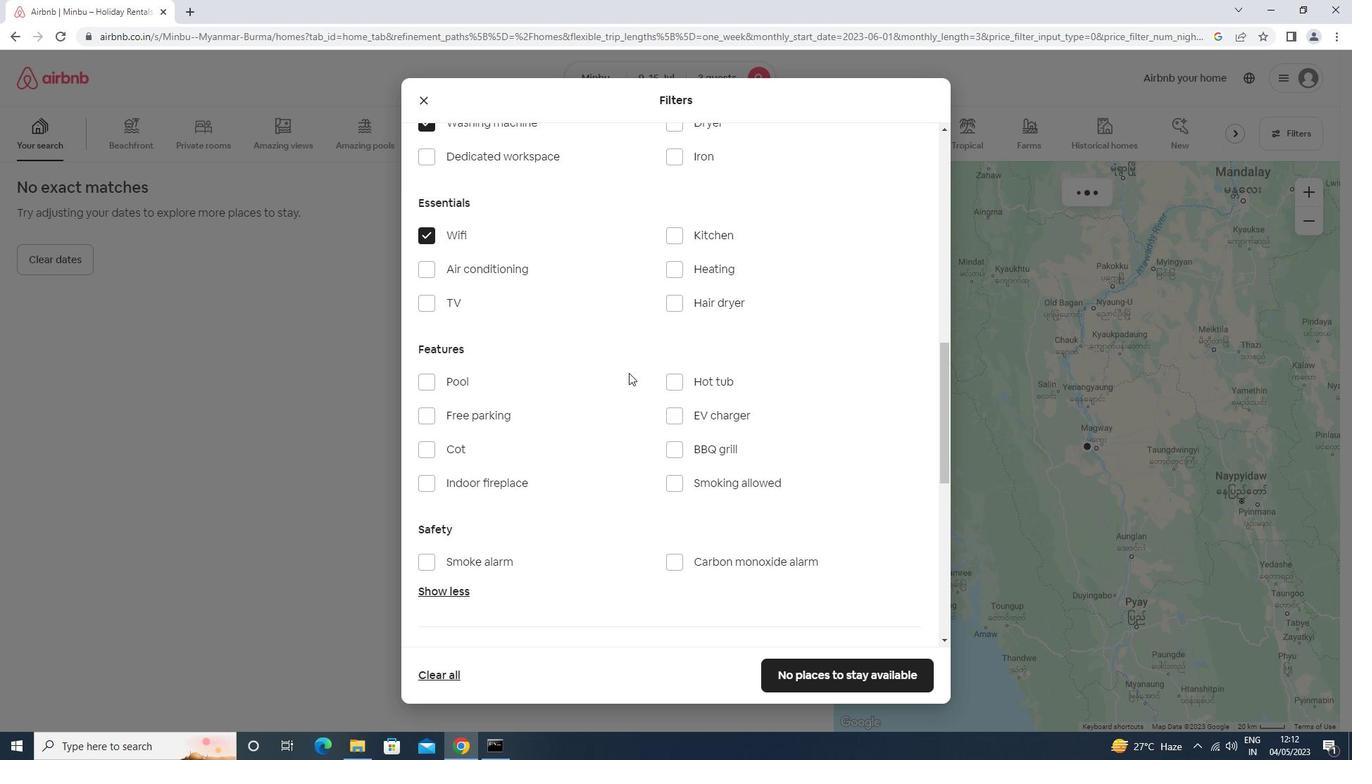 
Action: Mouse scrolled (632, 393) with delta (0, 0)
Screenshot: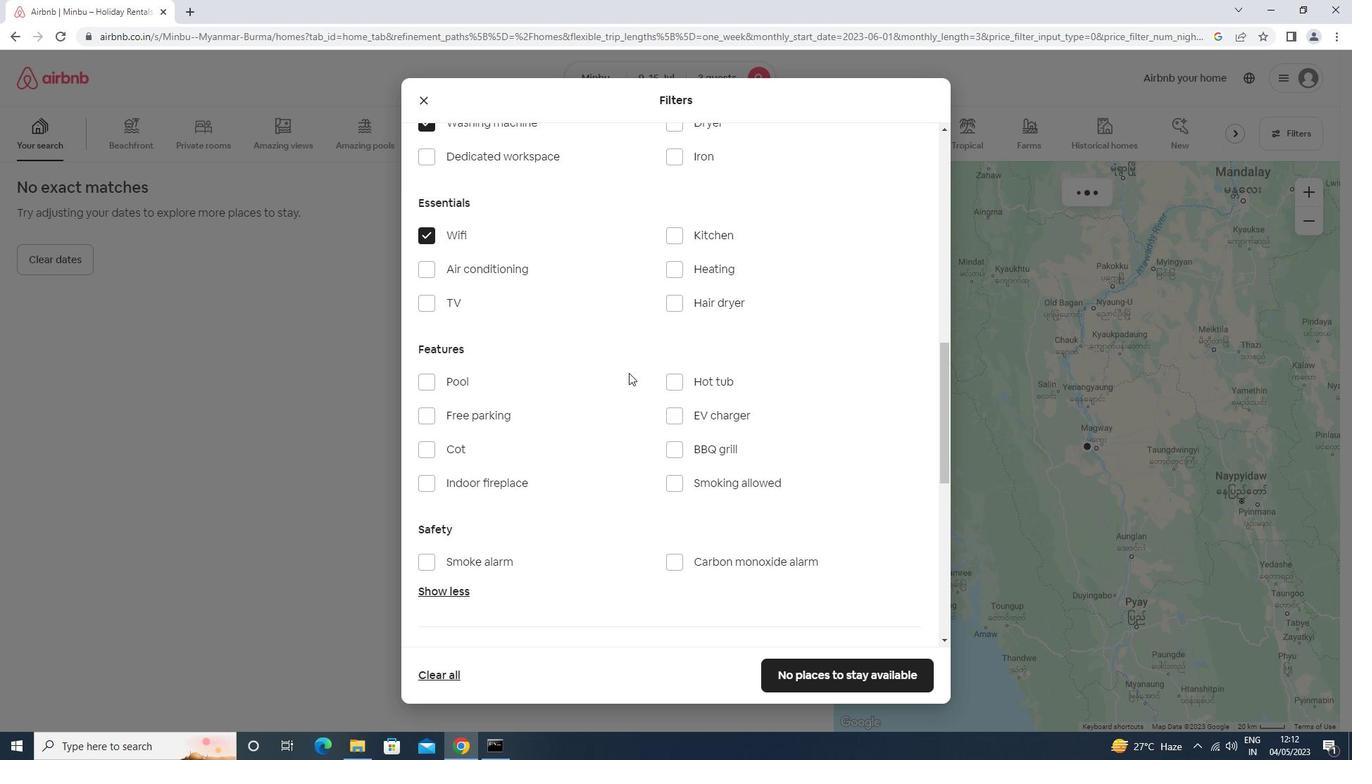 
Action: Mouse moved to (635, 398)
Screenshot: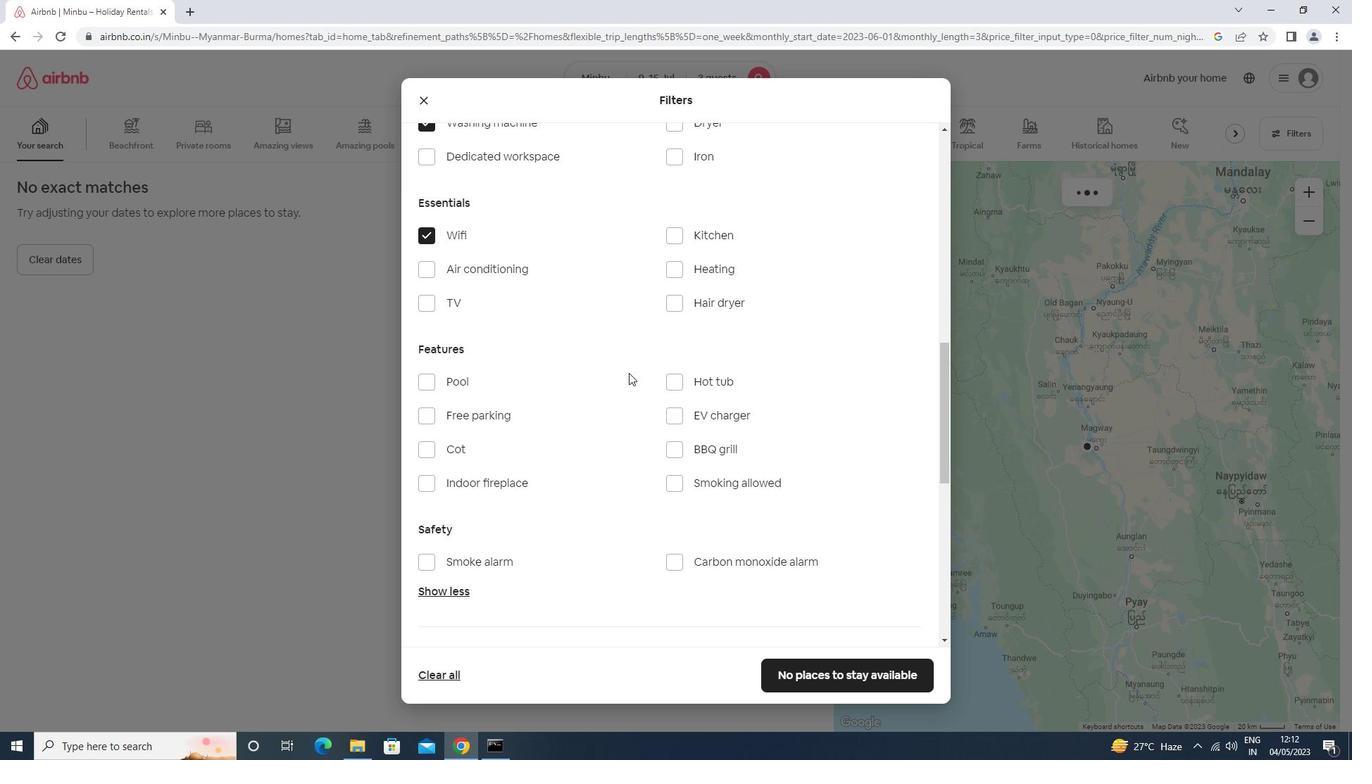 
Action: Mouse scrolled (635, 398) with delta (0, 0)
Screenshot: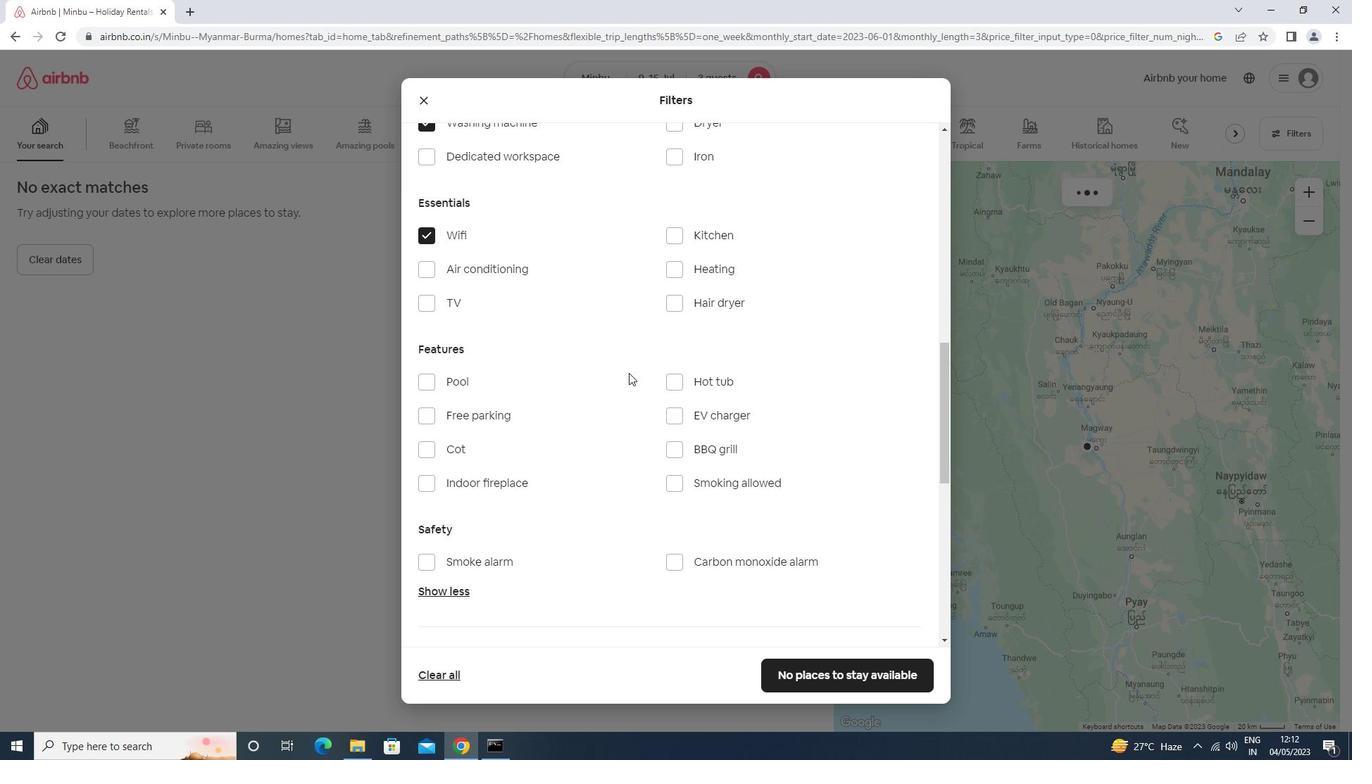 
Action: Mouse moved to (892, 400)
Screenshot: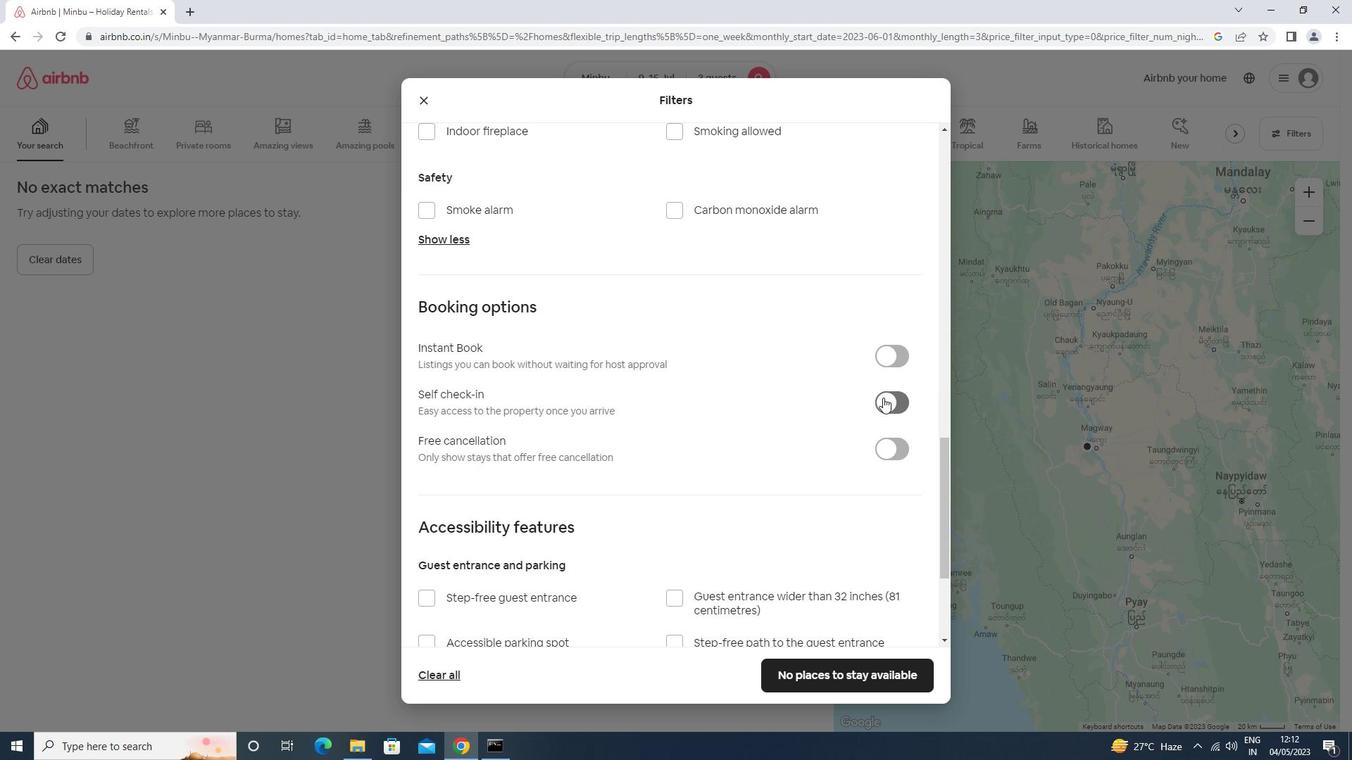 
Action: Mouse pressed left at (892, 400)
Screenshot: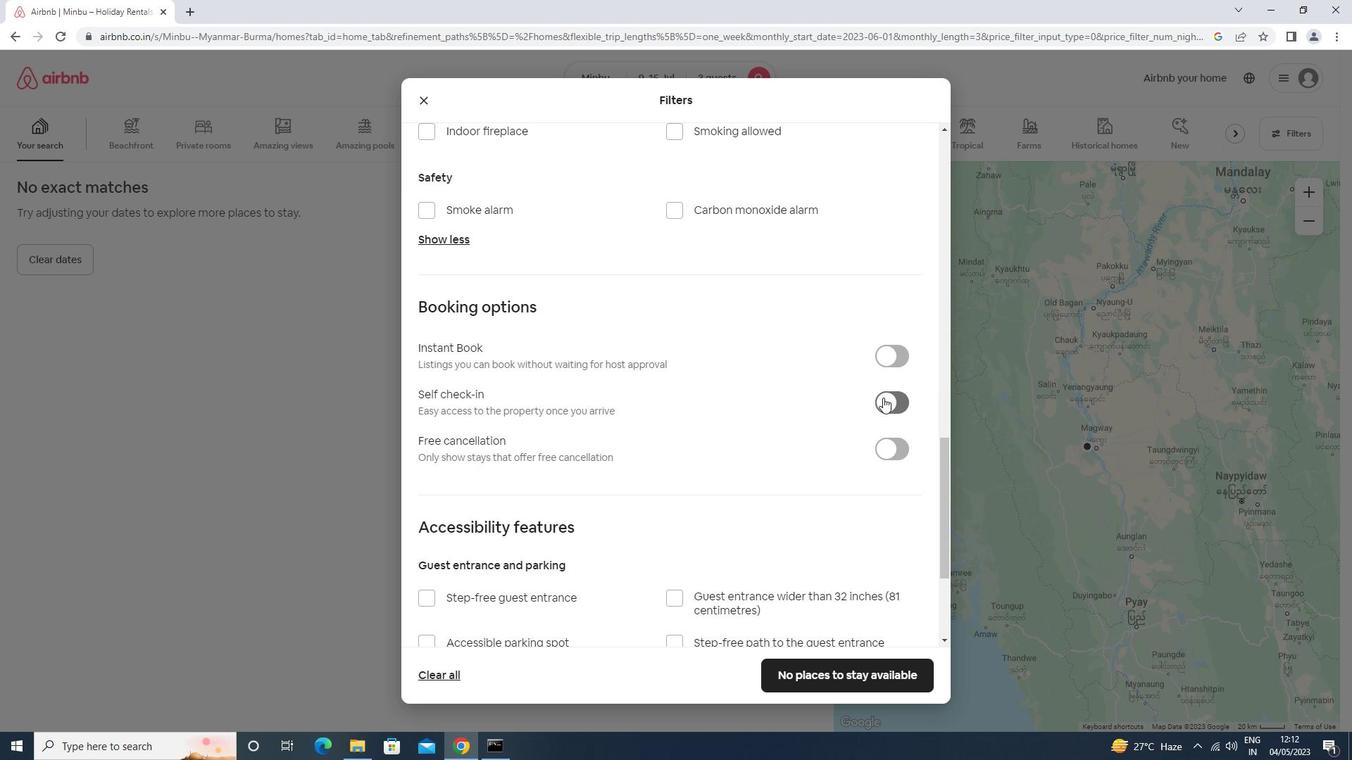 
Action: Mouse moved to (527, 507)
Screenshot: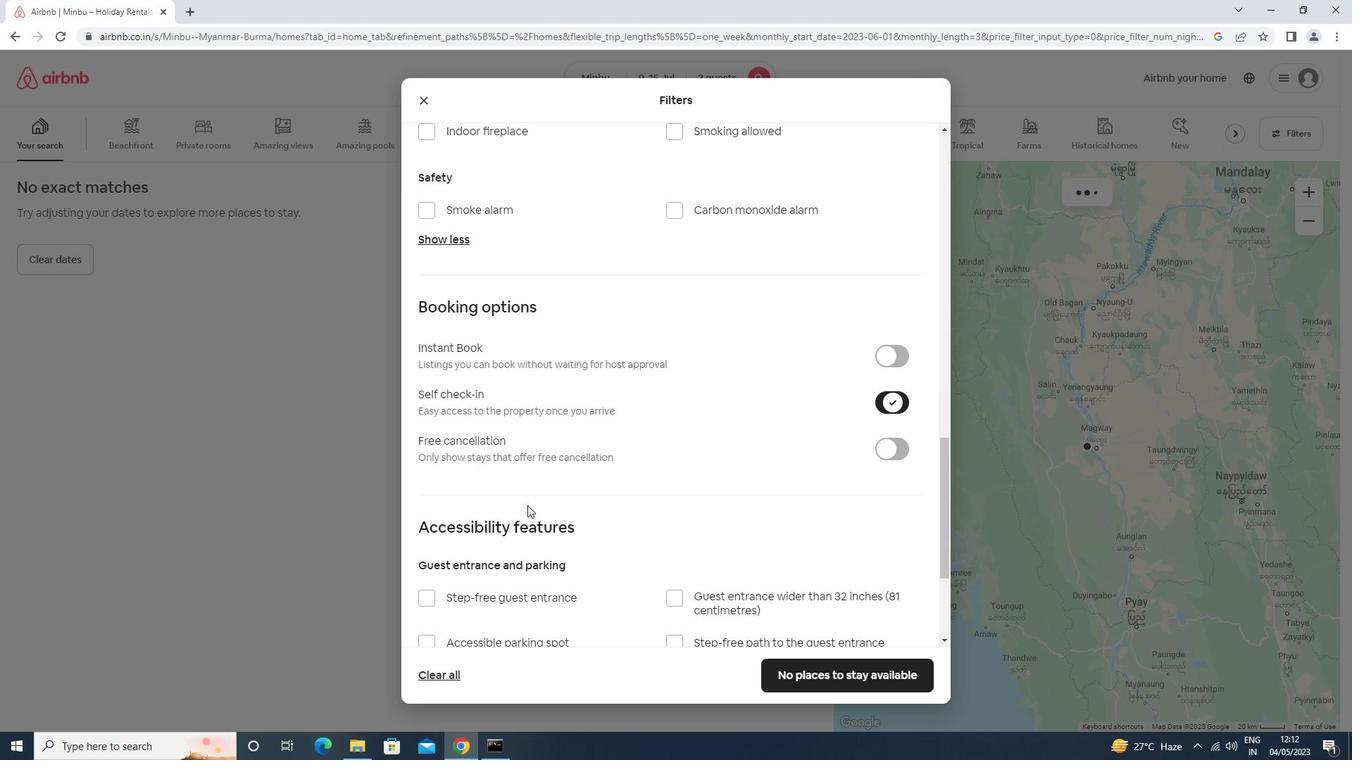 
Action: Mouse scrolled (527, 506) with delta (0, 0)
Screenshot: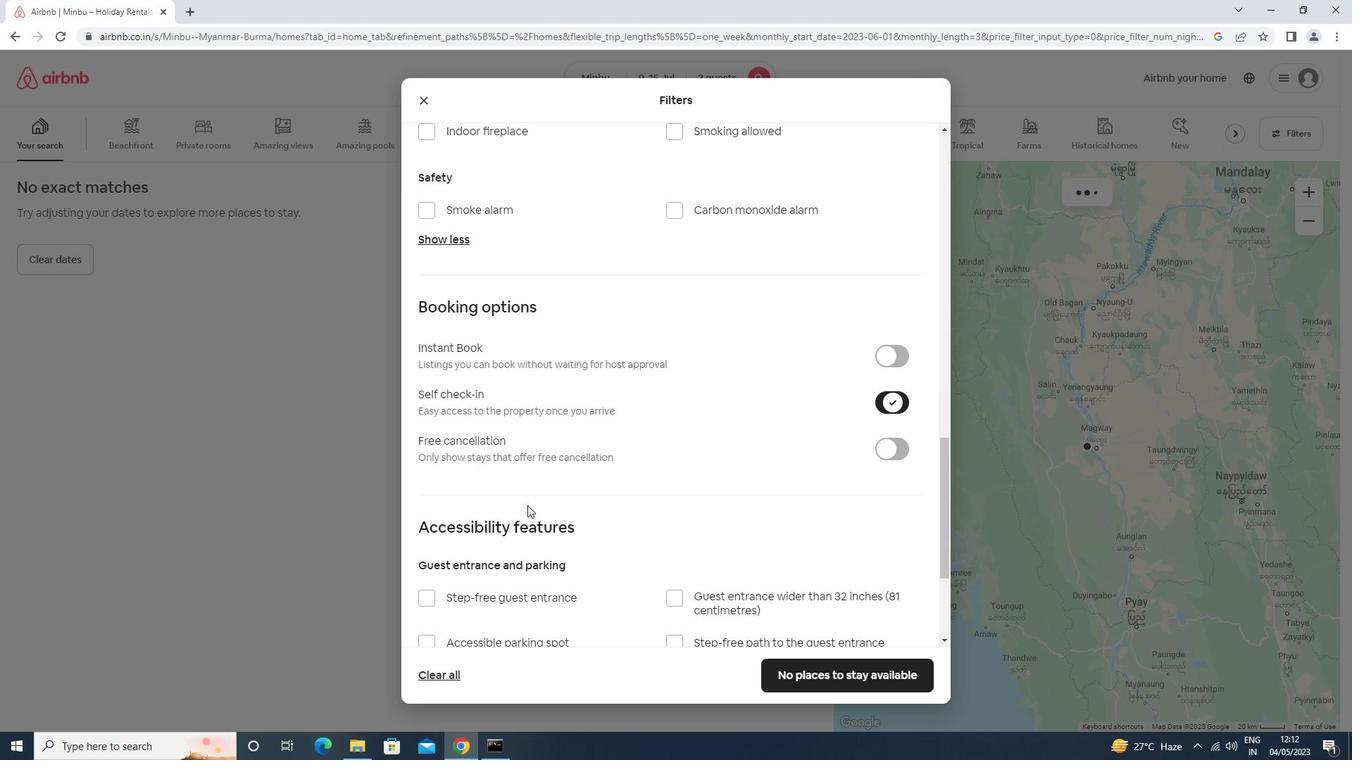 
Action: Mouse moved to (527, 509)
Screenshot: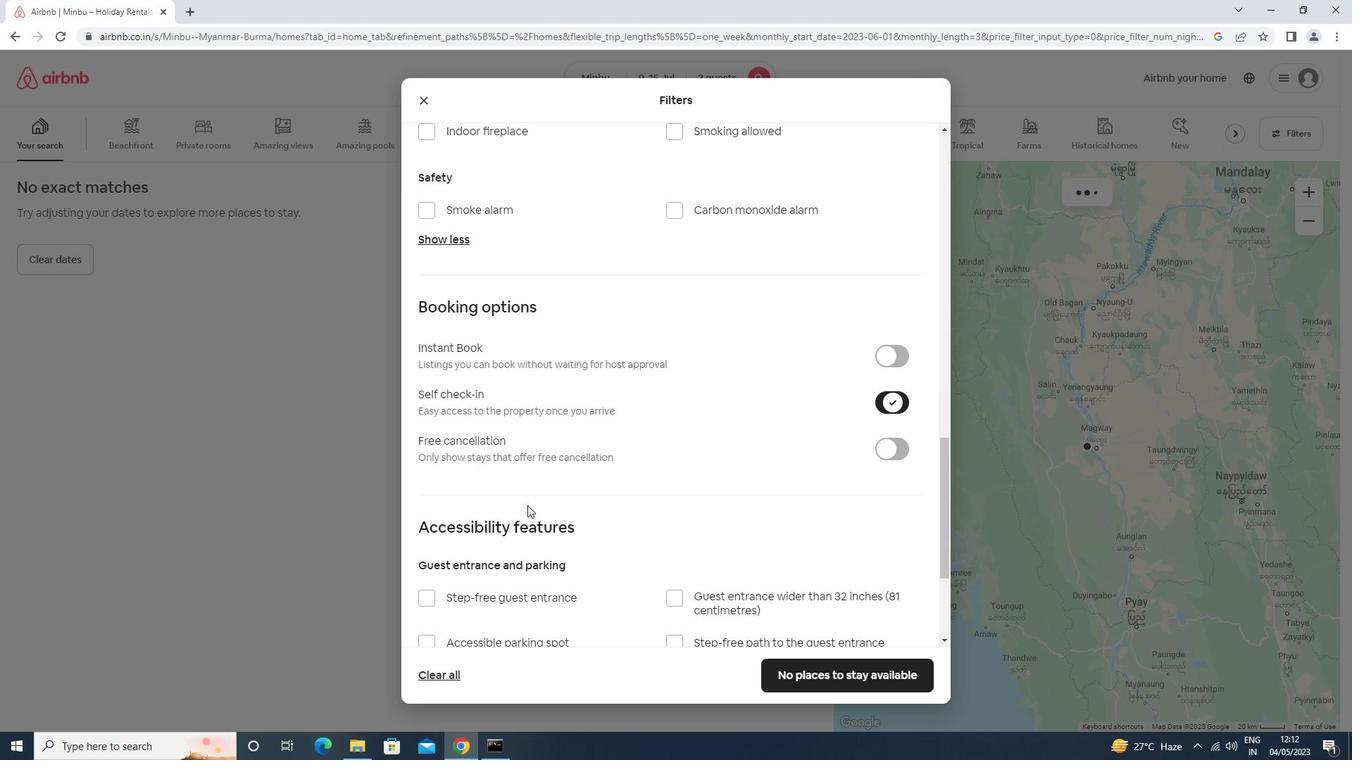 
Action: Mouse scrolled (527, 508) with delta (0, 0)
Screenshot: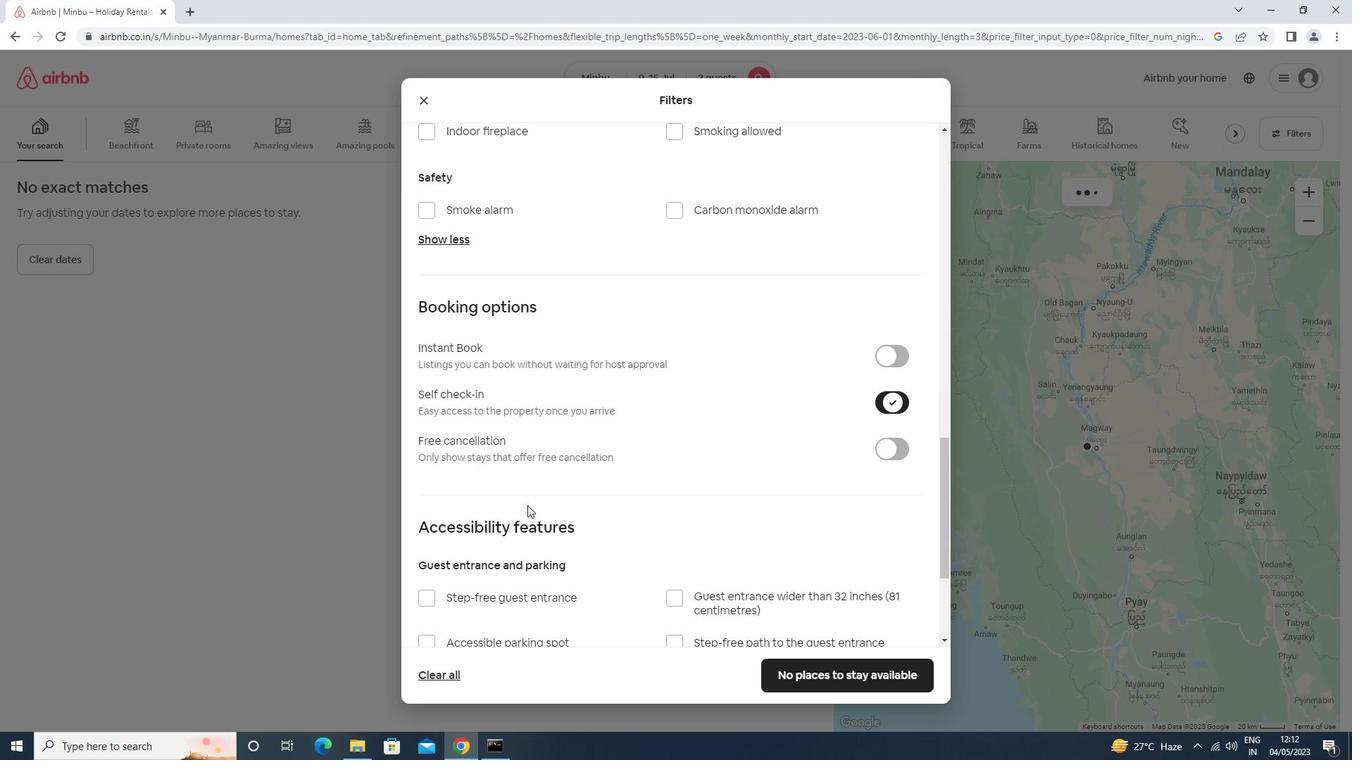 
Action: Mouse moved to (527, 510)
Screenshot: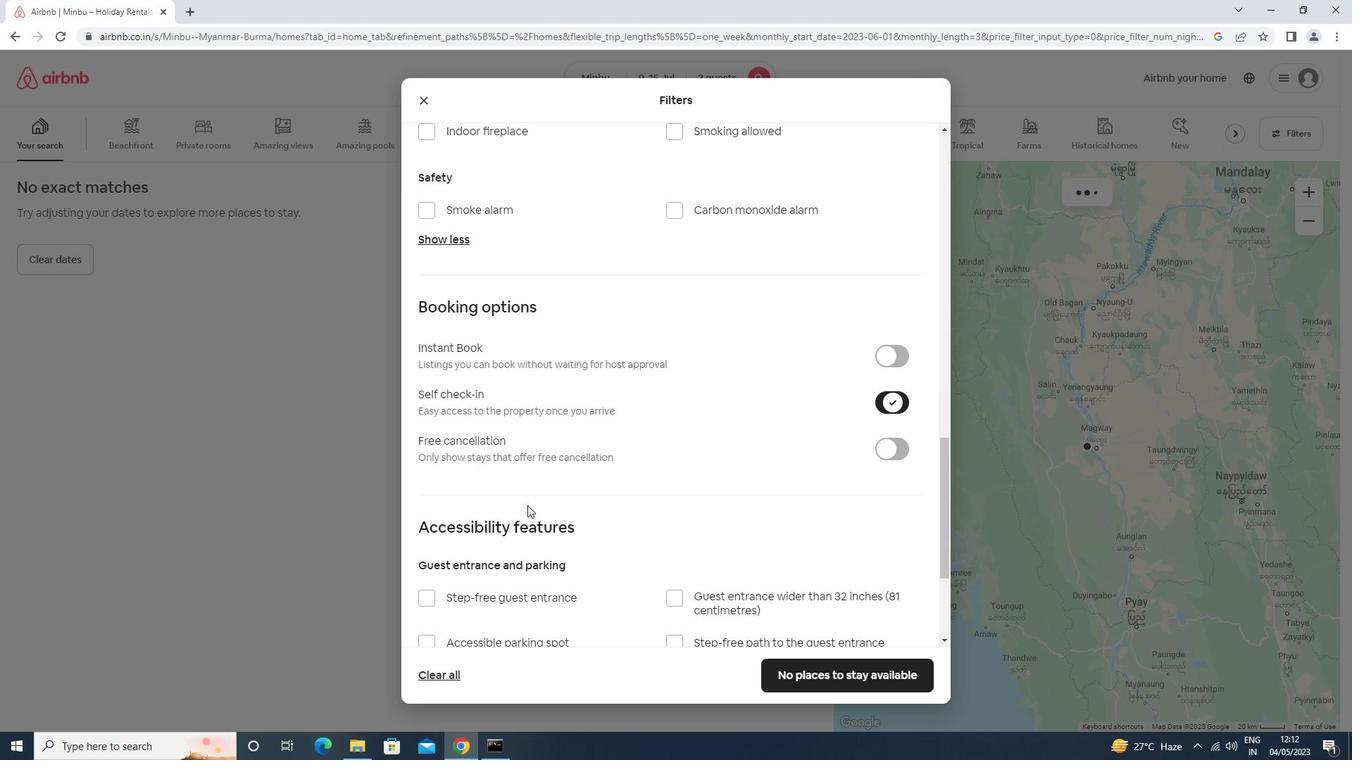 
Action: Mouse scrolled (527, 509) with delta (0, 0)
Screenshot: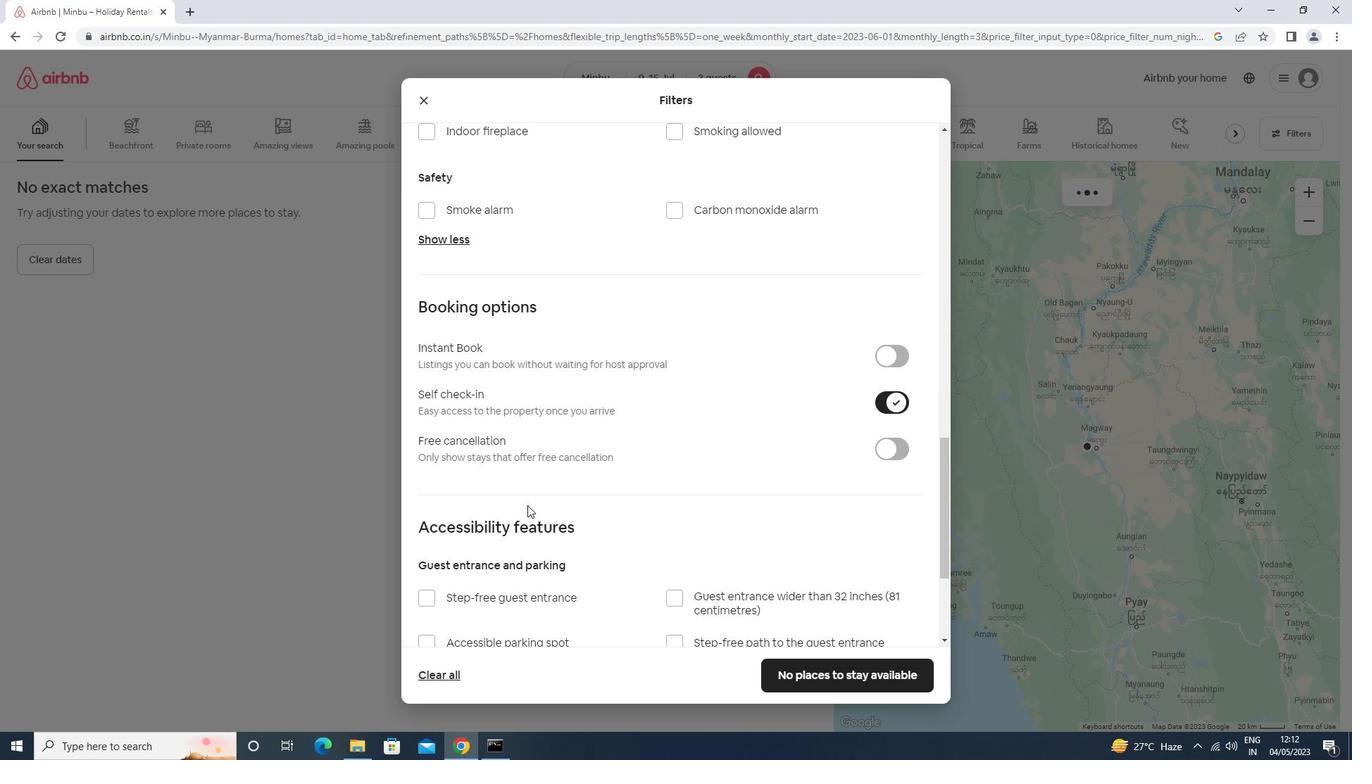 
Action: Mouse scrolled (527, 509) with delta (0, 0)
Screenshot: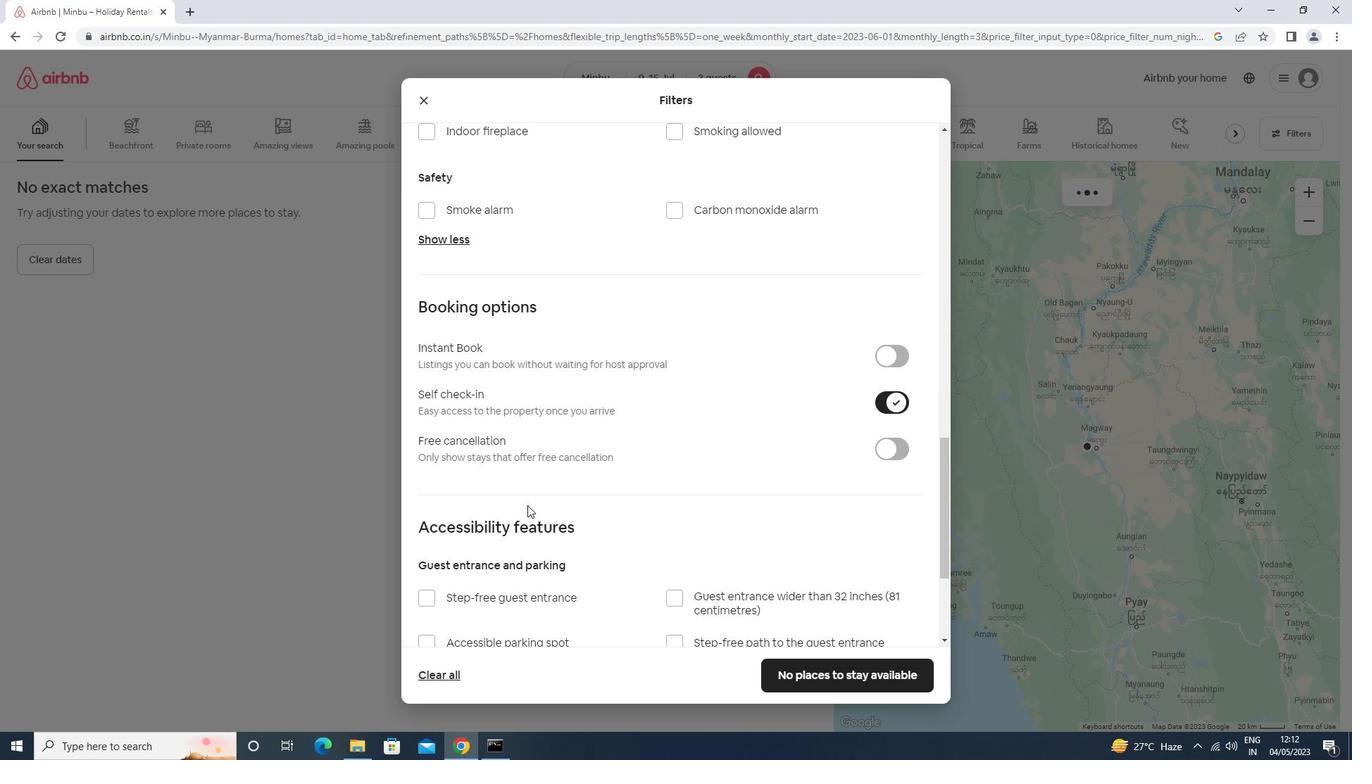 
Action: Mouse scrolled (527, 509) with delta (0, 0)
Screenshot: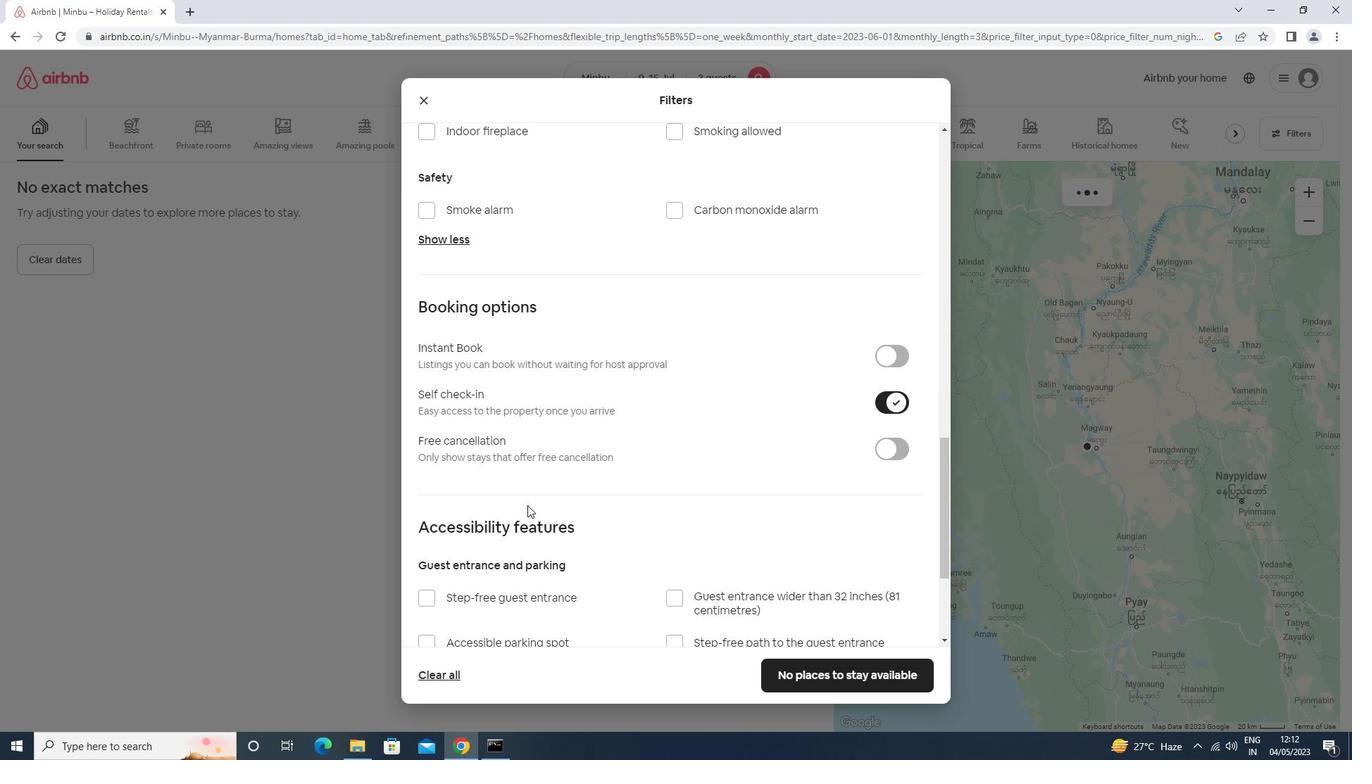 
Action: Mouse moved to (782, 661)
Screenshot: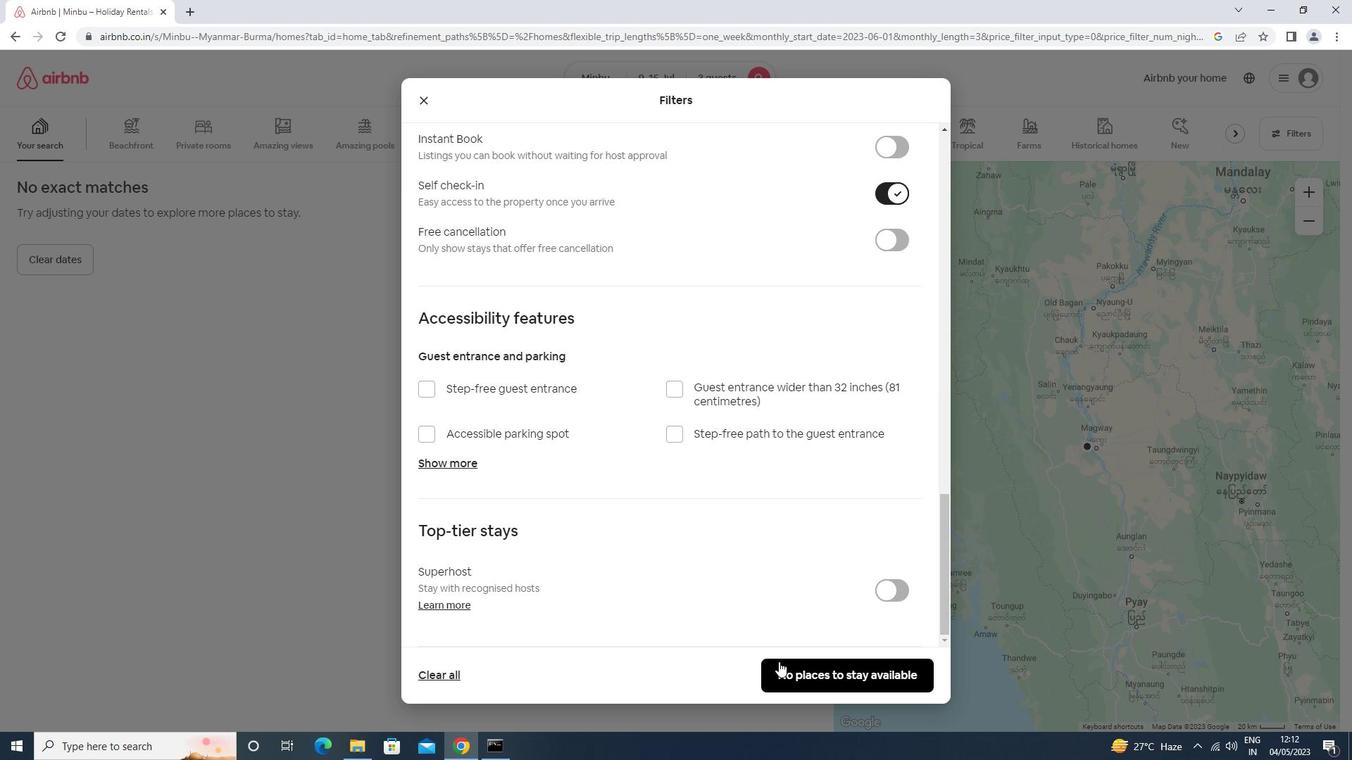 
Action: Mouse pressed left at (782, 661)
Screenshot: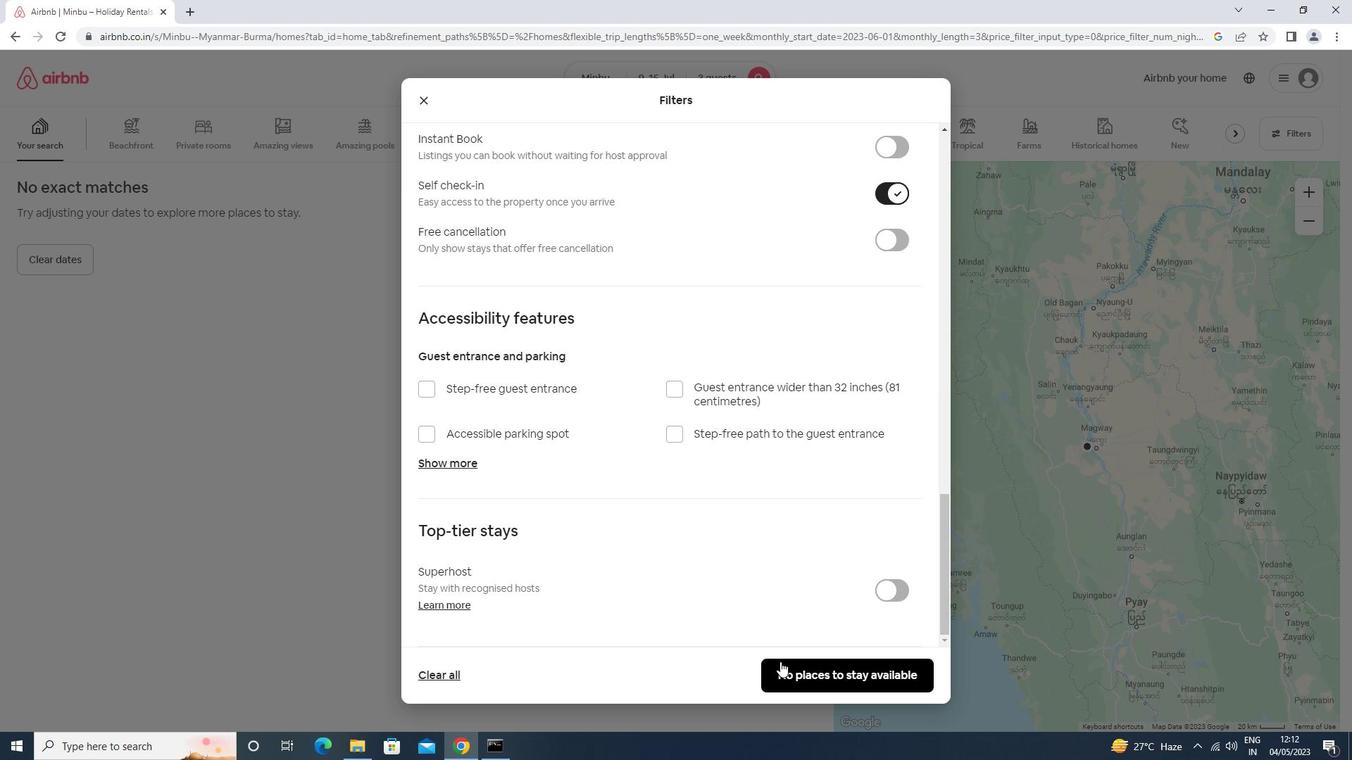 
